 Task: Look for Airbnb properties in Pâyongsong, North Korea from 10th December, 2023 to 15th December, 2023 for 7 adults.4 bedrooms having 7 beds and 4 bathrooms. Property type can be house. Amenities needed are: wifi, TV, free parkinig on premises, gym, breakfast. Look for 5 properties as per requirement.
Action: Mouse moved to (549, 123)
Screenshot: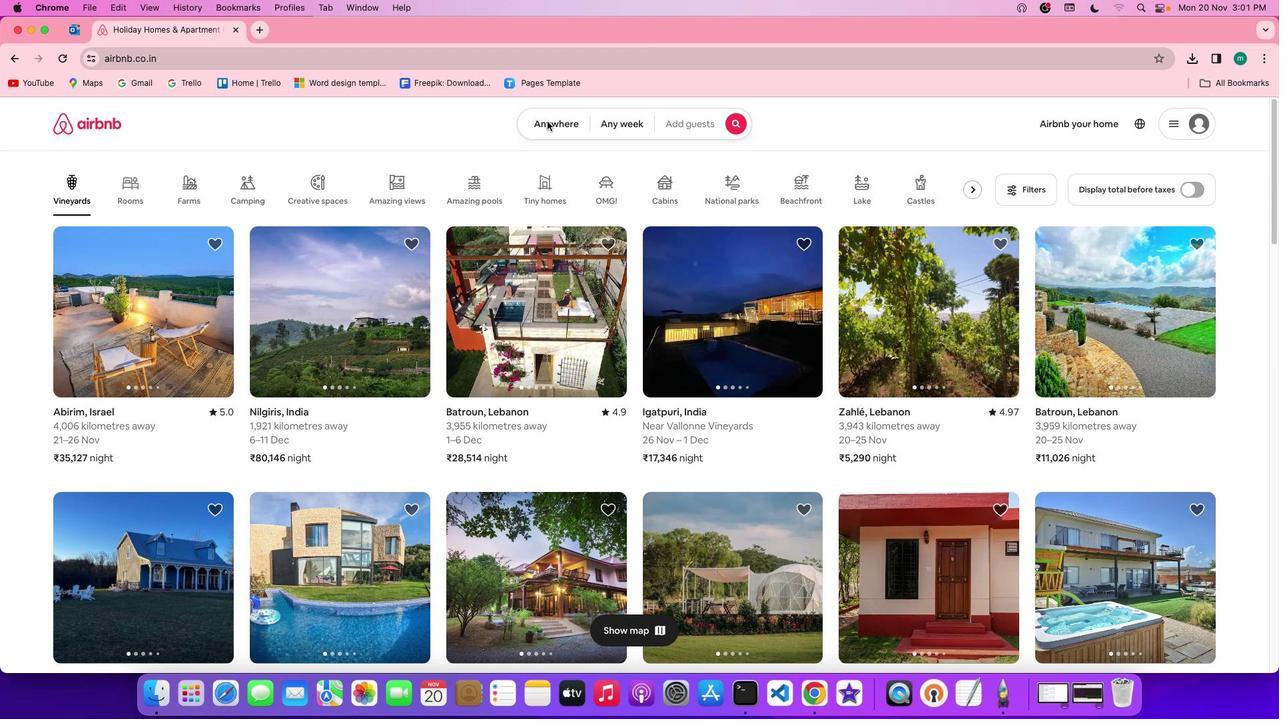 
Action: Mouse pressed left at (549, 123)
Screenshot: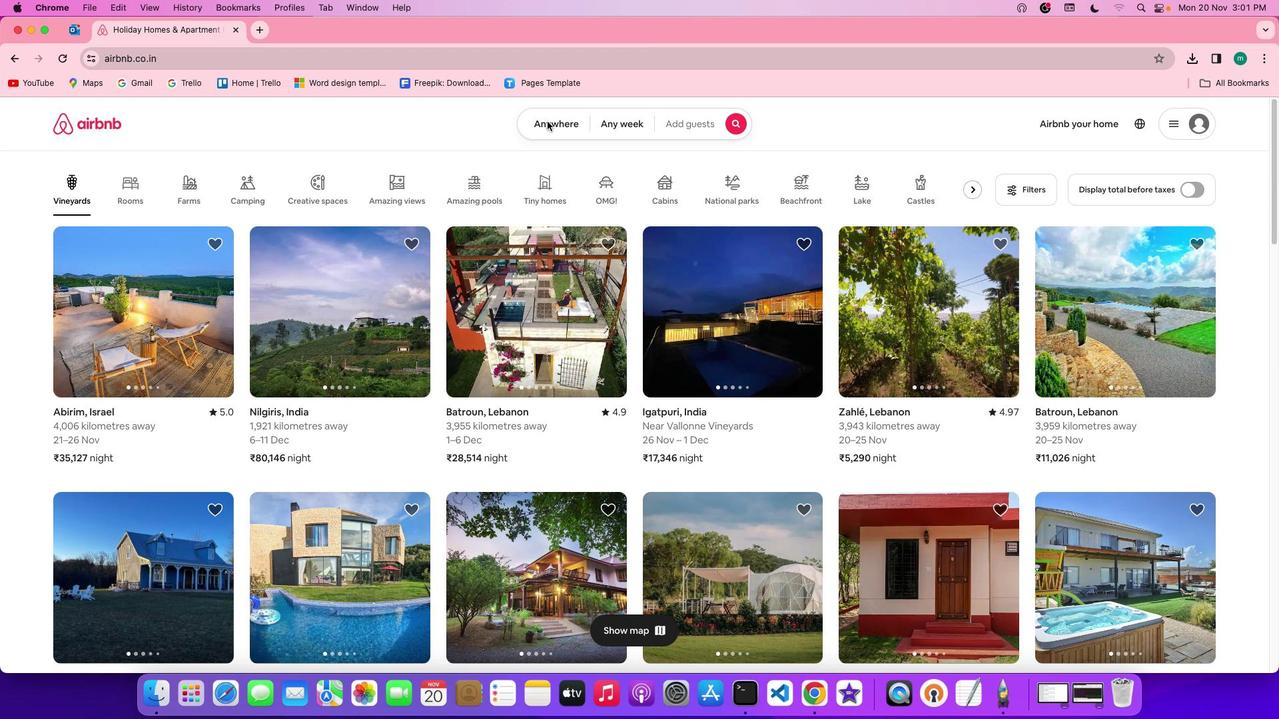 
Action: Mouse pressed left at (549, 123)
Screenshot: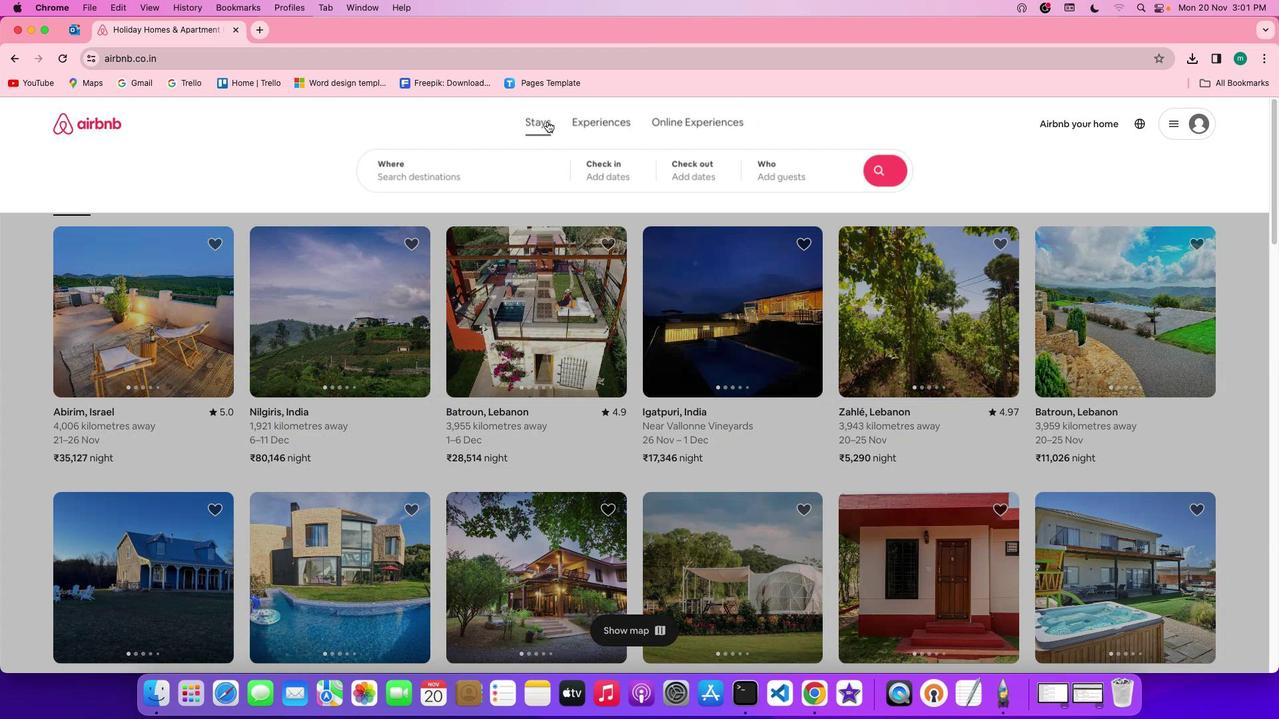 
Action: Mouse moved to (506, 173)
Screenshot: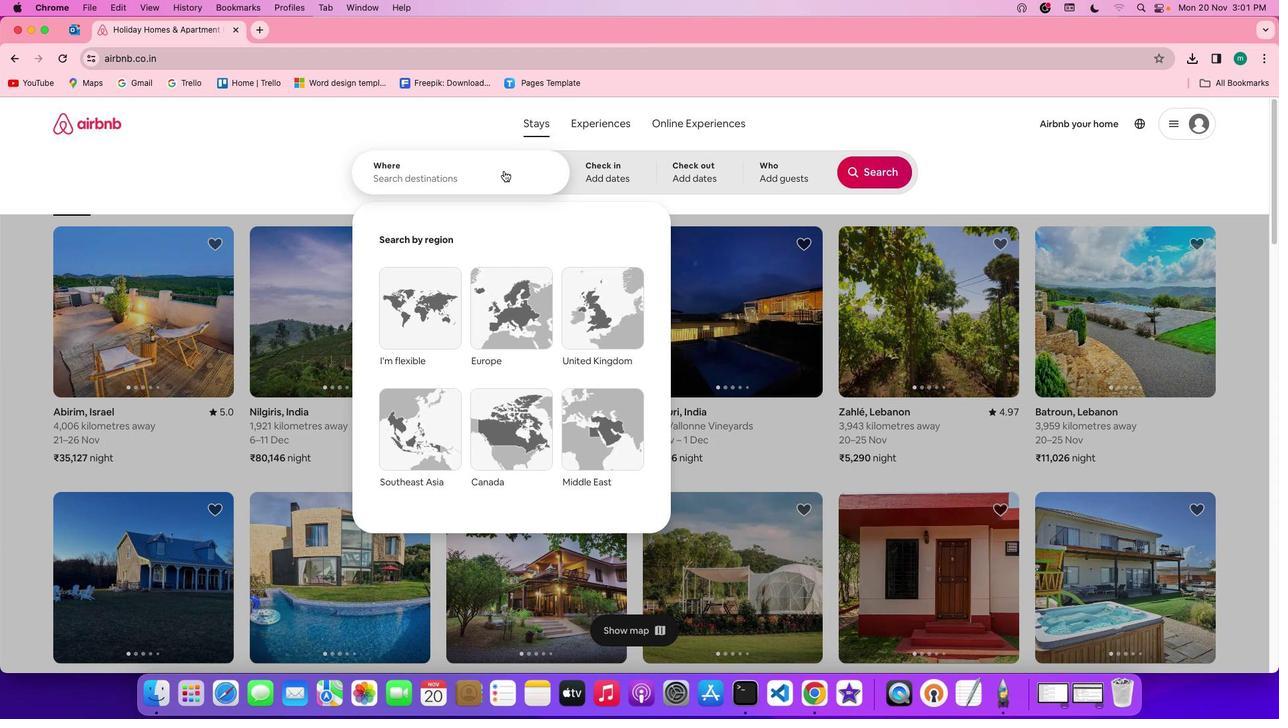 
Action: Mouse pressed left at (506, 173)
Screenshot: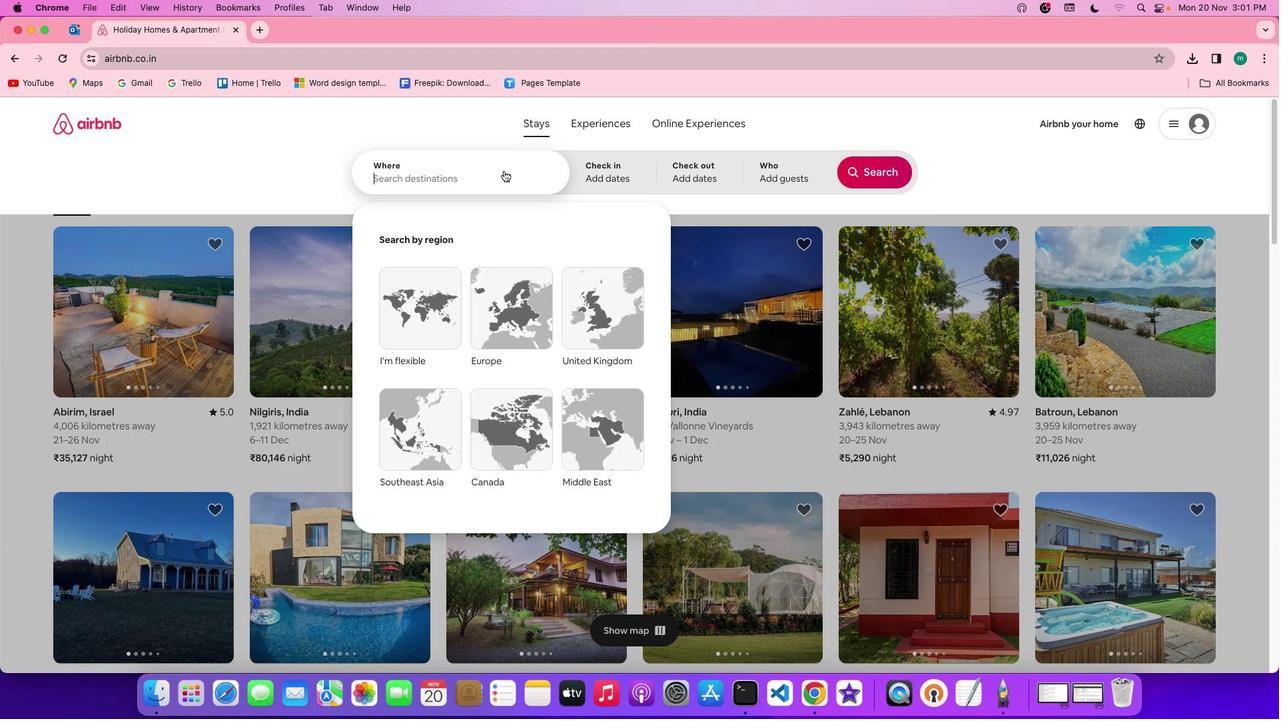 
Action: Key pressed Key.spaceKey.shift'p''y''o''n''g''s''o''n''g'','Key.spaceKey.shift'N''o''r''t''h'Key.spaceKey.shift'K''o''r''e''a'
Screenshot: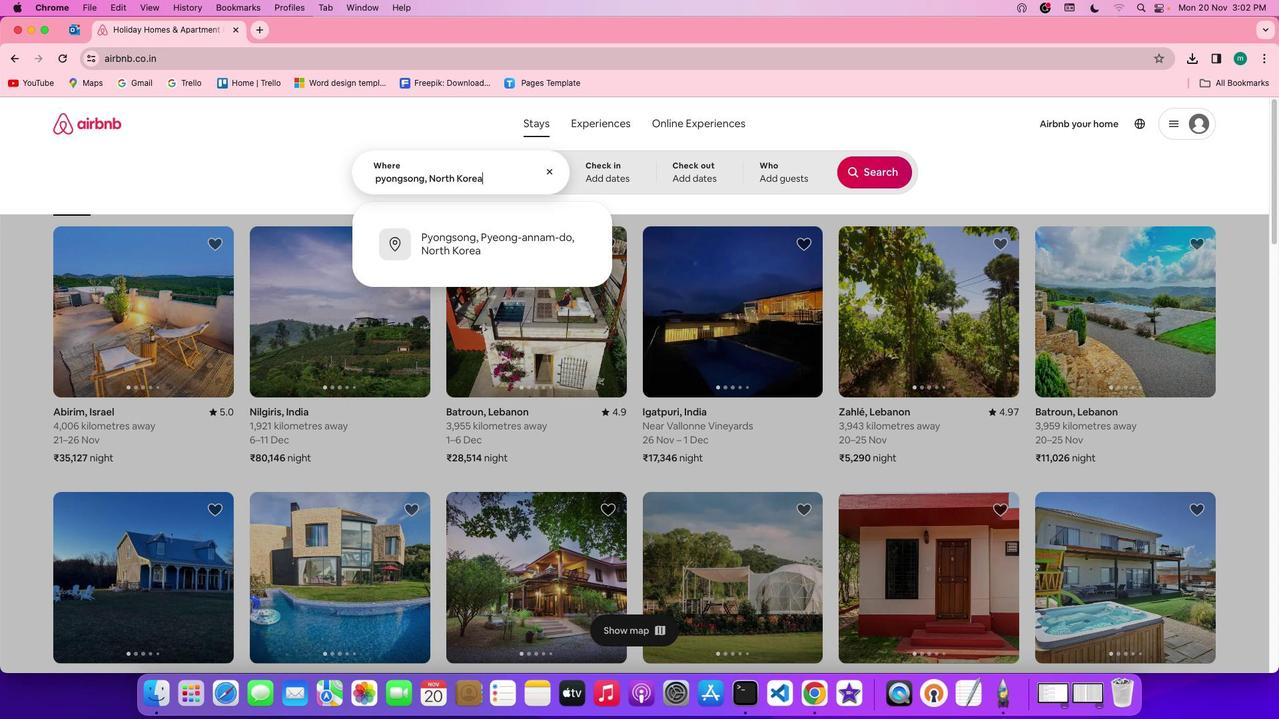 
Action: Mouse moved to (633, 189)
Screenshot: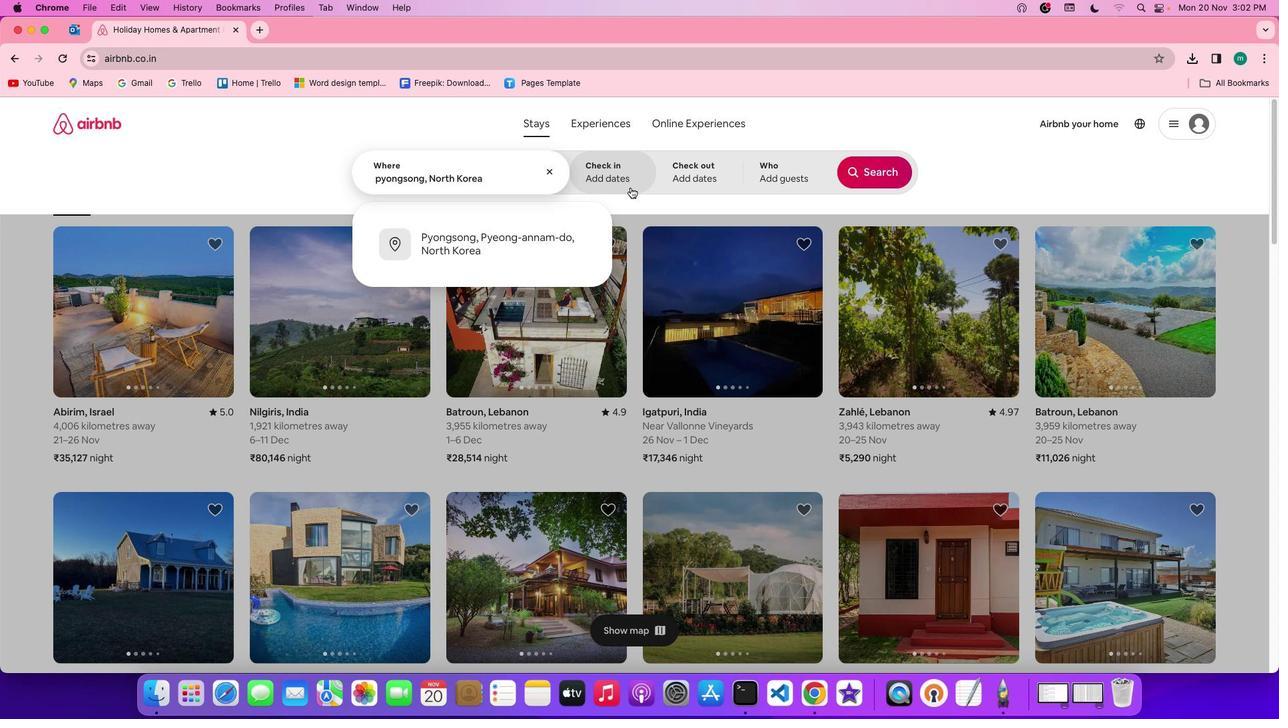 
Action: Mouse pressed left at (633, 189)
Screenshot: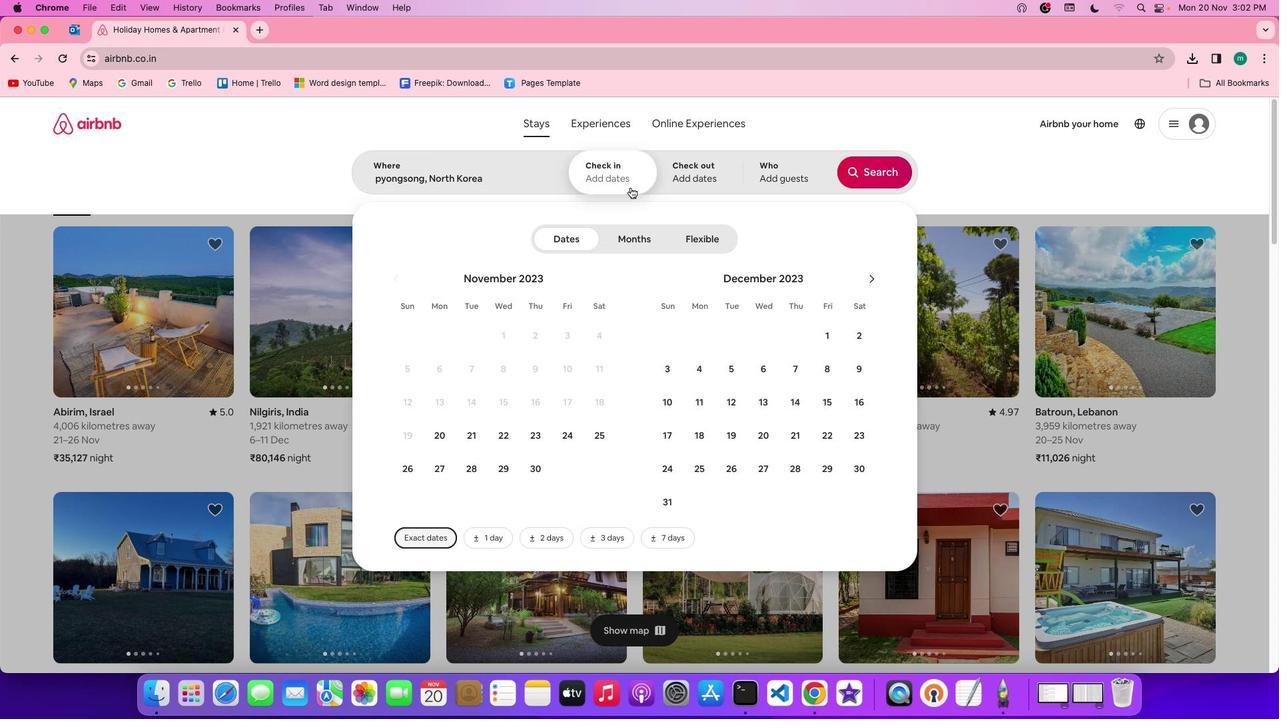 
Action: Mouse moved to (642, 356)
Screenshot: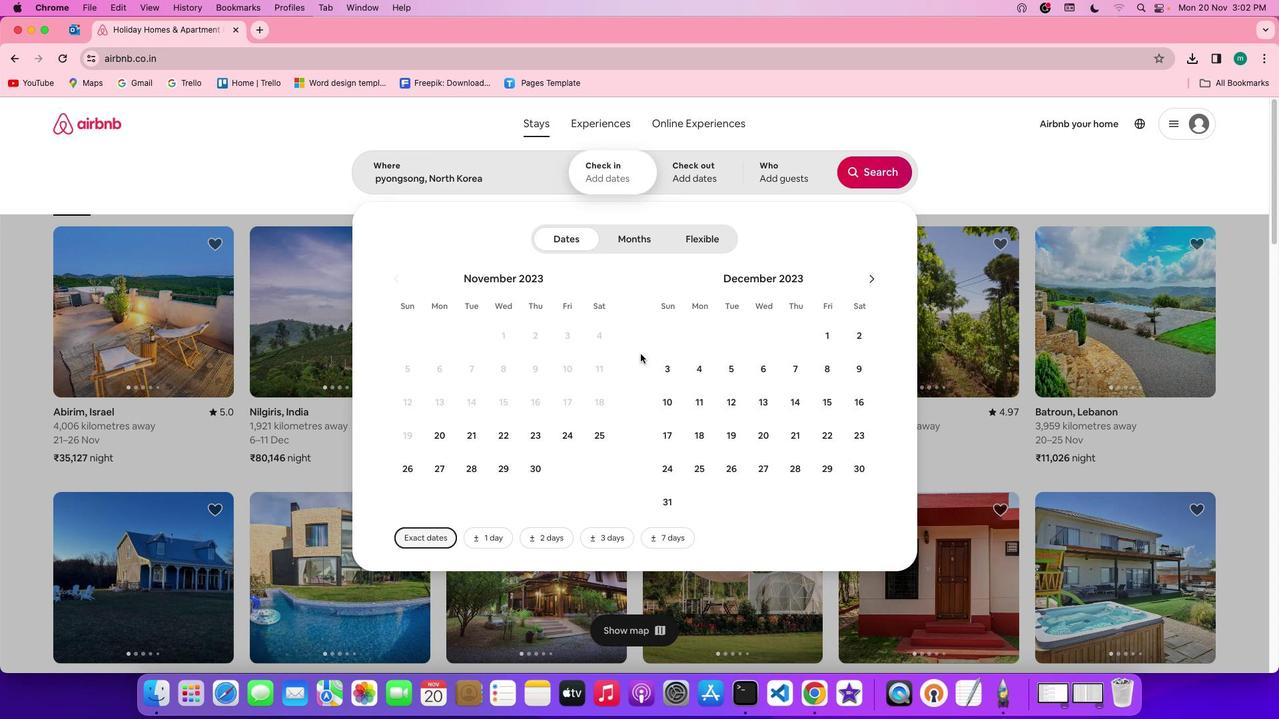 
Action: Mouse scrolled (642, 356) with delta (2, 1)
Screenshot: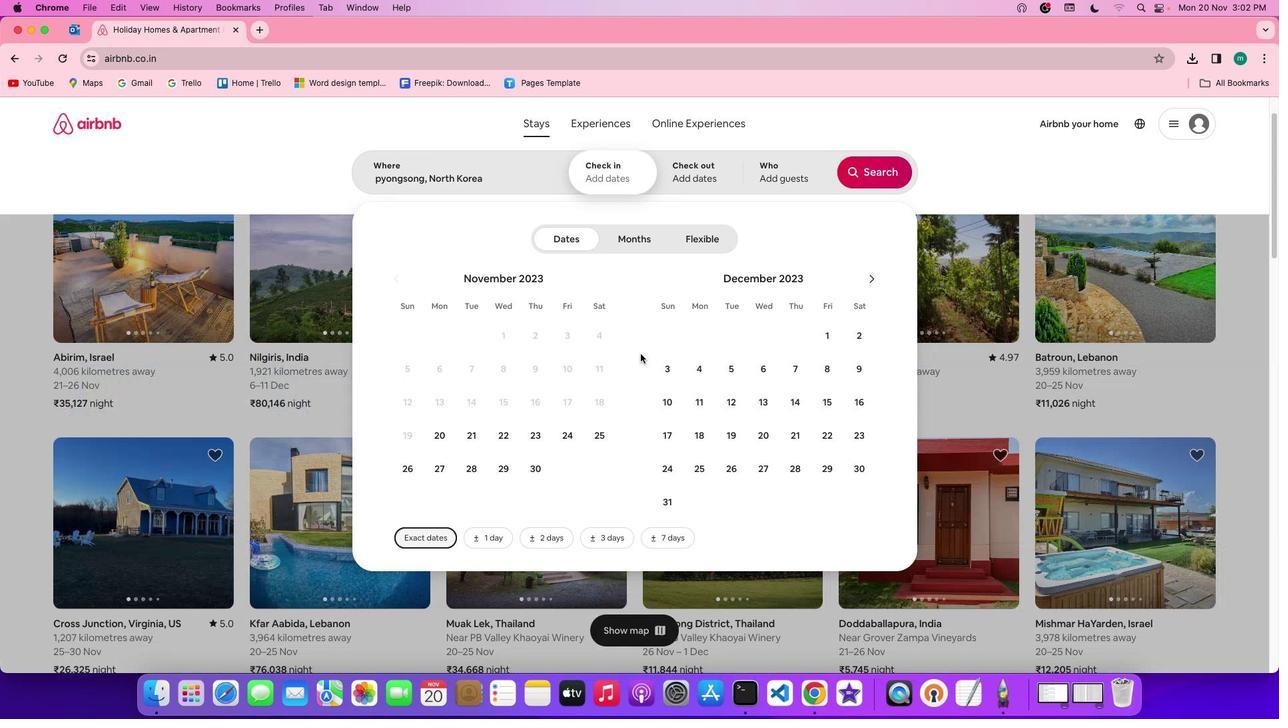 
Action: Mouse scrolled (642, 356) with delta (2, 1)
Screenshot: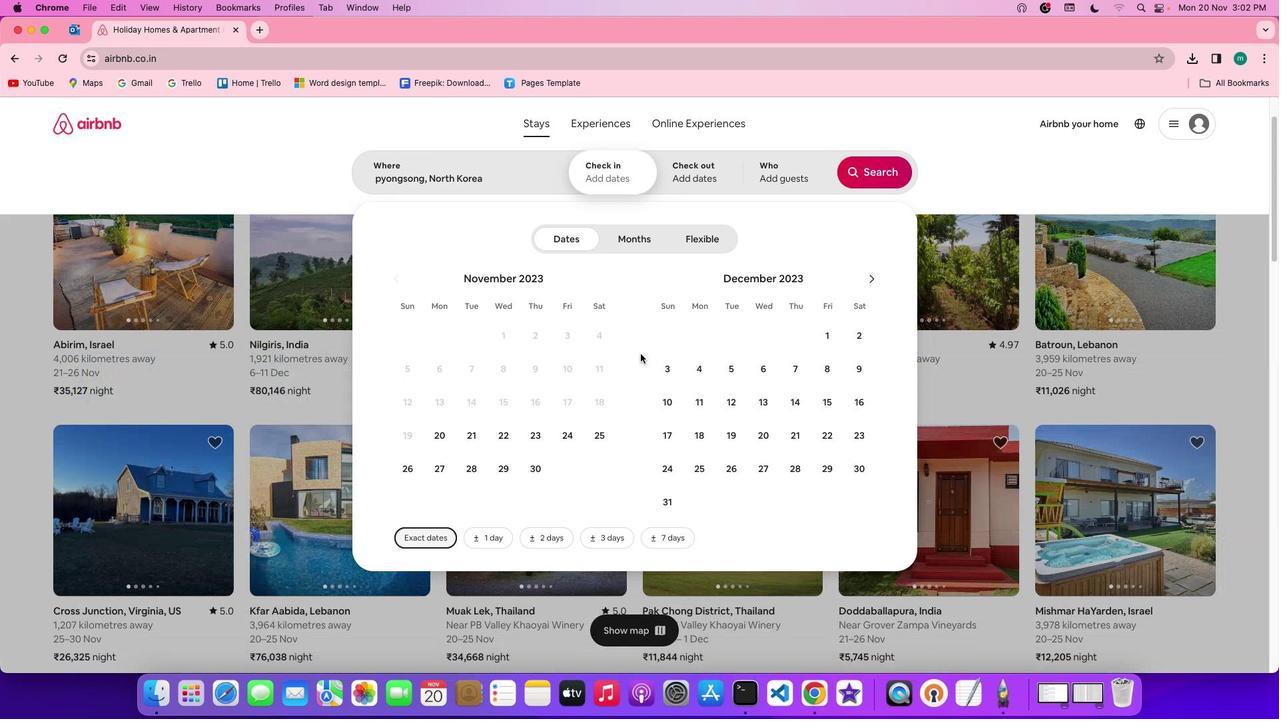 
Action: Mouse scrolled (642, 356) with delta (2, 1)
Screenshot: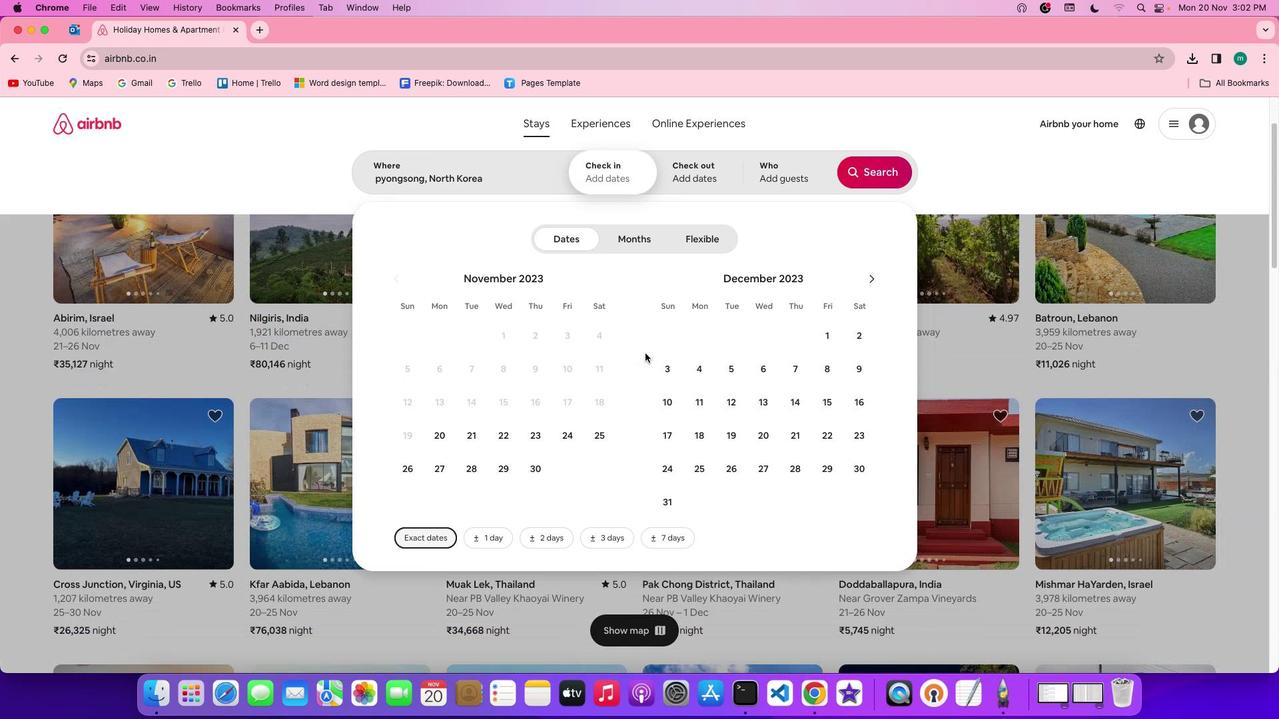 
Action: Mouse scrolled (642, 356) with delta (2, 1)
Screenshot: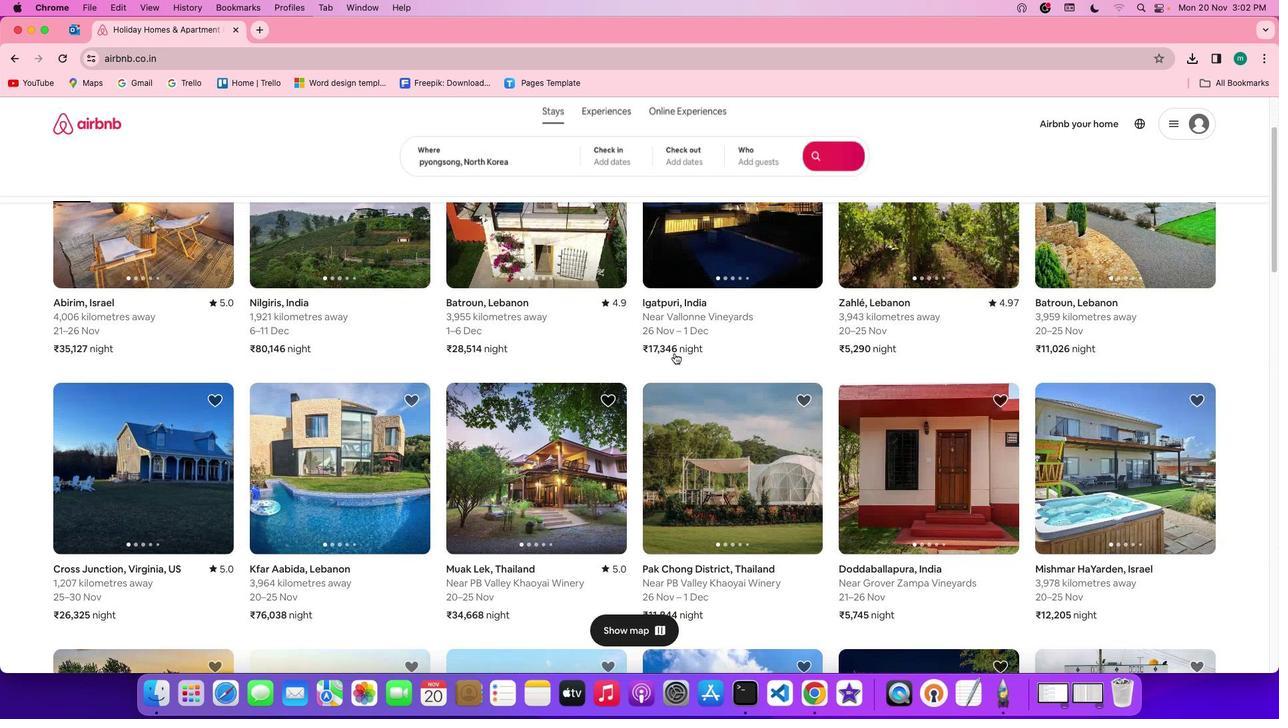 
Action: Mouse moved to (628, 132)
Screenshot: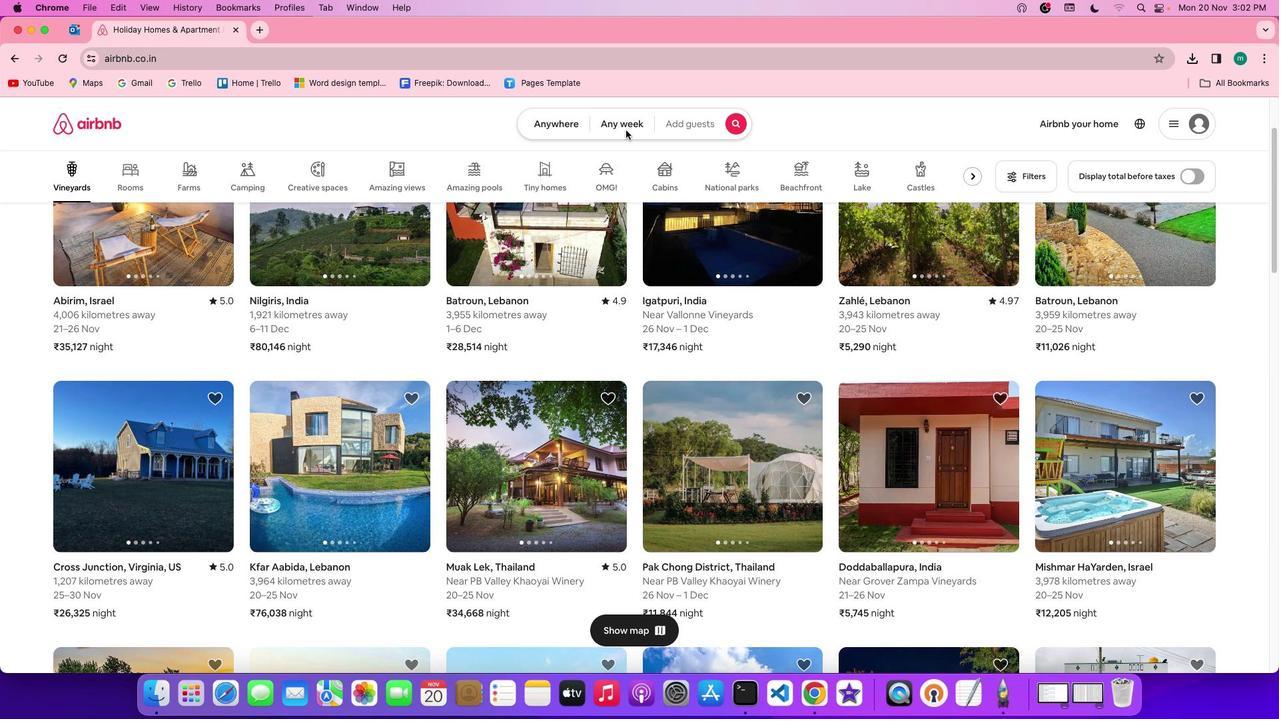
Action: Mouse pressed left at (628, 132)
Screenshot: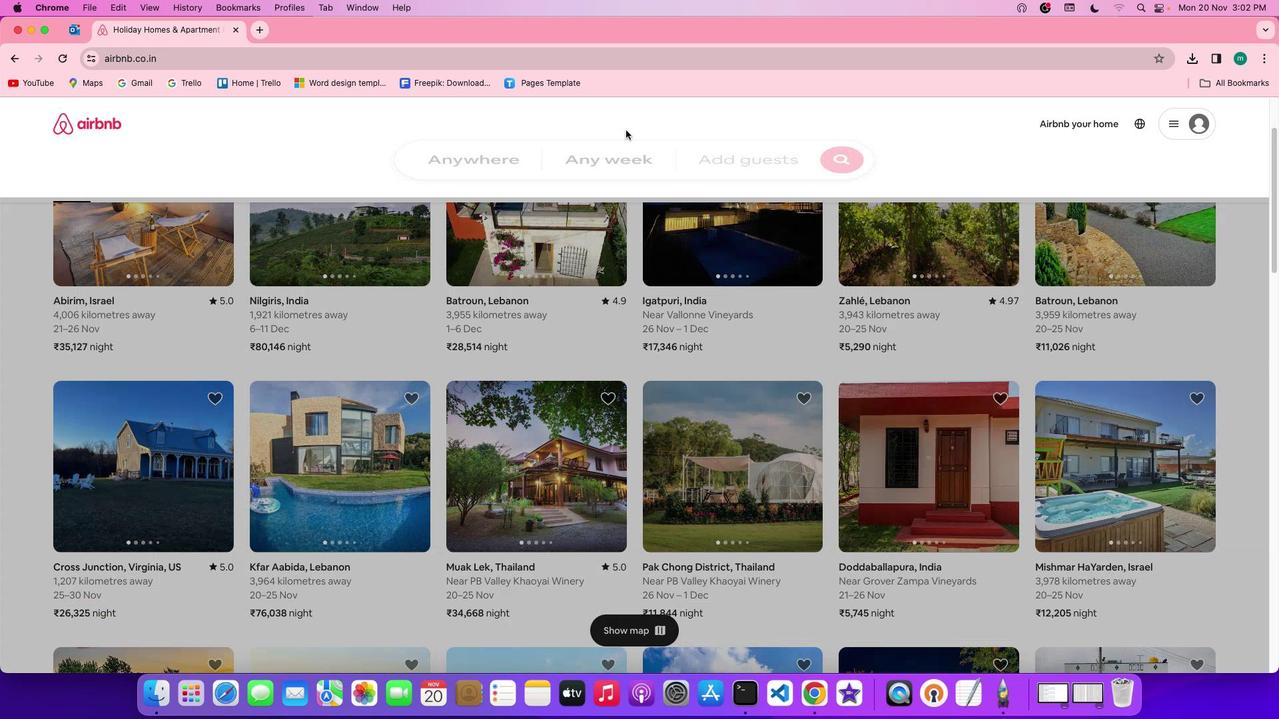 
Action: Mouse moved to (660, 402)
Screenshot: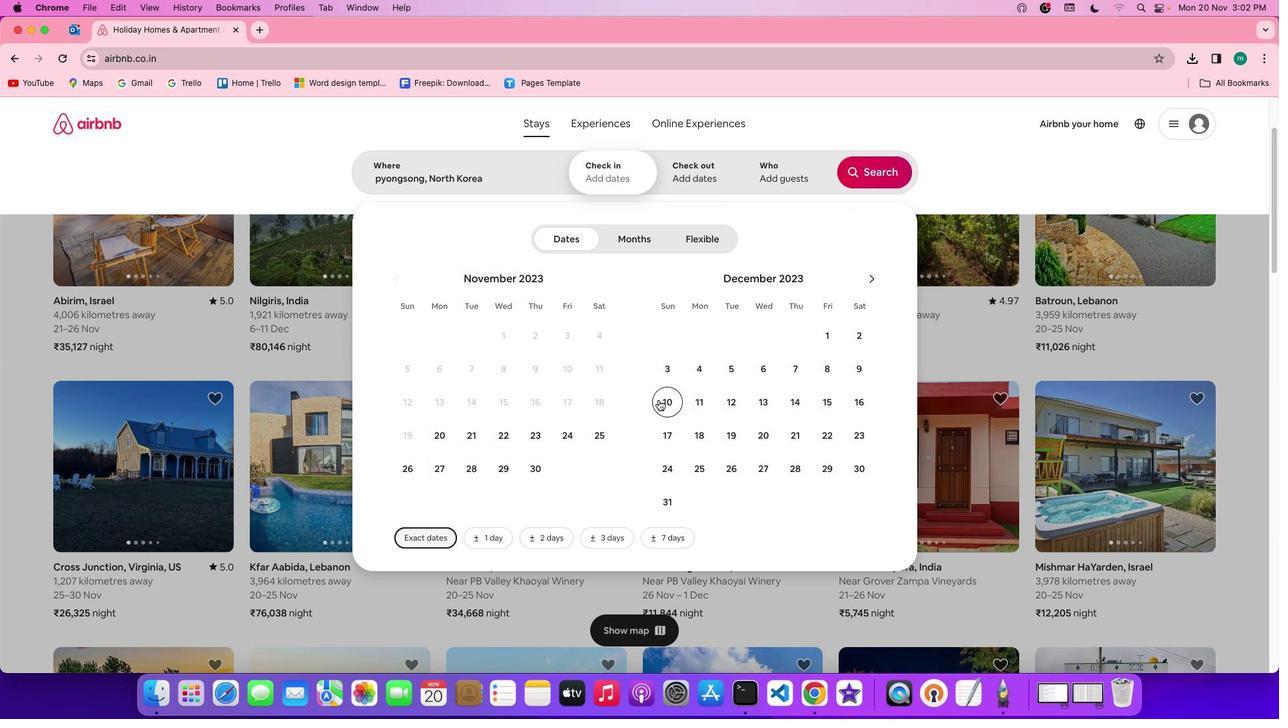 
Action: Mouse pressed left at (660, 402)
Screenshot: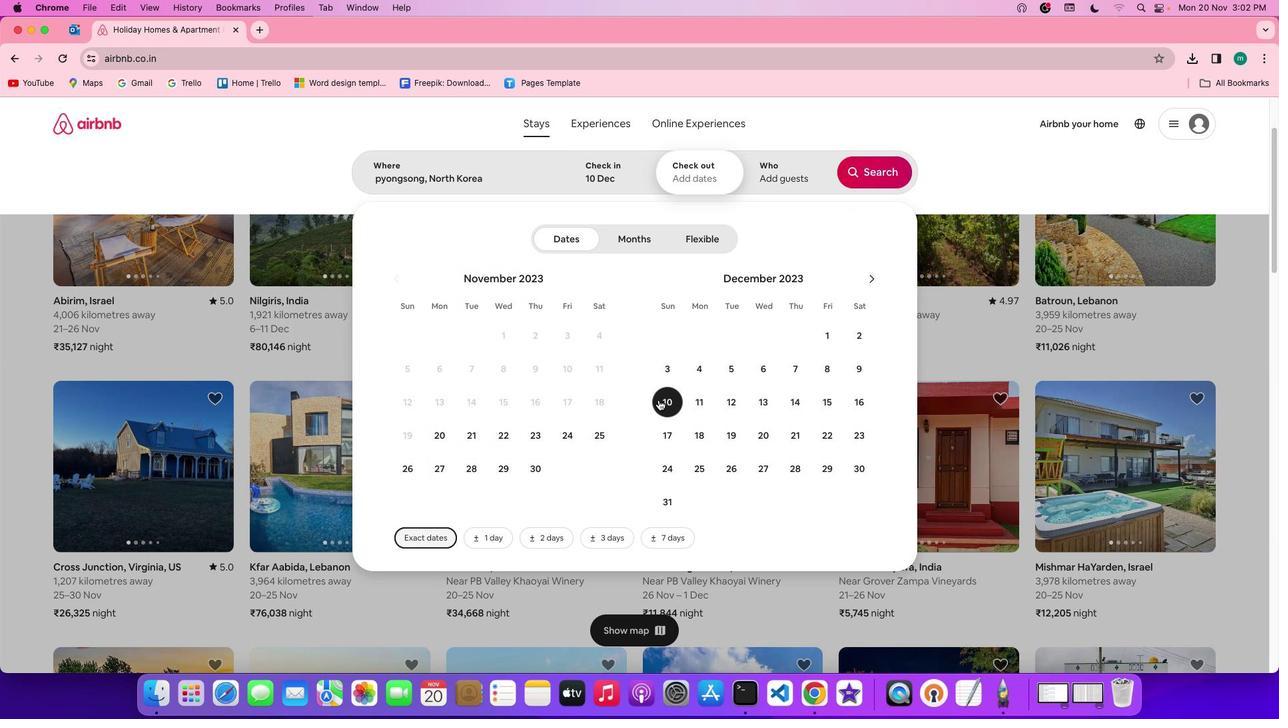 
Action: Mouse moved to (841, 407)
Screenshot: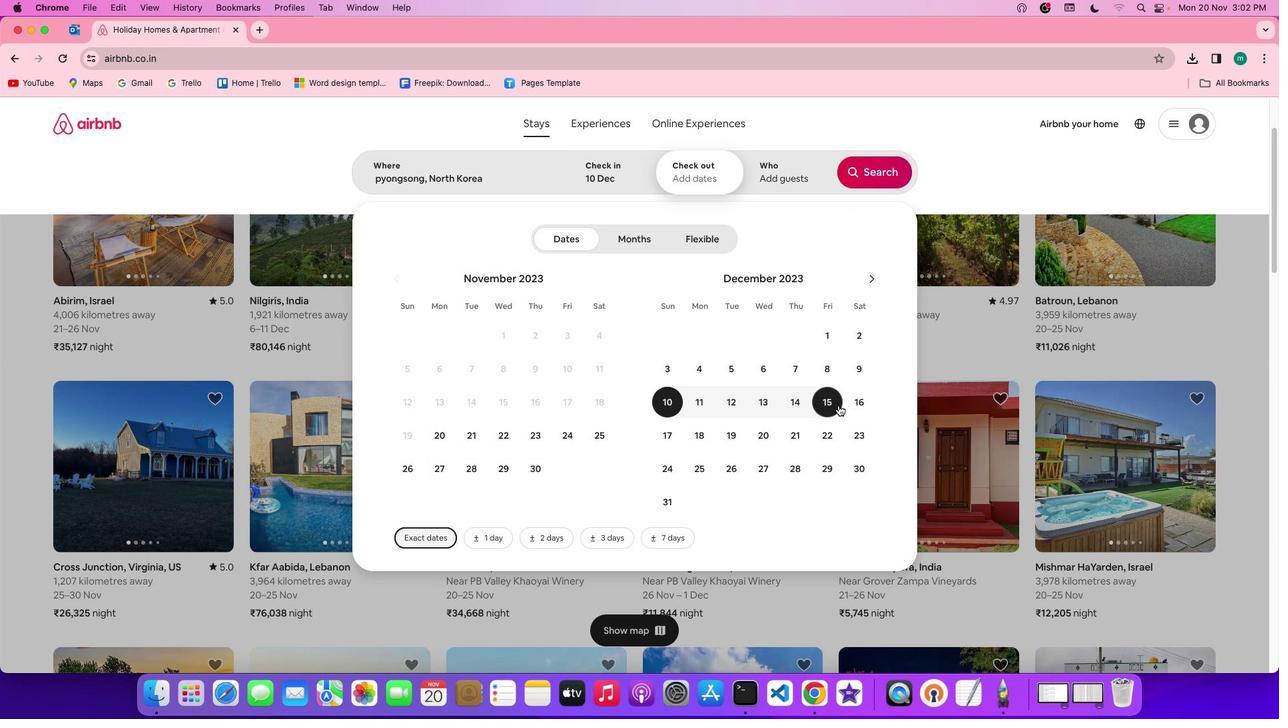 
Action: Mouse pressed left at (841, 407)
Screenshot: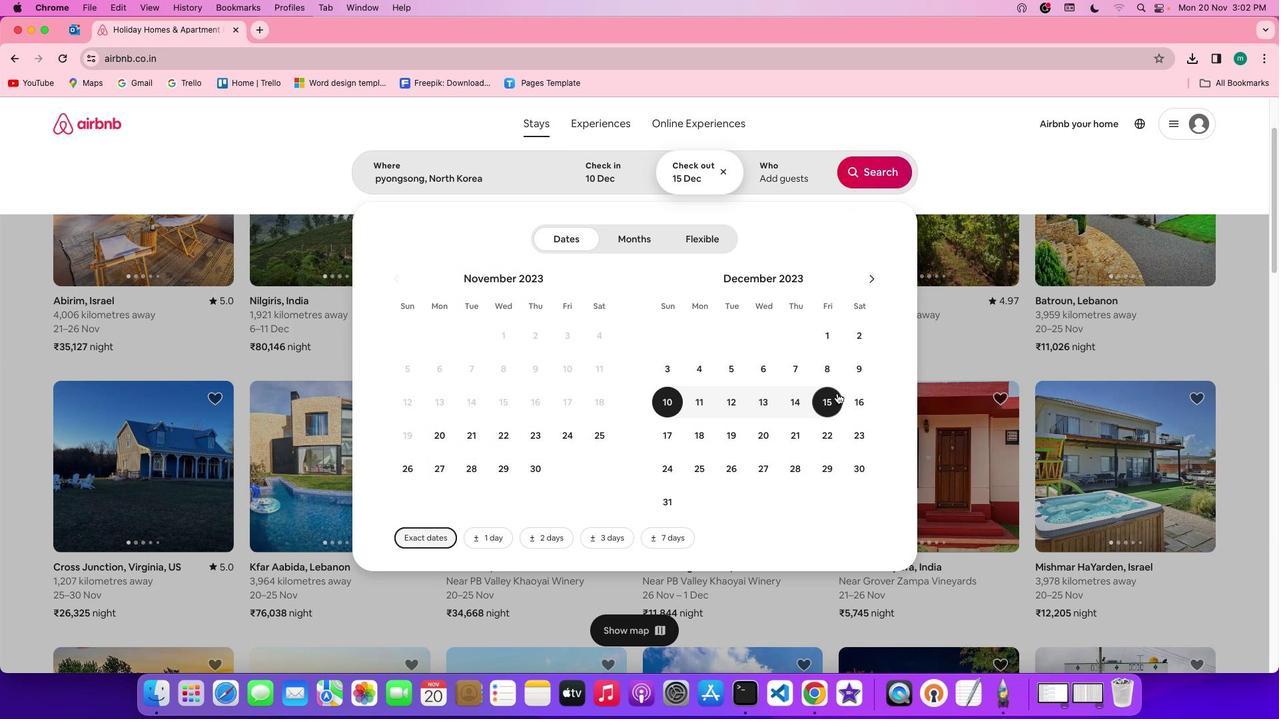 
Action: Mouse moved to (790, 185)
Screenshot: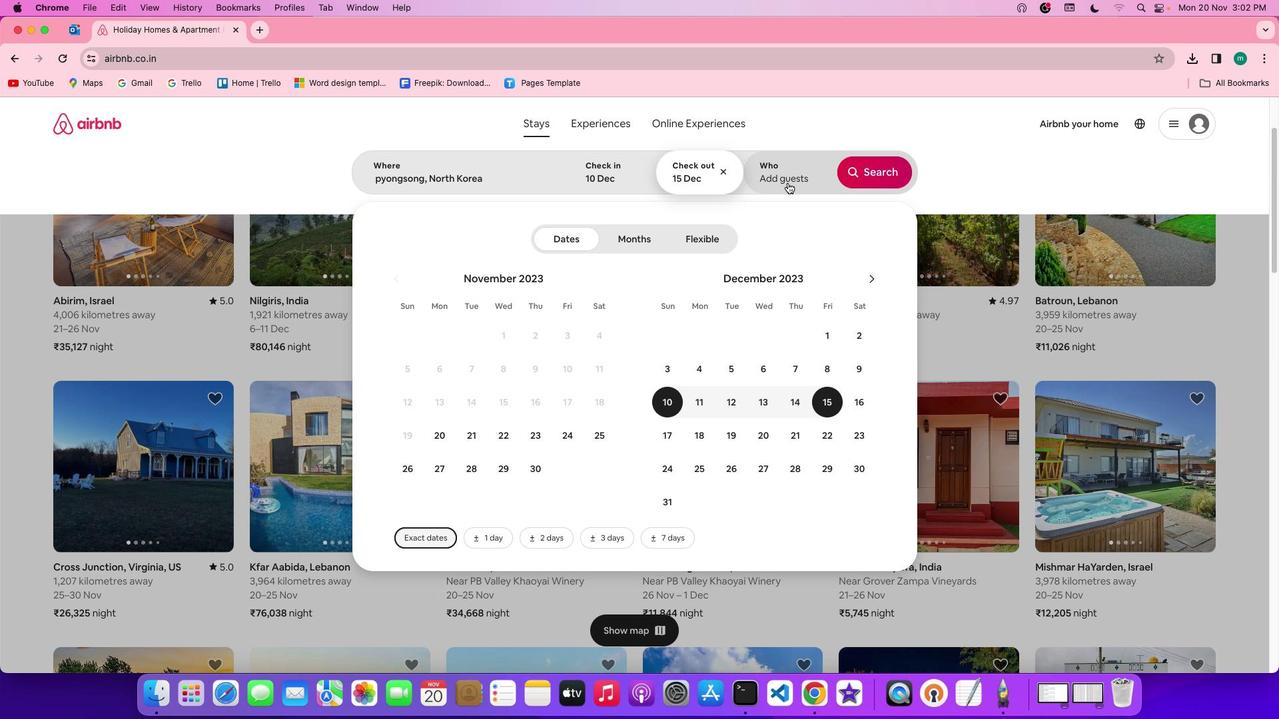 
Action: Mouse pressed left at (790, 185)
Screenshot: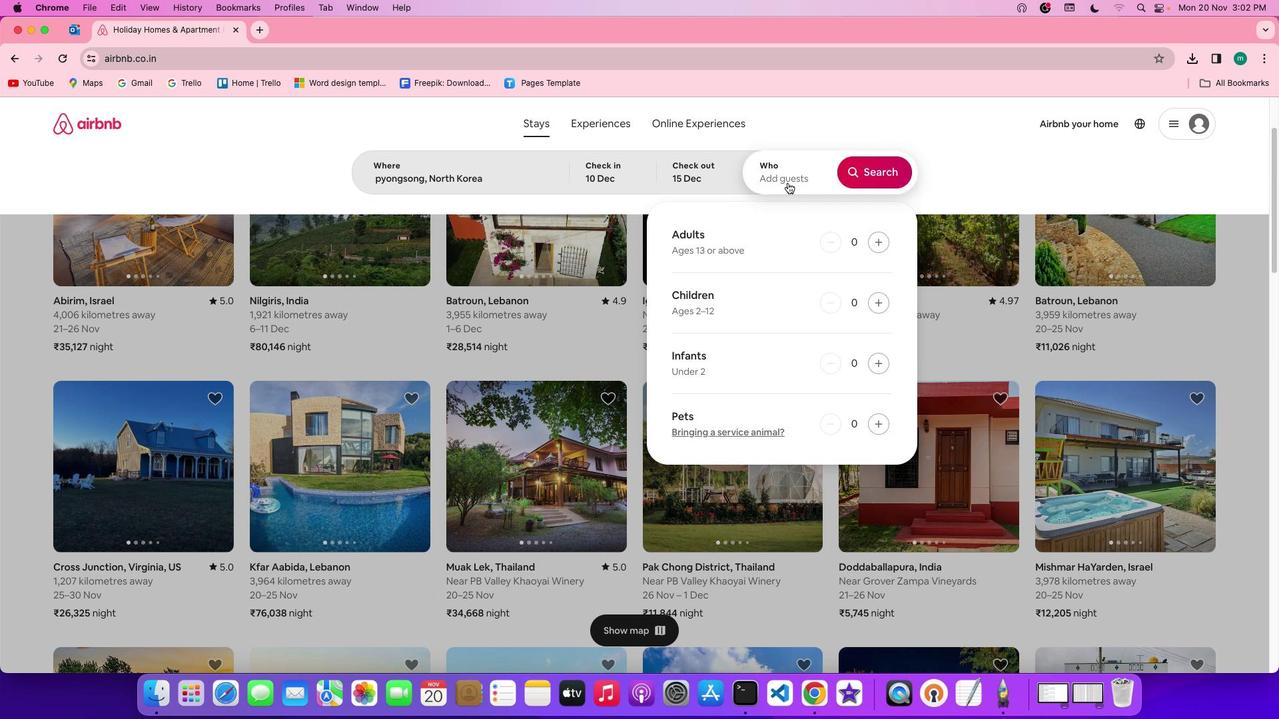 
Action: Mouse moved to (876, 242)
Screenshot: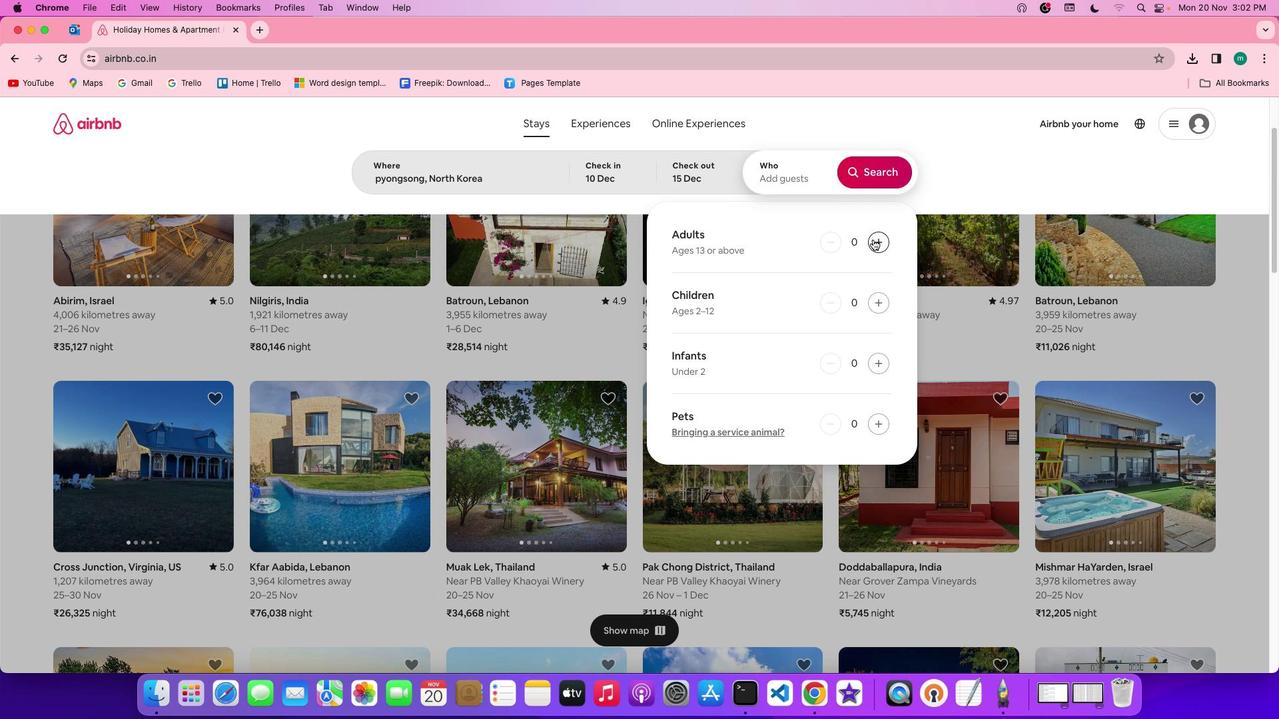
Action: Mouse pressed left at (876, 242)
Screenshot: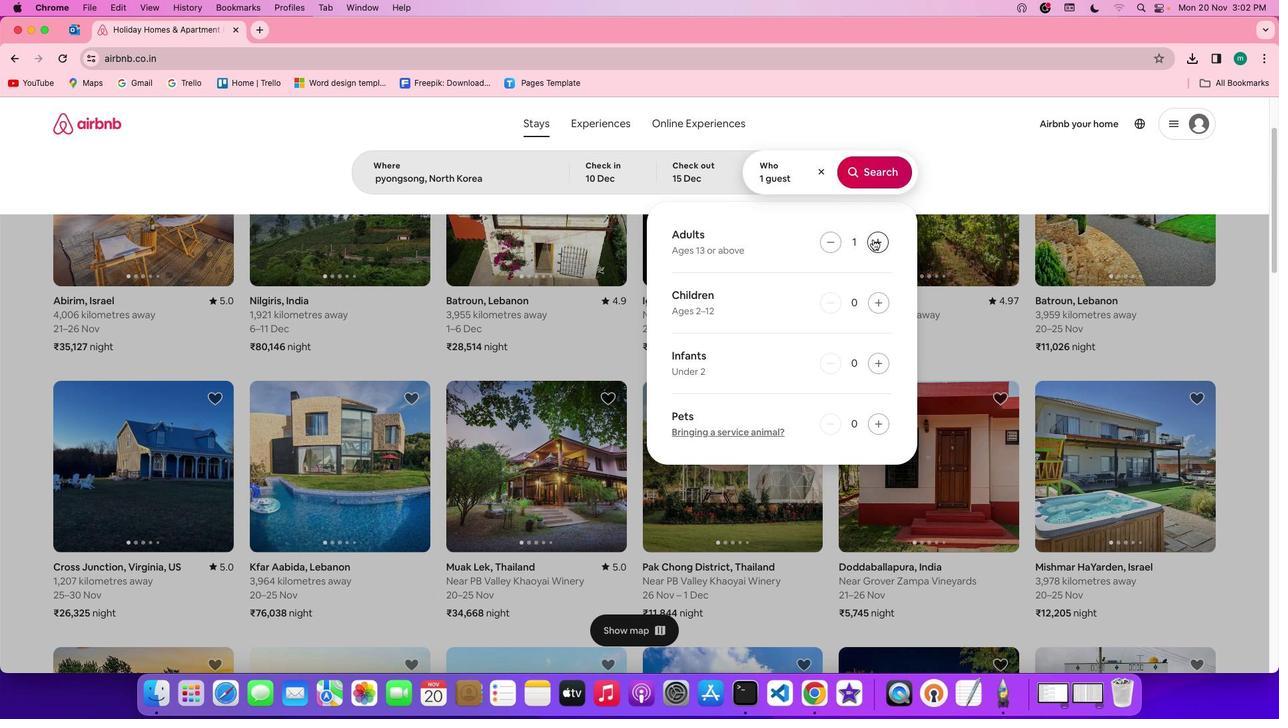 
Action: Mouse pressed left at (876, 242)
Screenshot: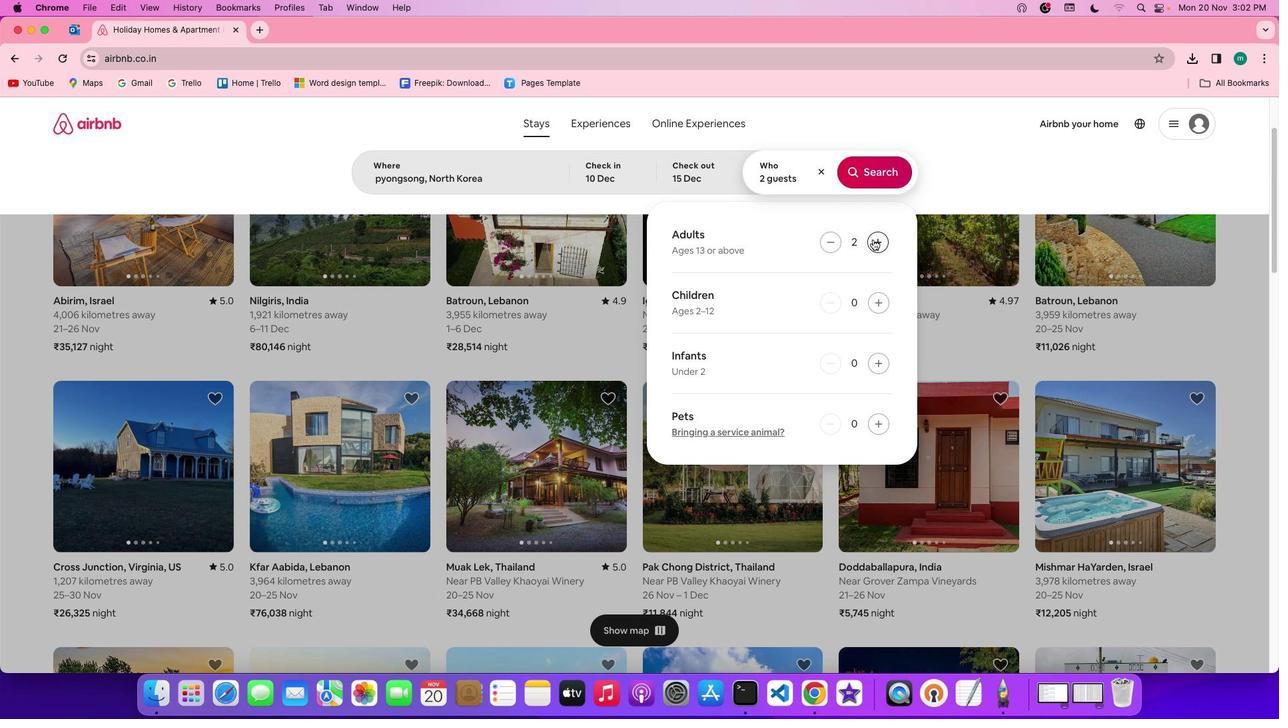 
Action: Mouse pressed left at (876, 242)
Screenshot: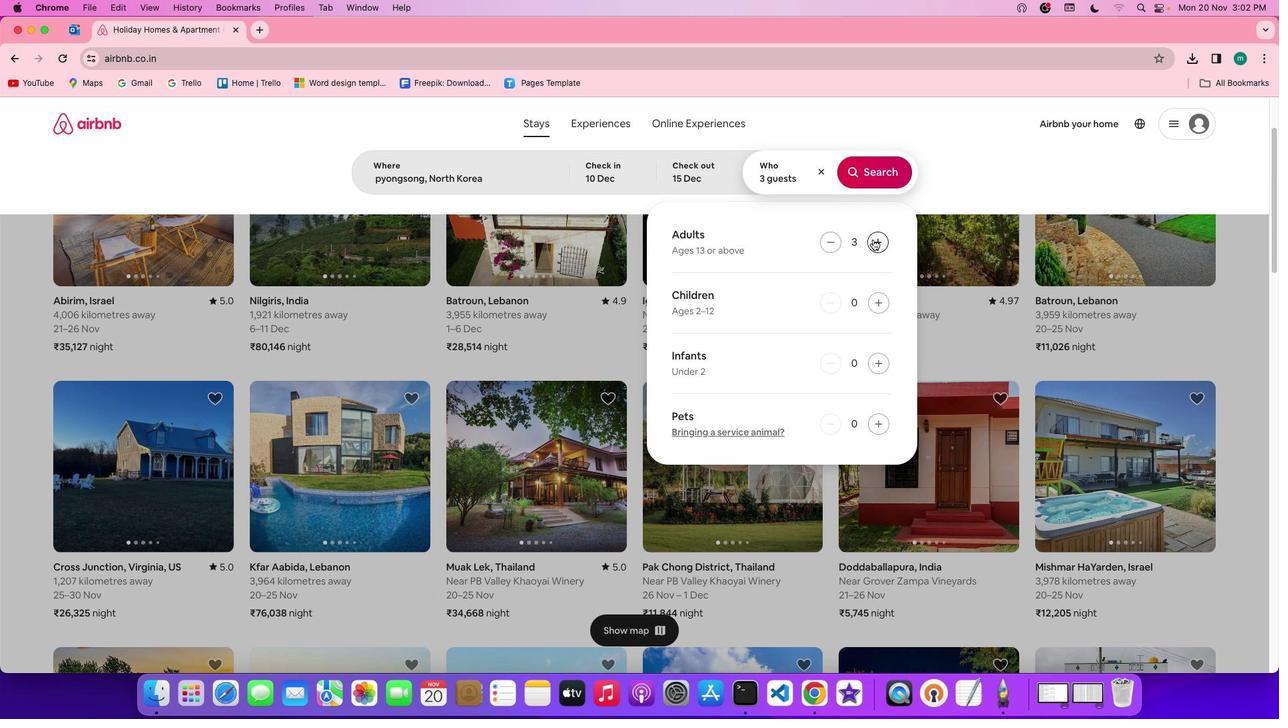 
Action: Mouse pressed left at (876, 242)
Screenshot: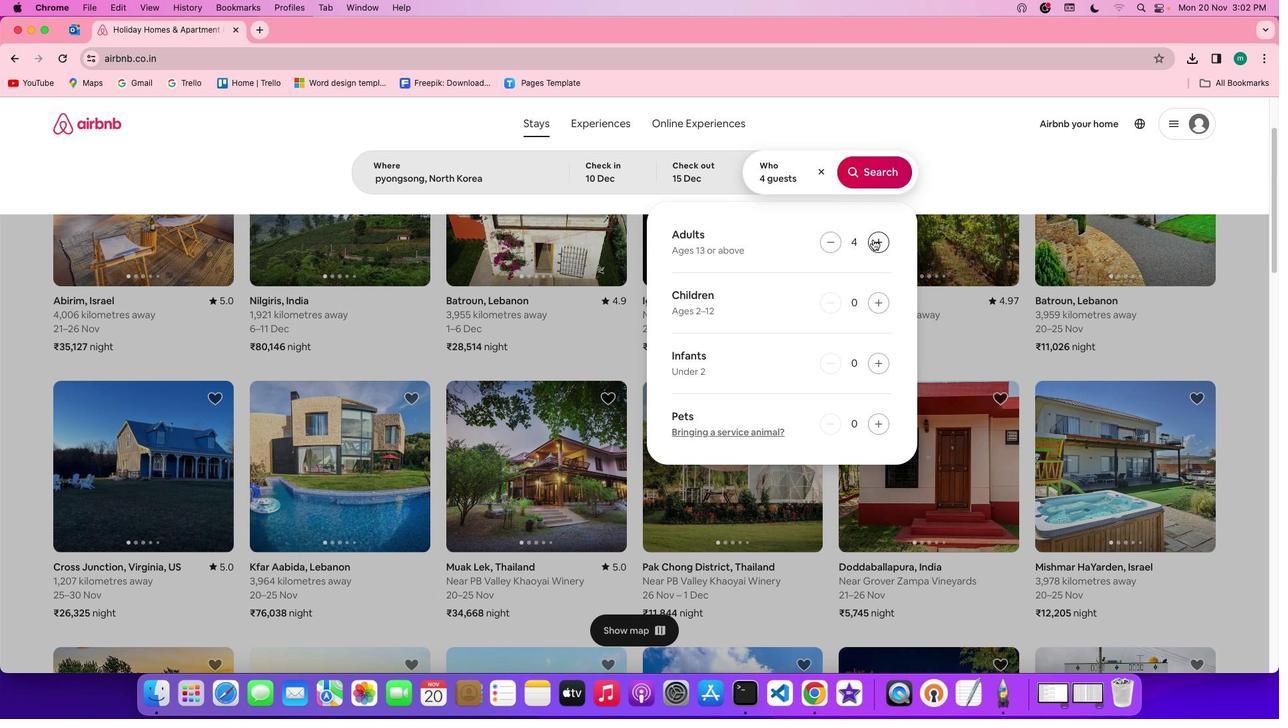
Action: Mouse pressed left at (876, 242)
Screenshot: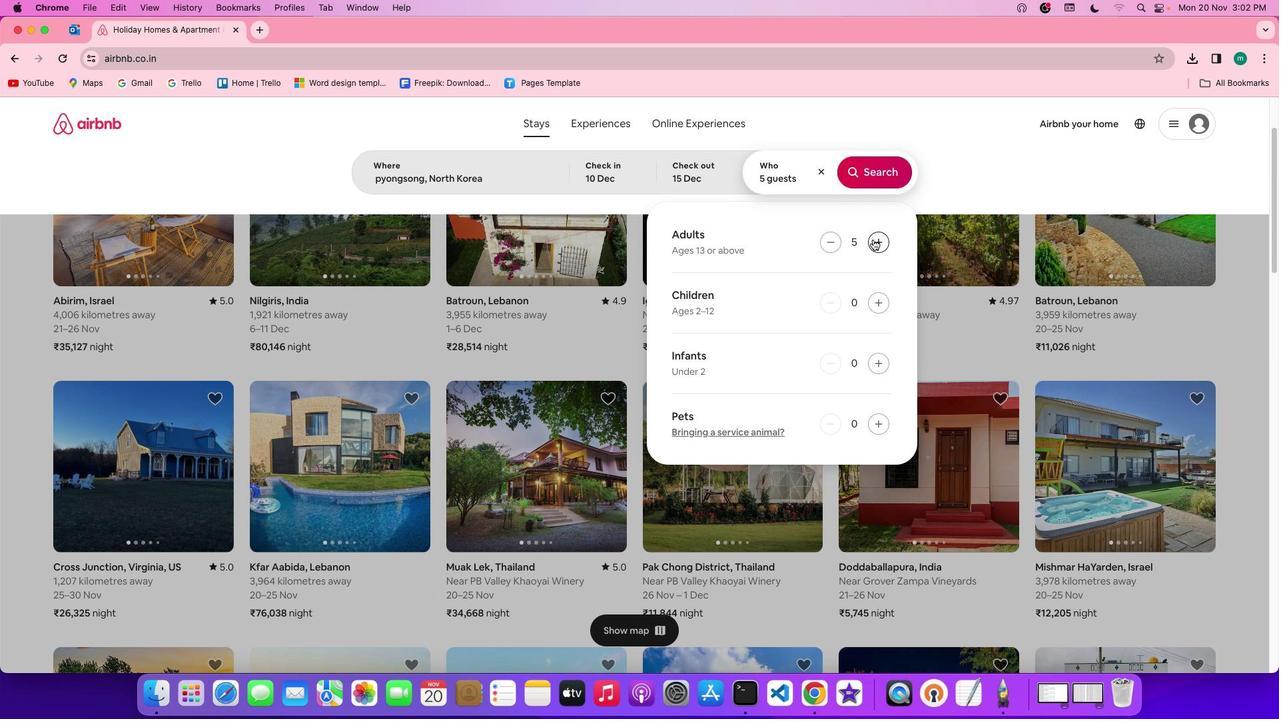 
Action: Mouse pressed left at (876, 242)
Screenshot: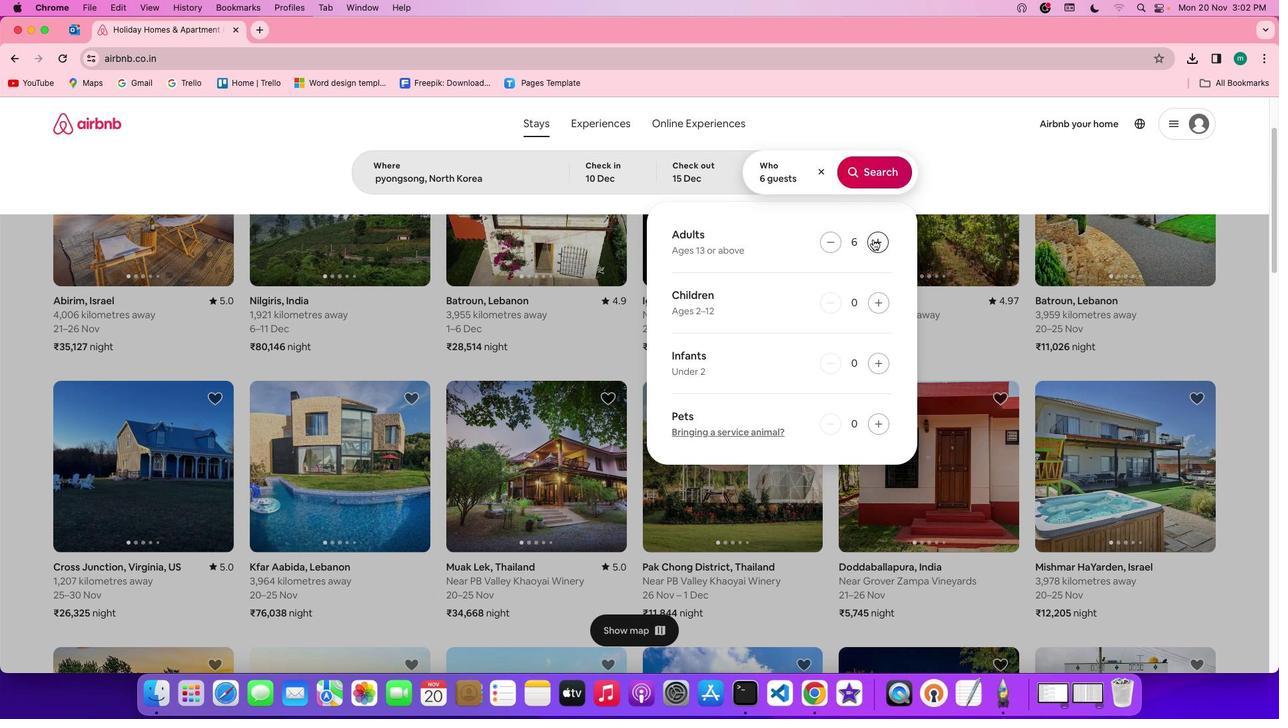 
Action: Mouse pressed left at (876, 242)
Screenshot: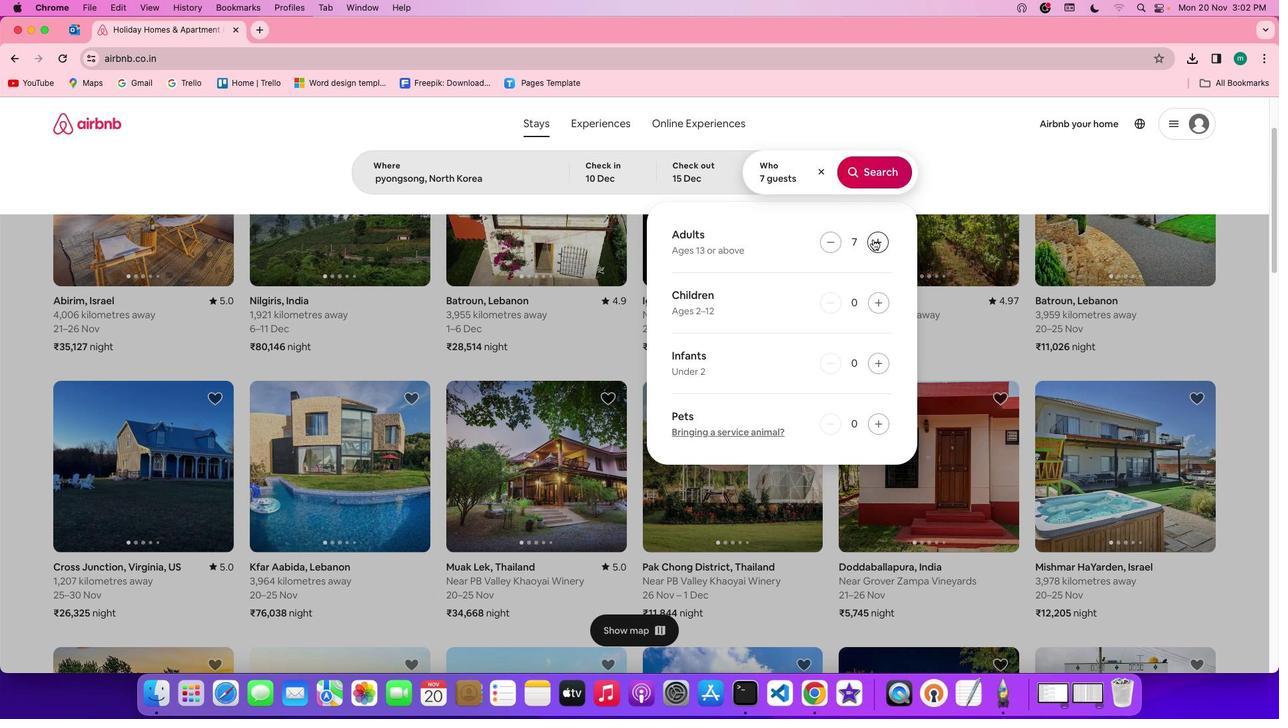 
Action: Mouse moved to (876, 178)
Screenshot: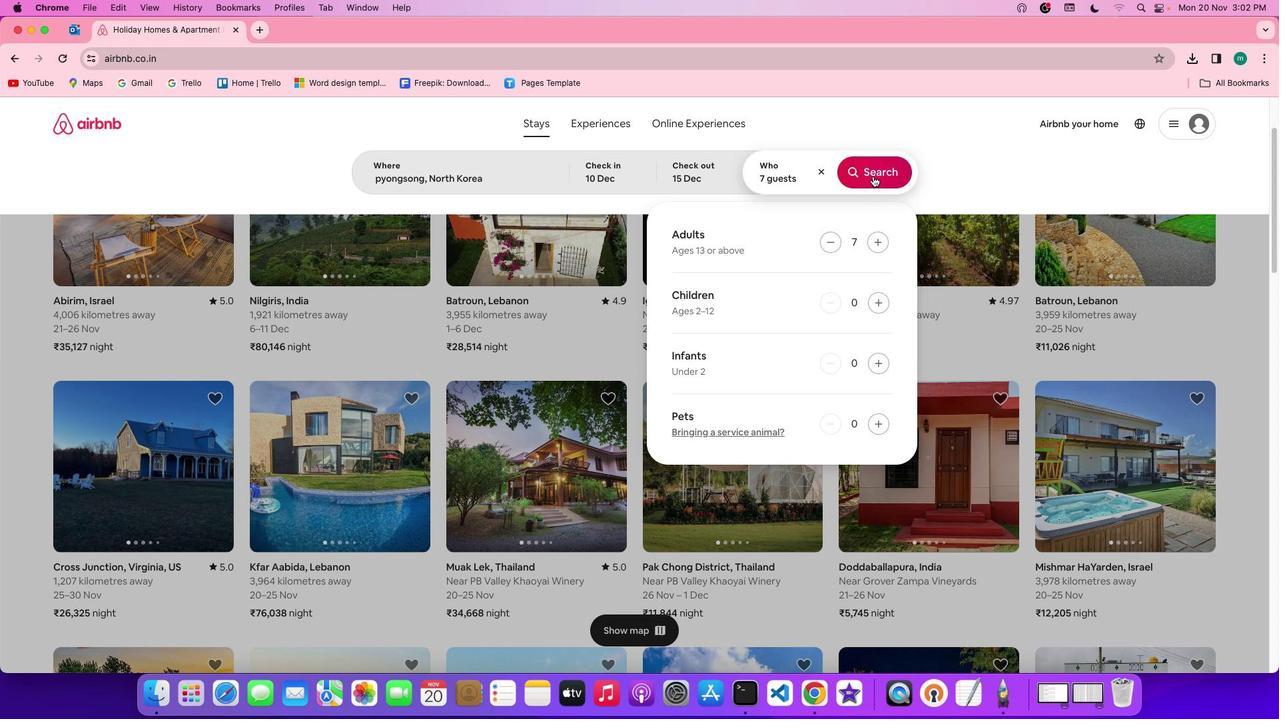 
Action: Mouse pressed left at (876, 178)
Screenshot: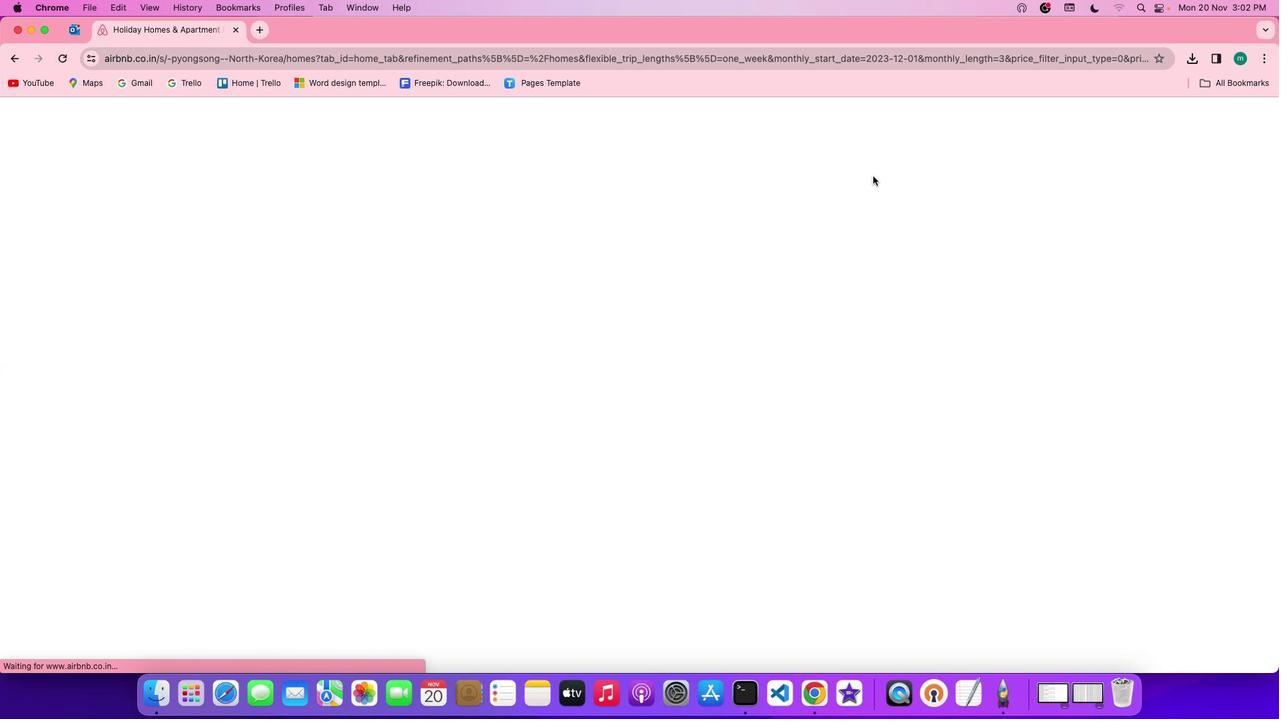 
Action: Mouse moved to (1086, 176)
Screenshot: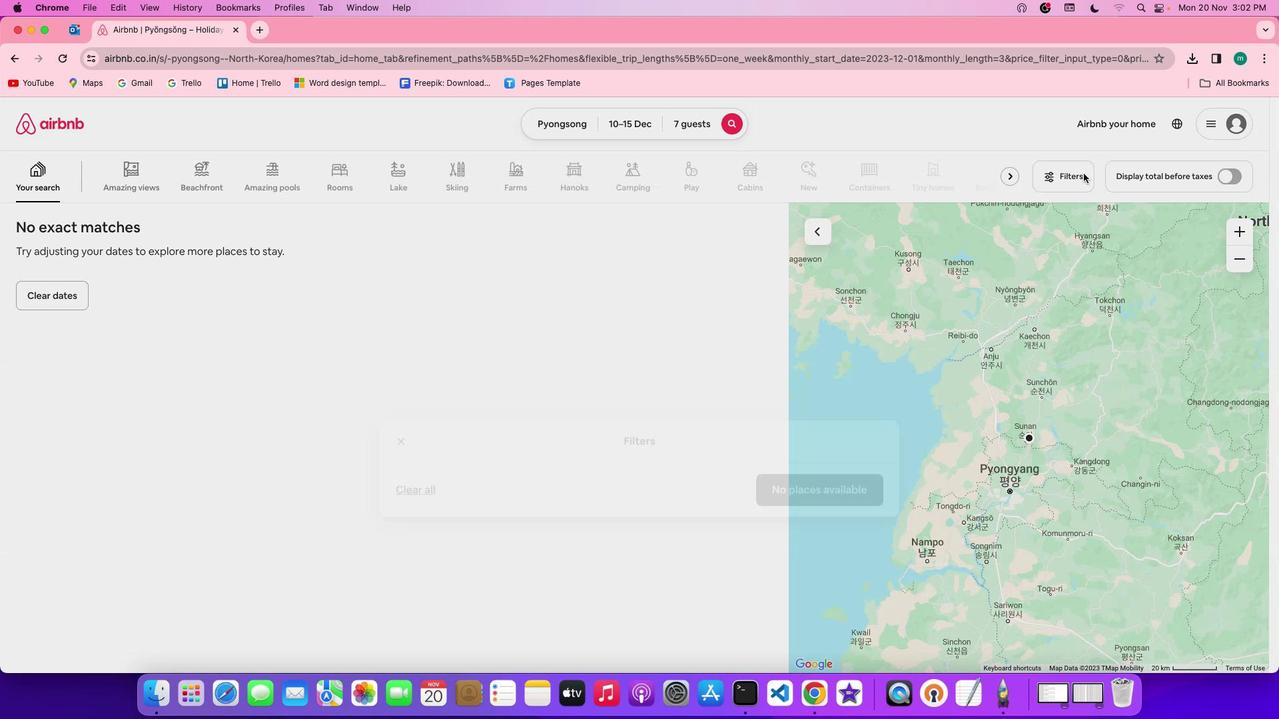 
Action: Mouse pressed left at (1086, 176)
Screenshot: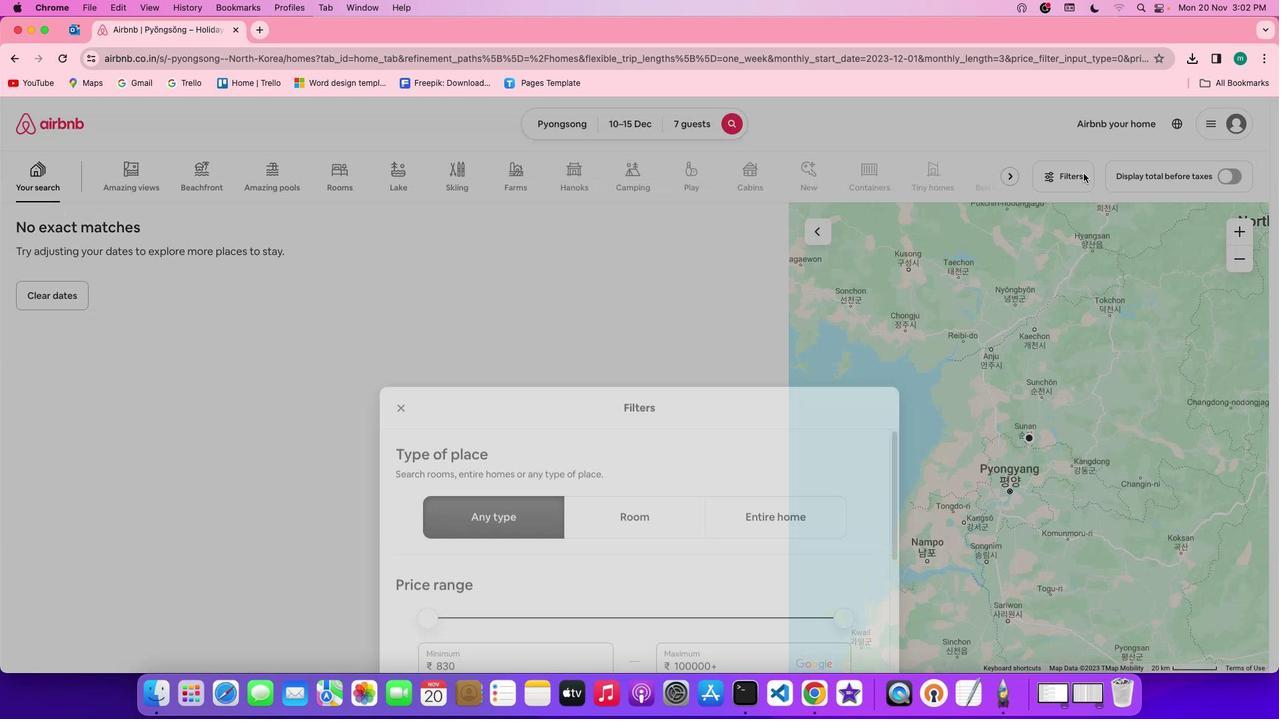 
Action: Mouse moved to (620, 473)
Screenshot: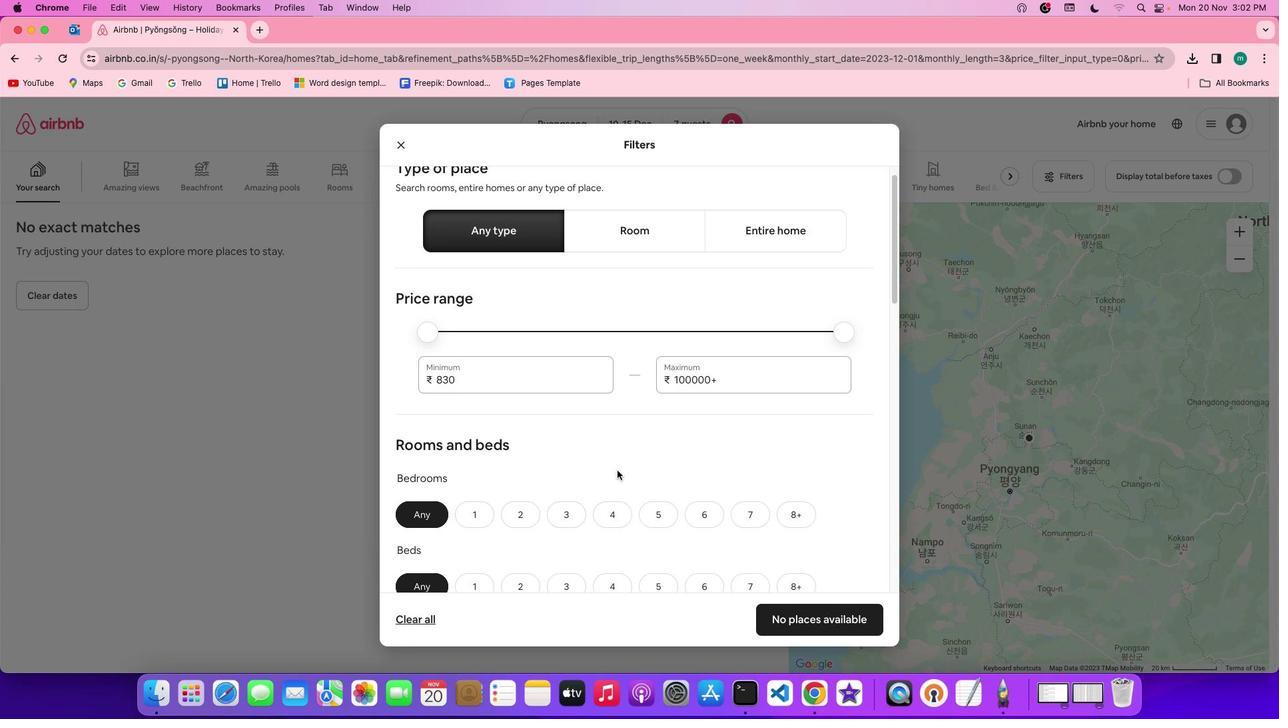
Action: Mouse scrolled (620, 473) with delta (2, 1)
Screenshot: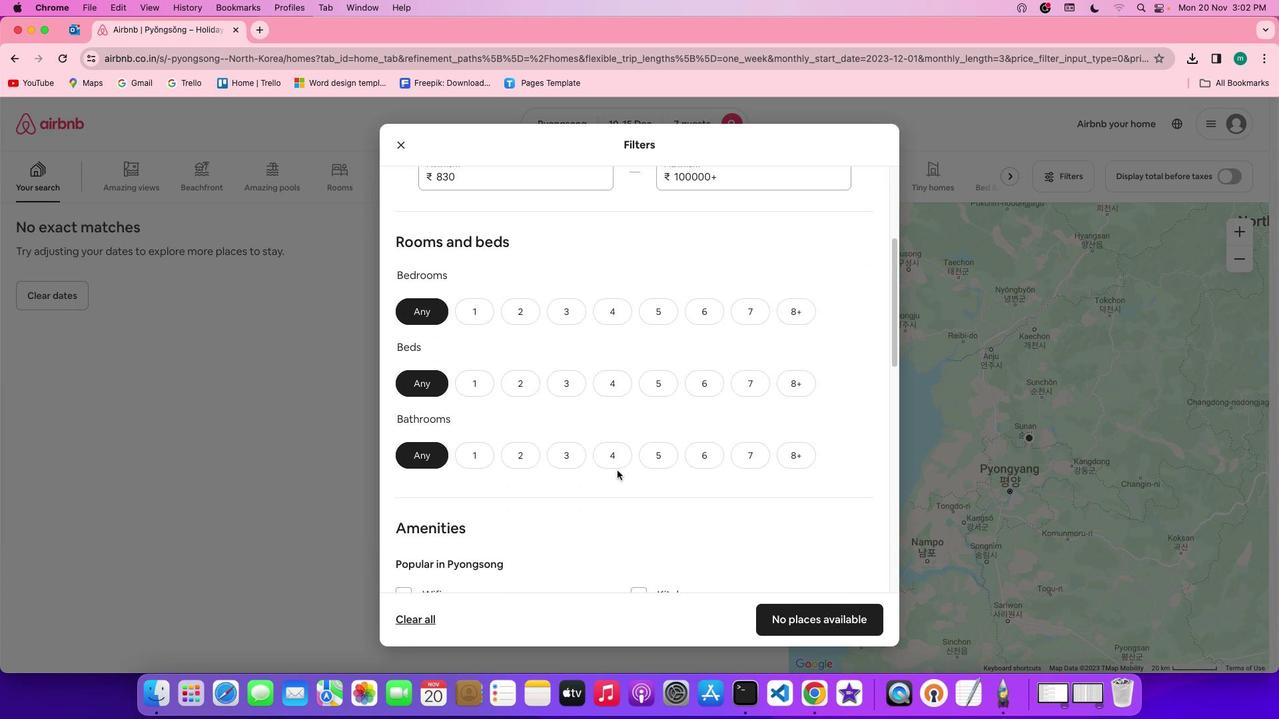 
Action: Mouse scrolled (620, 473) with delta (2, 1)
Screenshot: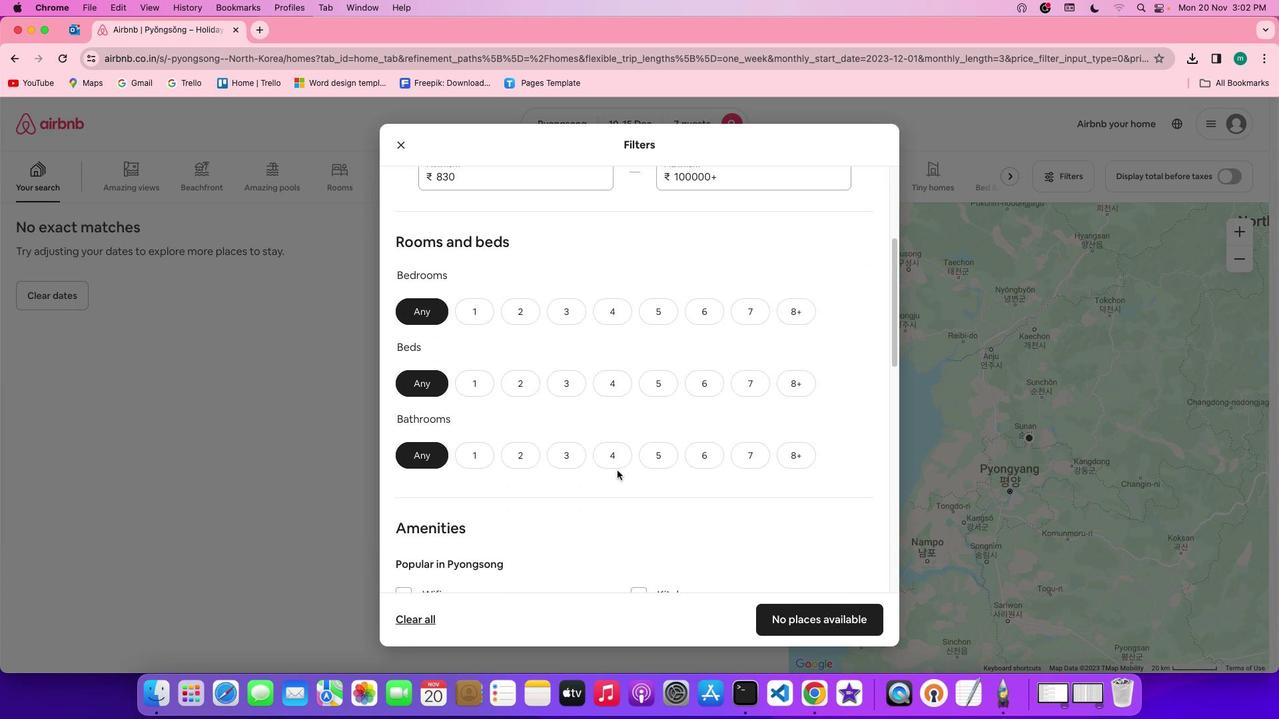 
Action: Mouse scrolled (620, 473) with delta (2, 0)
Screenshot: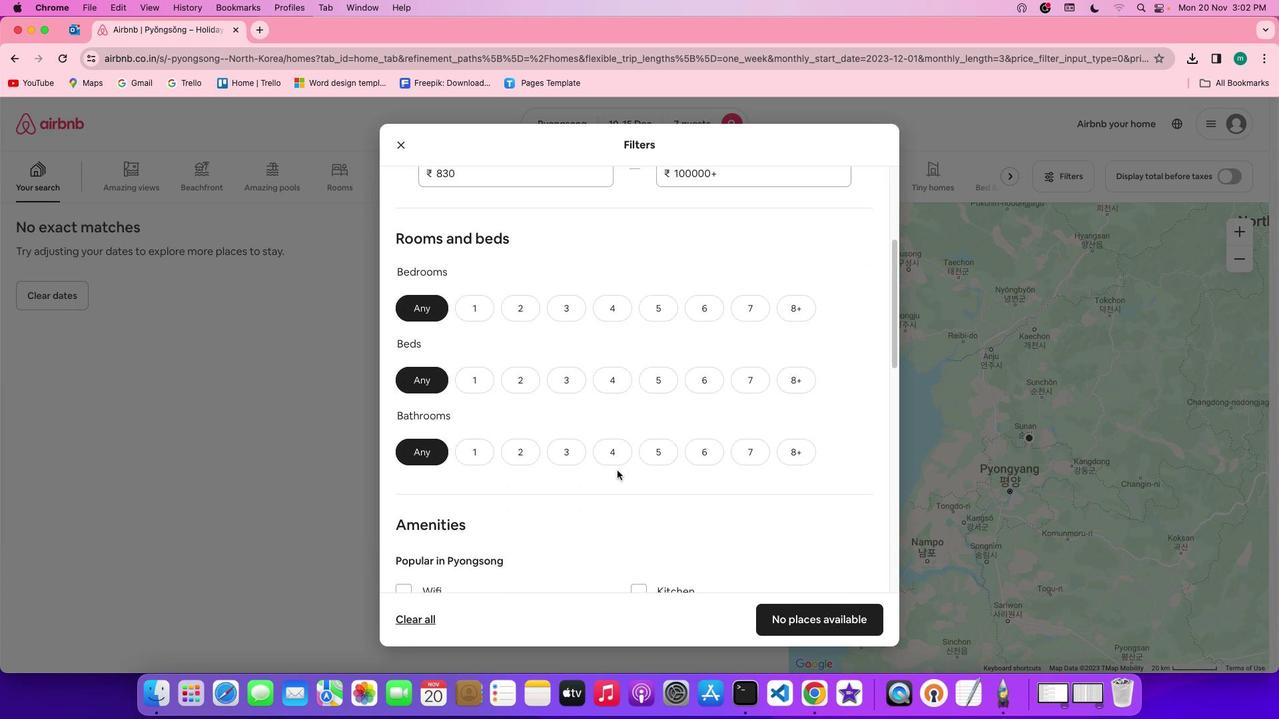 
Action: Mouse scrolled (620, 473) with delta (2, 0)
Screenshot: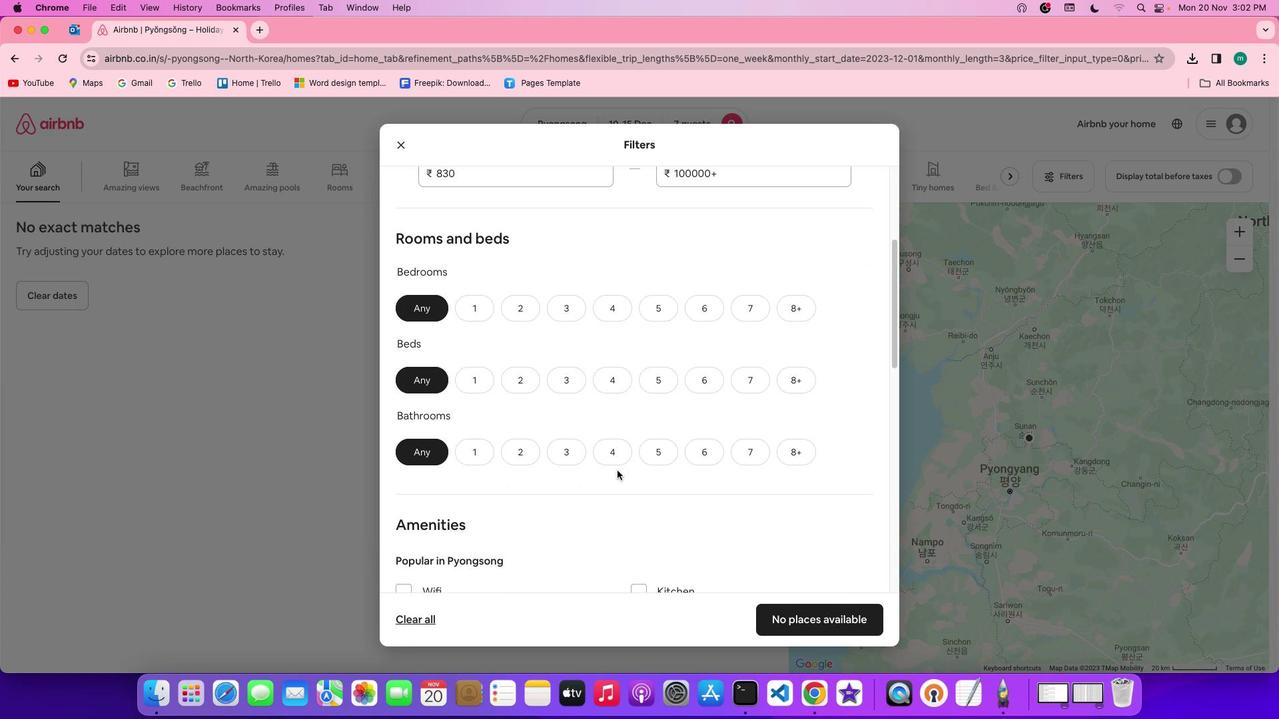
Action: Mouse scrolled (620, 473) with delta (2, 1)
Screenshot: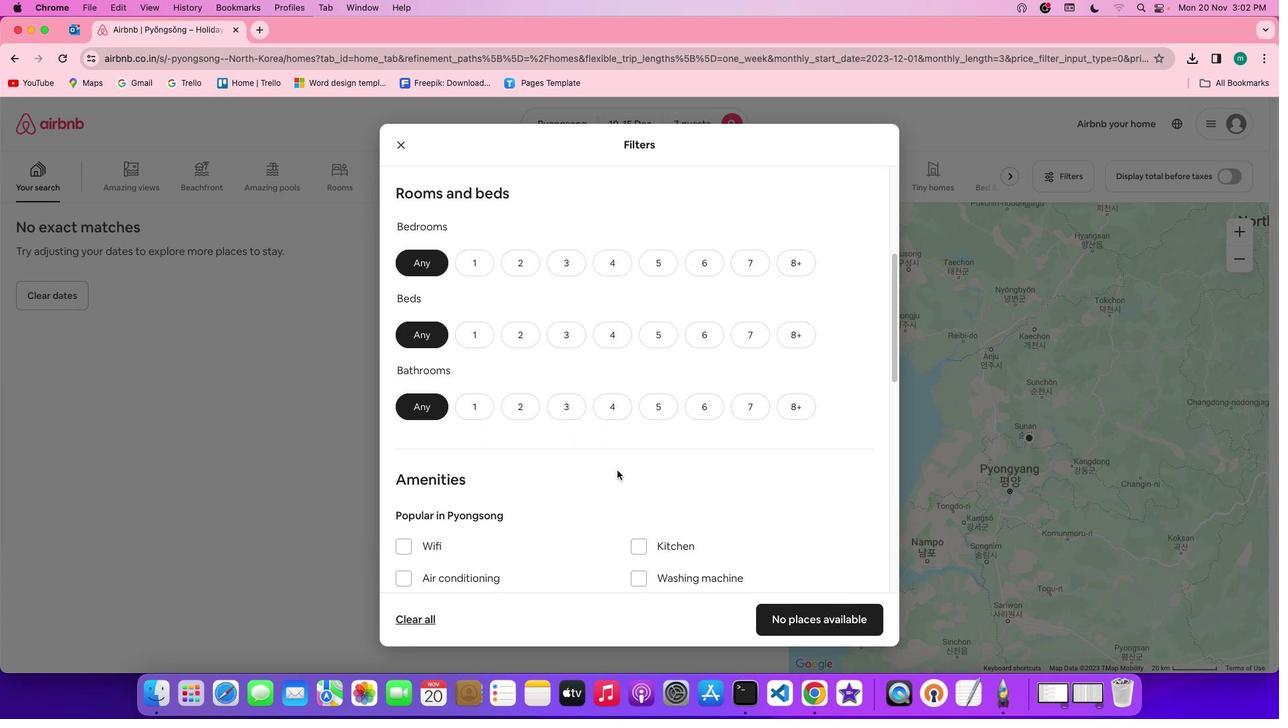 
Action: Mouse scrolled (620, 473) with delta (2, 1)
Screenshot: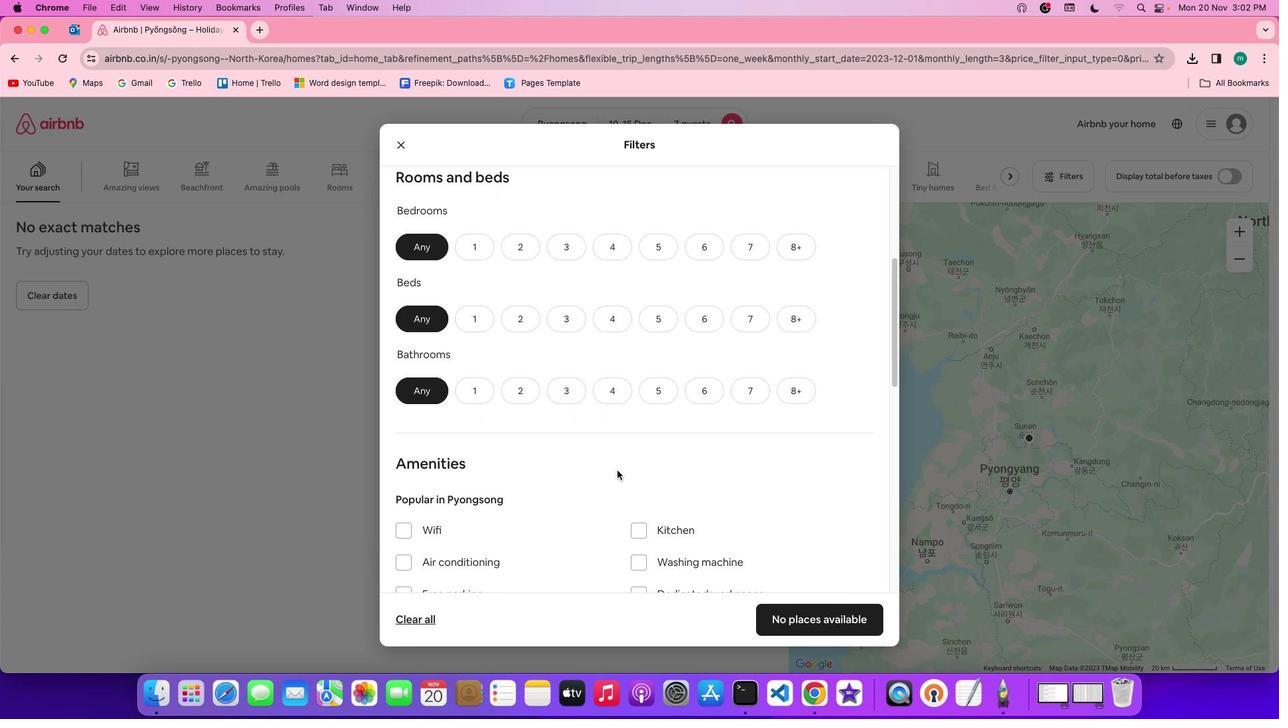 
Action: Mouse scrolled (620, 473) with delta (2, 1)
Screenshot: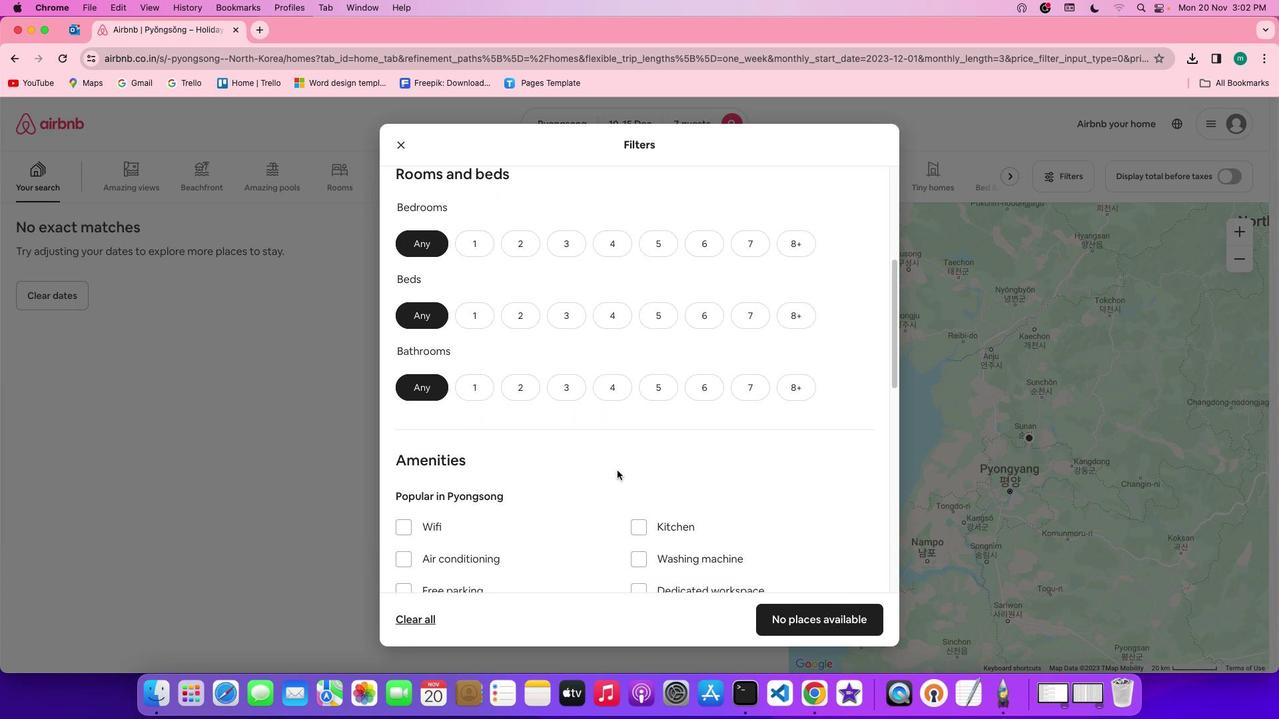 
Action: Mouse scrolled (620, 473) with delta (2, 1)
Screenshot: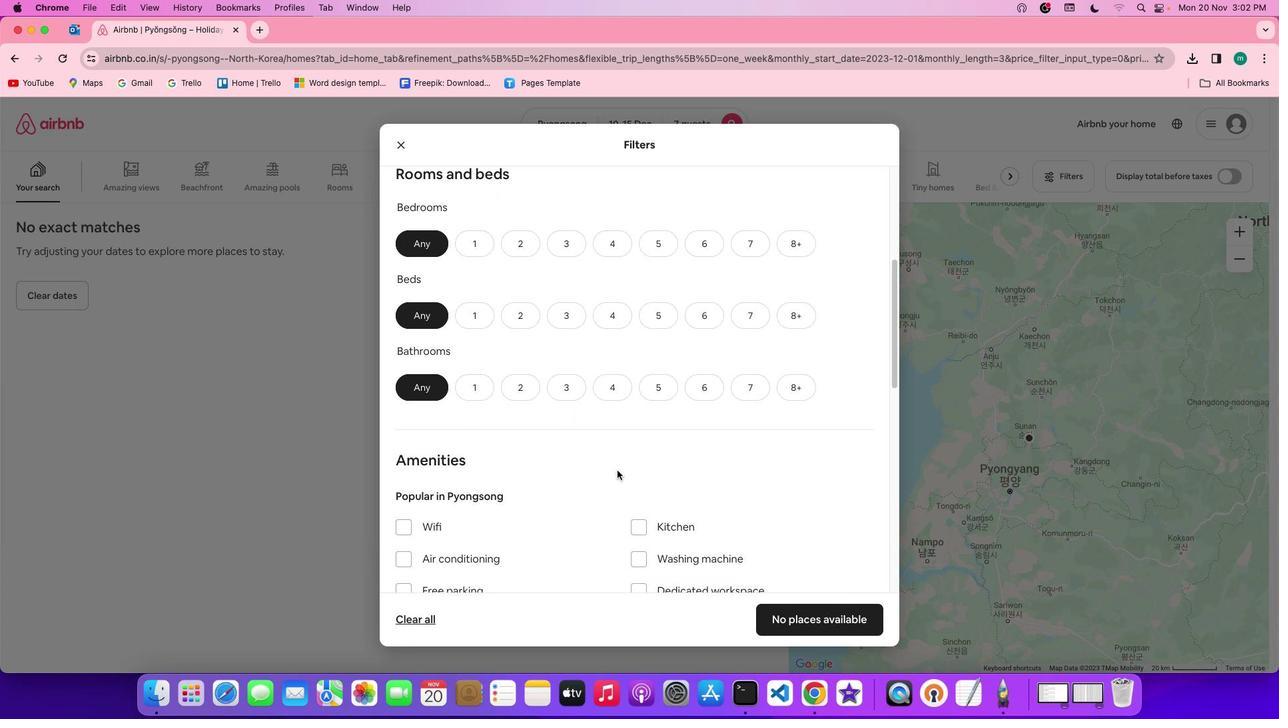 
Action: Mouse moved to (621, 235)
Screenshot: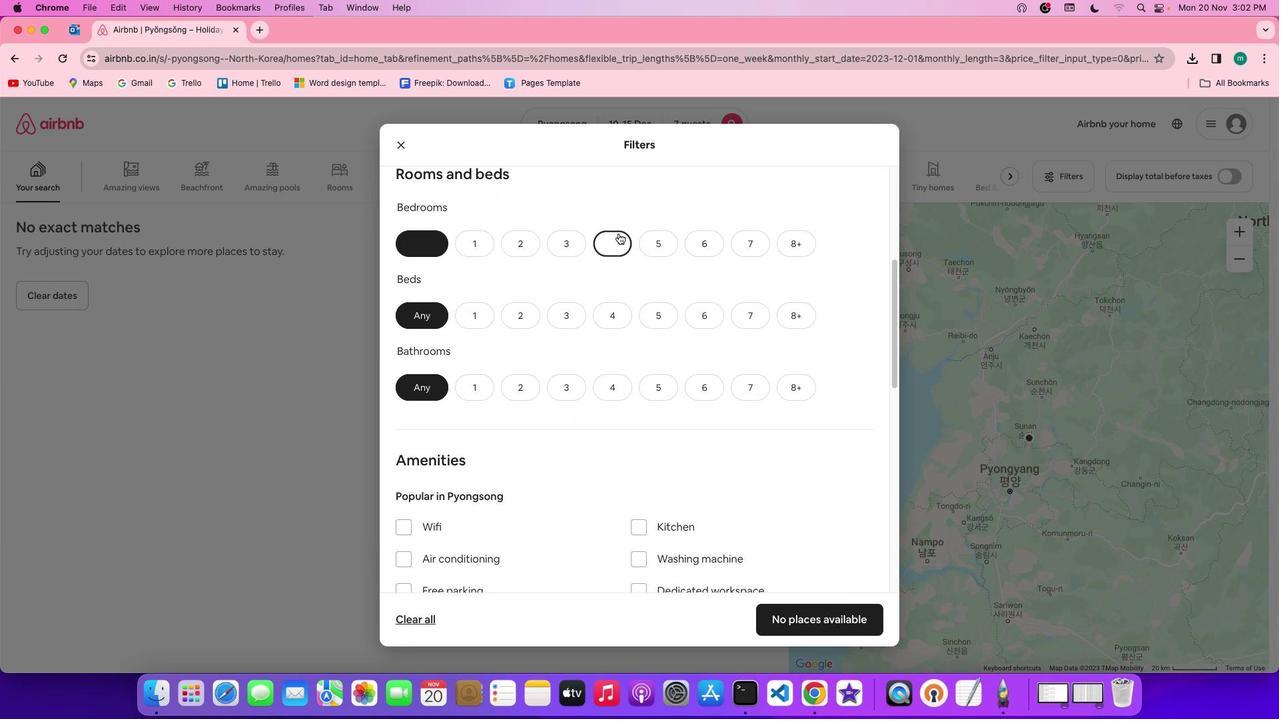 
Action: Mouse pressed left at (621, 235)
Screenshot: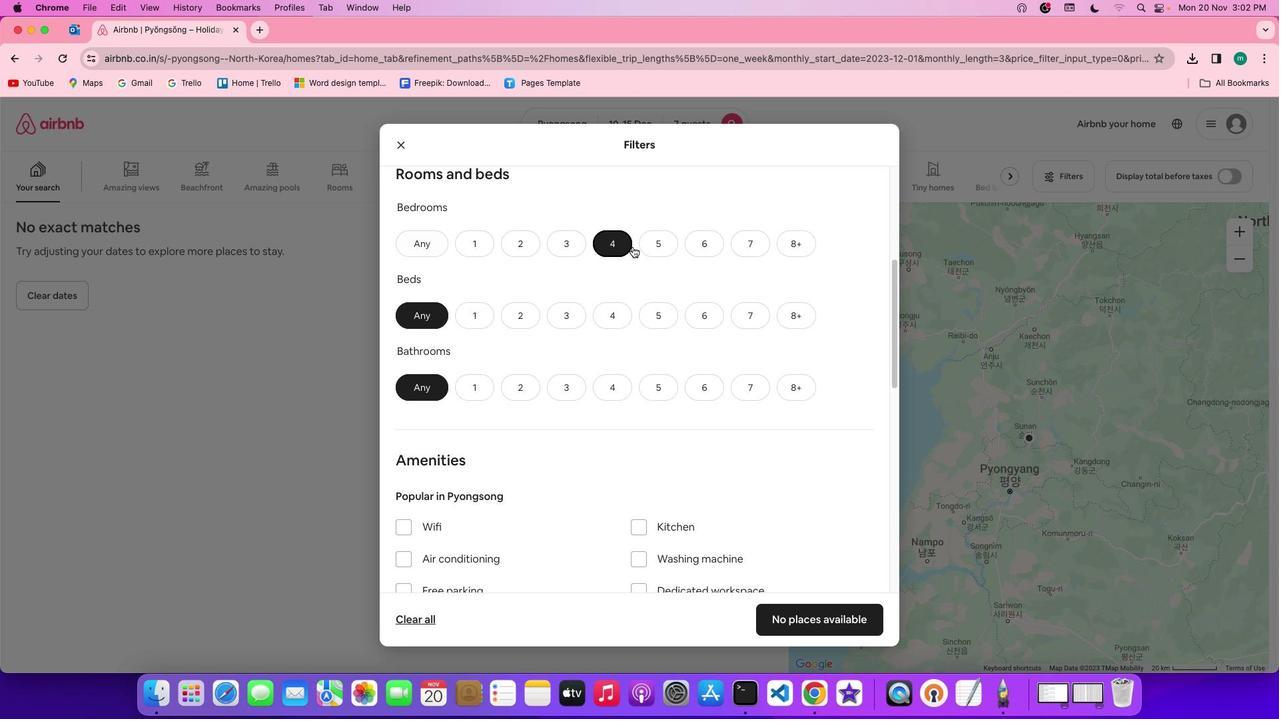 
Action: Mouse moved to (760, 315)
Screenshot: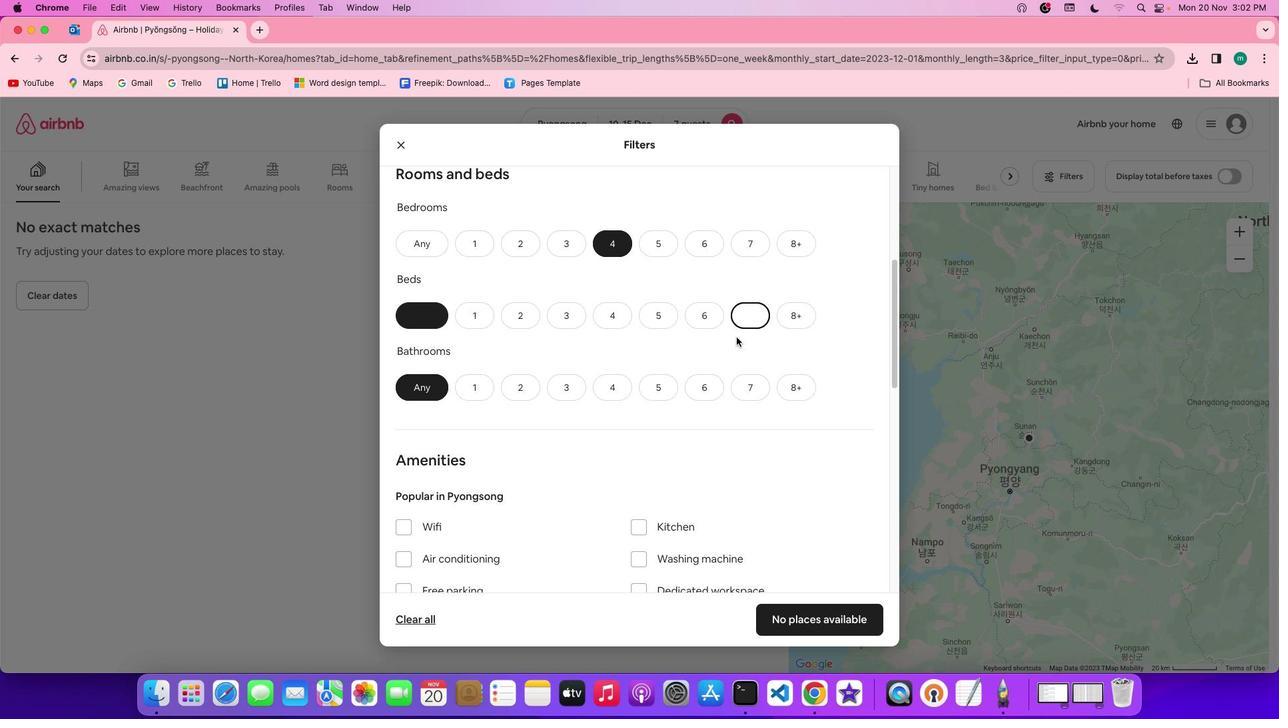 
Action: Mouse pressed left at (760, 315)
Screenshot: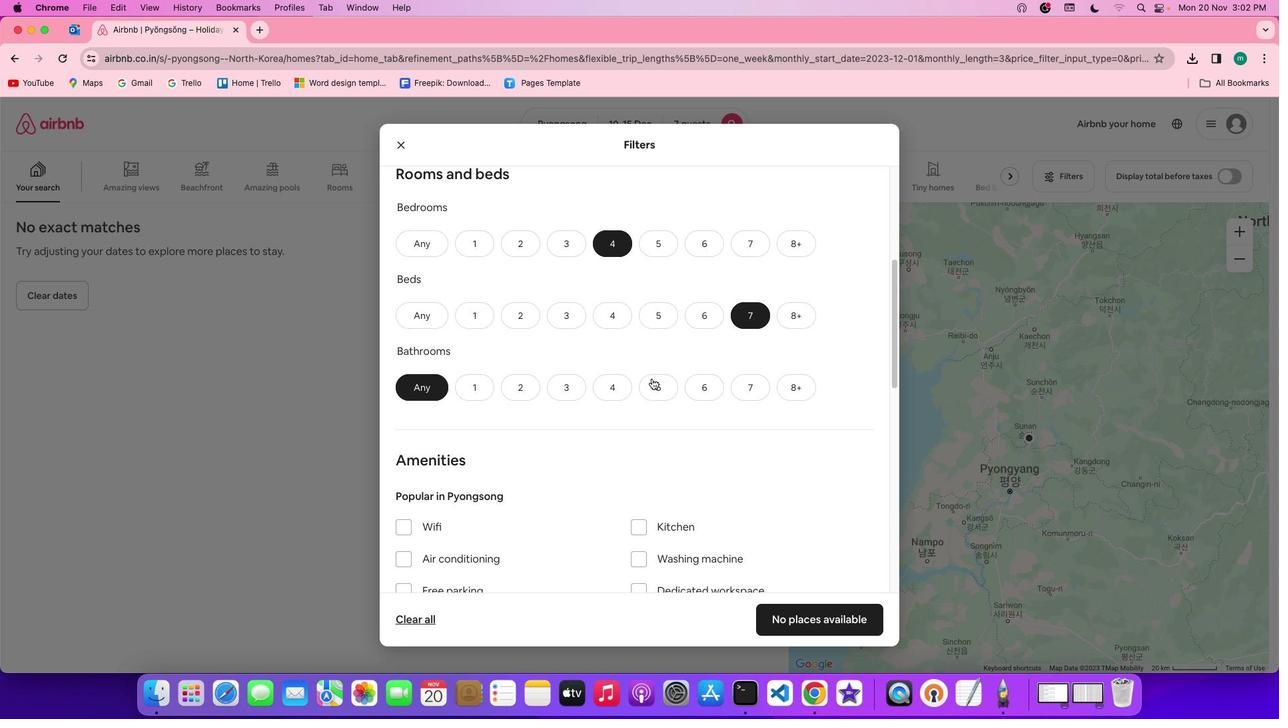 
Action: Mouse moved to (624, 393)
Screenshot: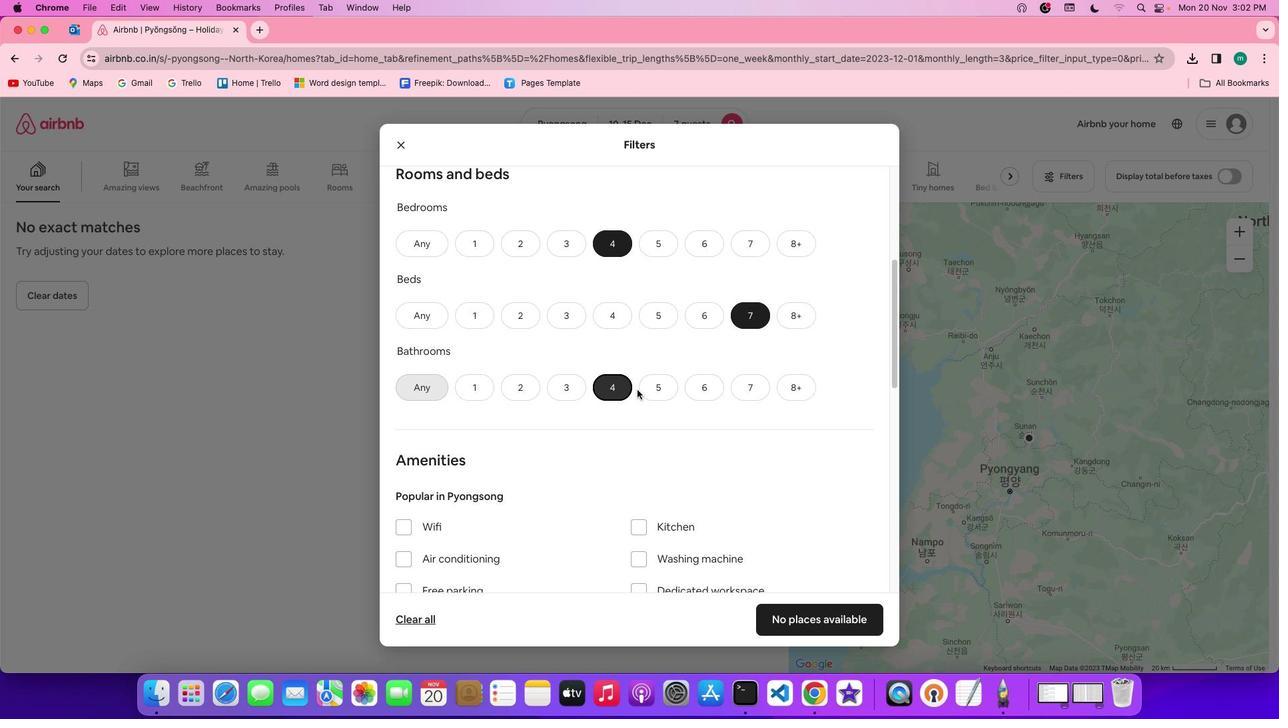 
Action: Mouse pressed left at (624, 393)
Screenshot: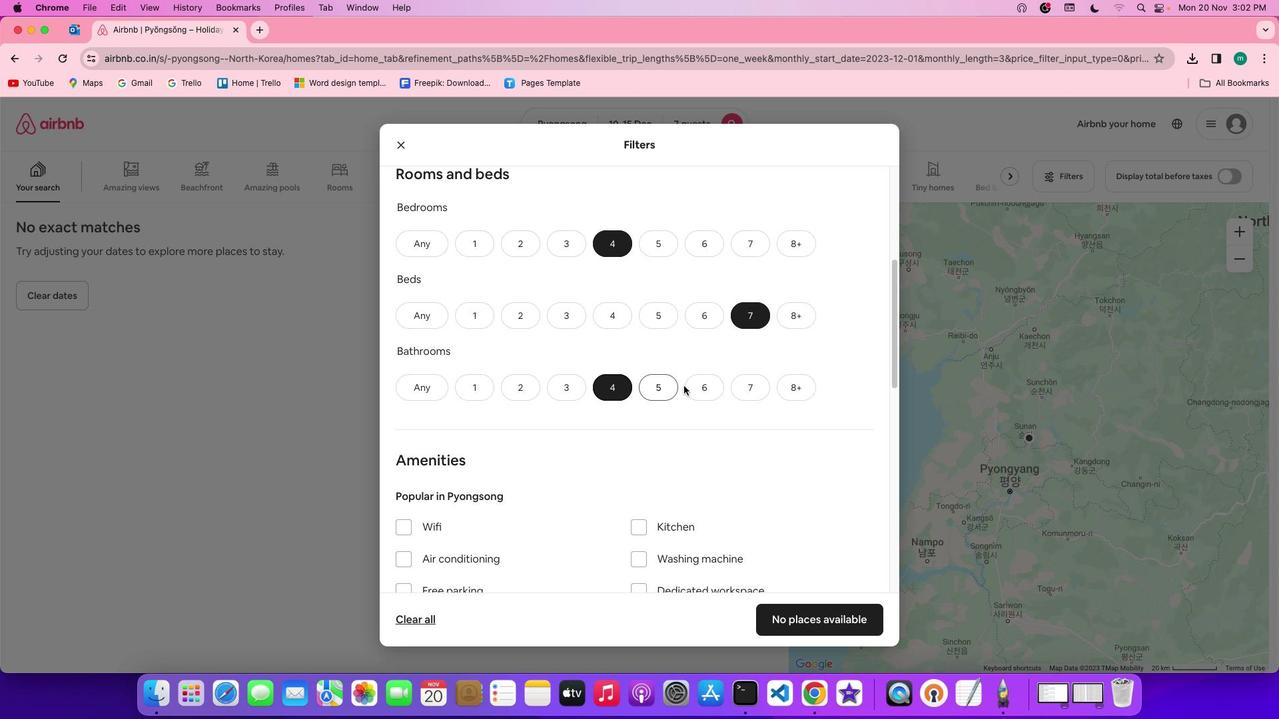 
Action: Mouse moved to (693, 389)
Screenshot: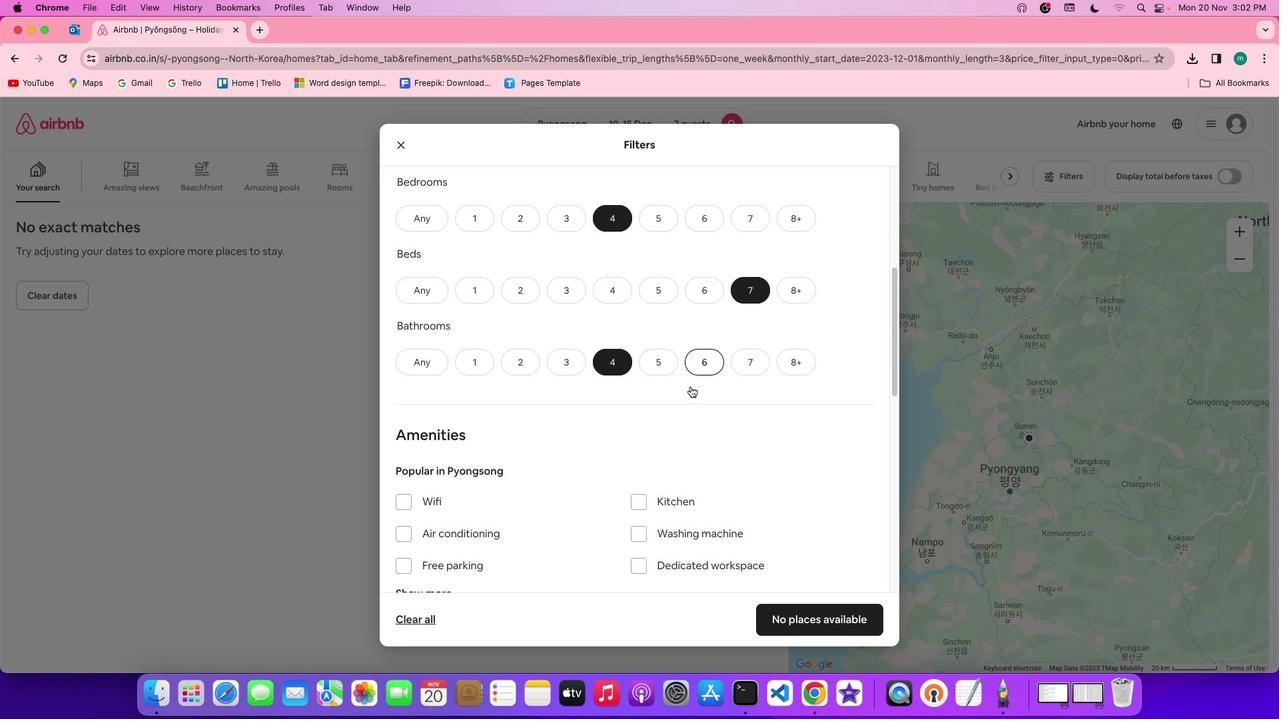 
Action: Mouse scrolled (693, 389) with delta (2, 1)
Screenshot: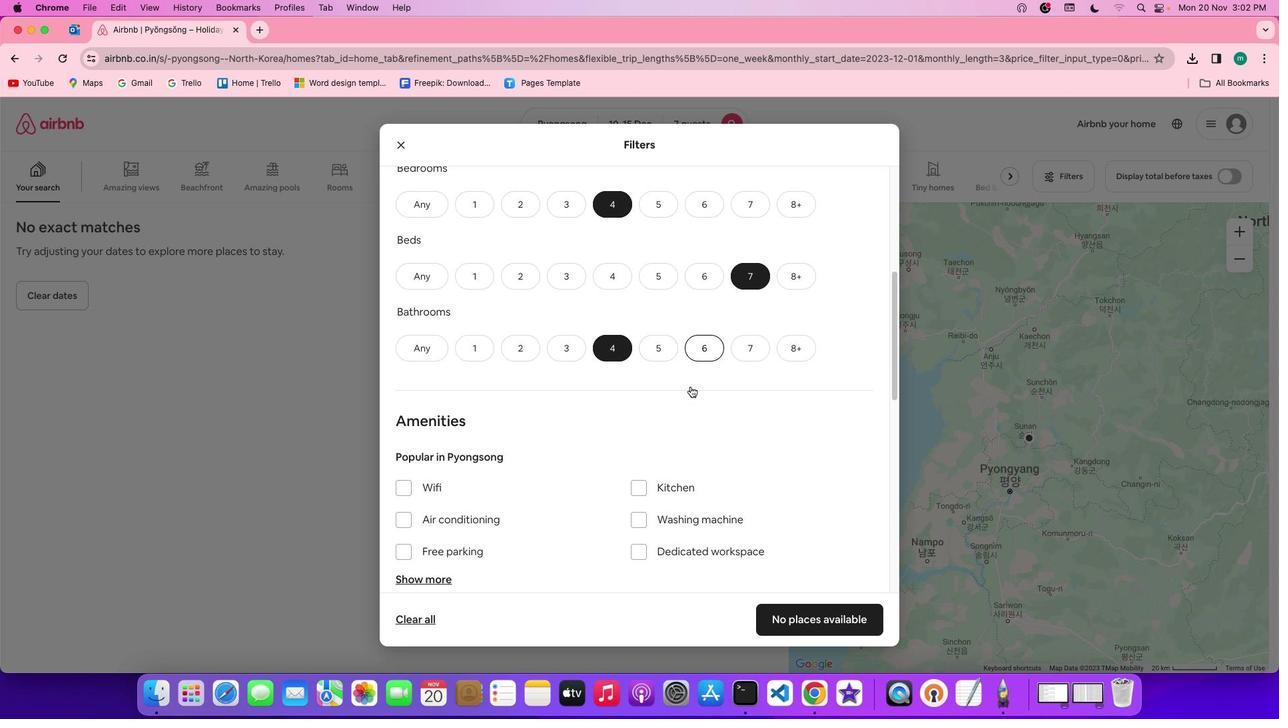 
Action: Mouse scrolled (693, 389) with delta (2, 1)
Screenshot: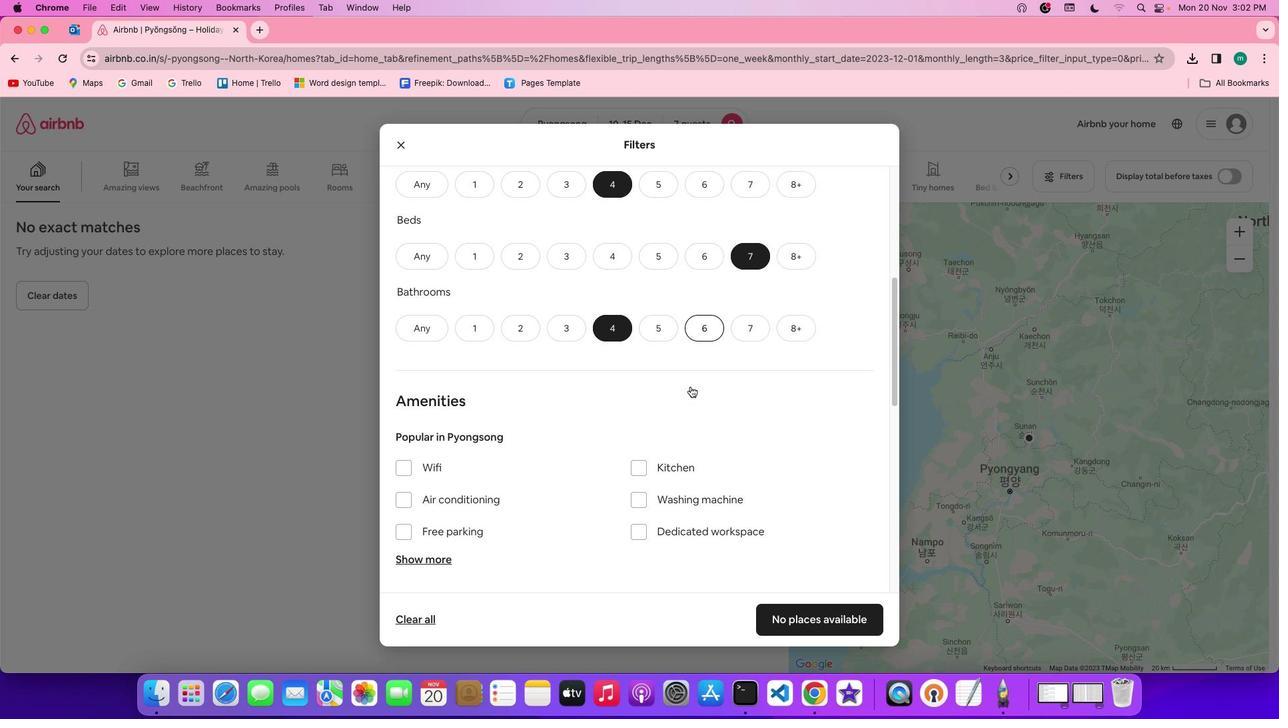 
Action: Mouse scrolled (693, 389) with delta (2, 1)
Screenshot: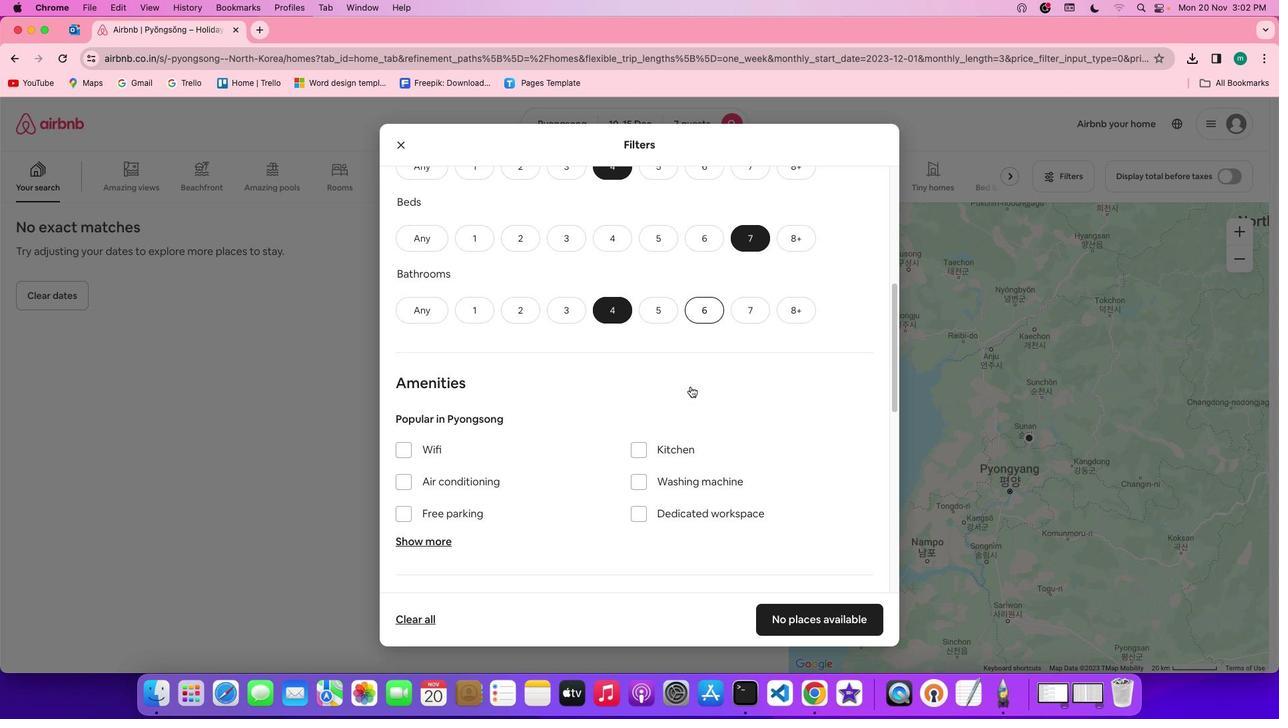 
Action: Mouse scrolled (693, 389) with delta (2, 1)
Screenshot: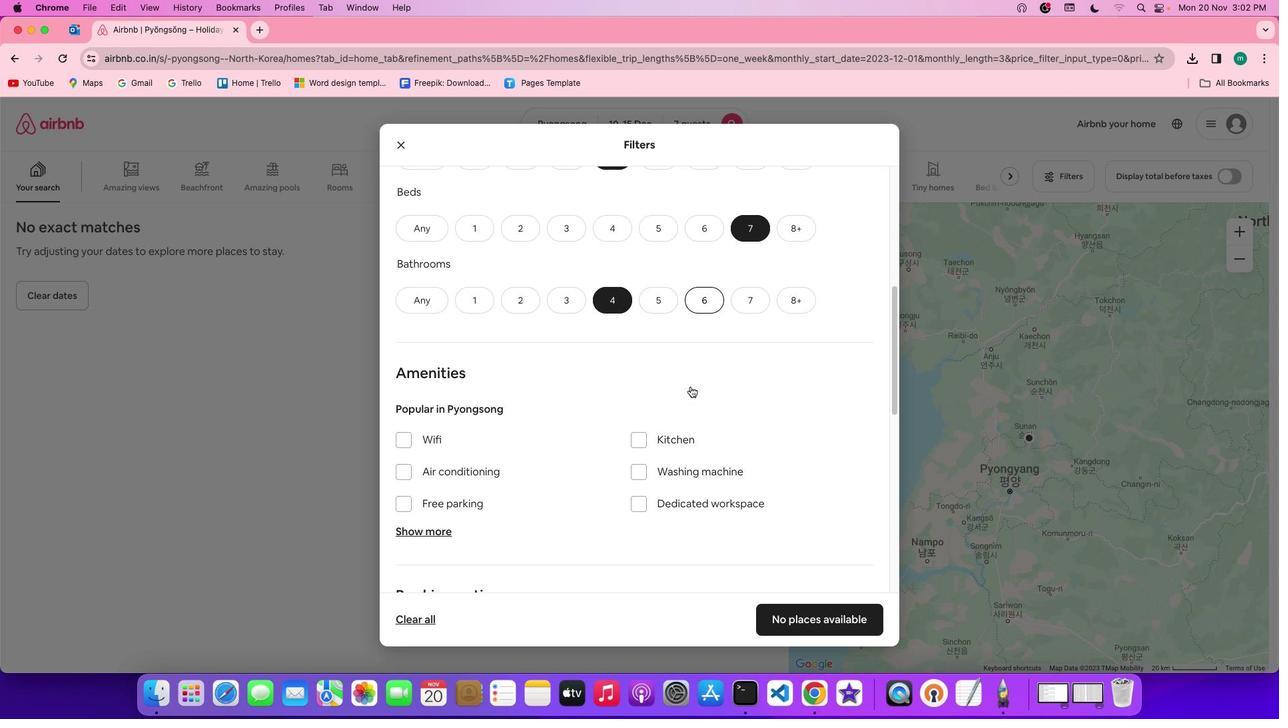 
Action: Mouse scrolled (693, 389) with delta (2, 1)
Screenshot: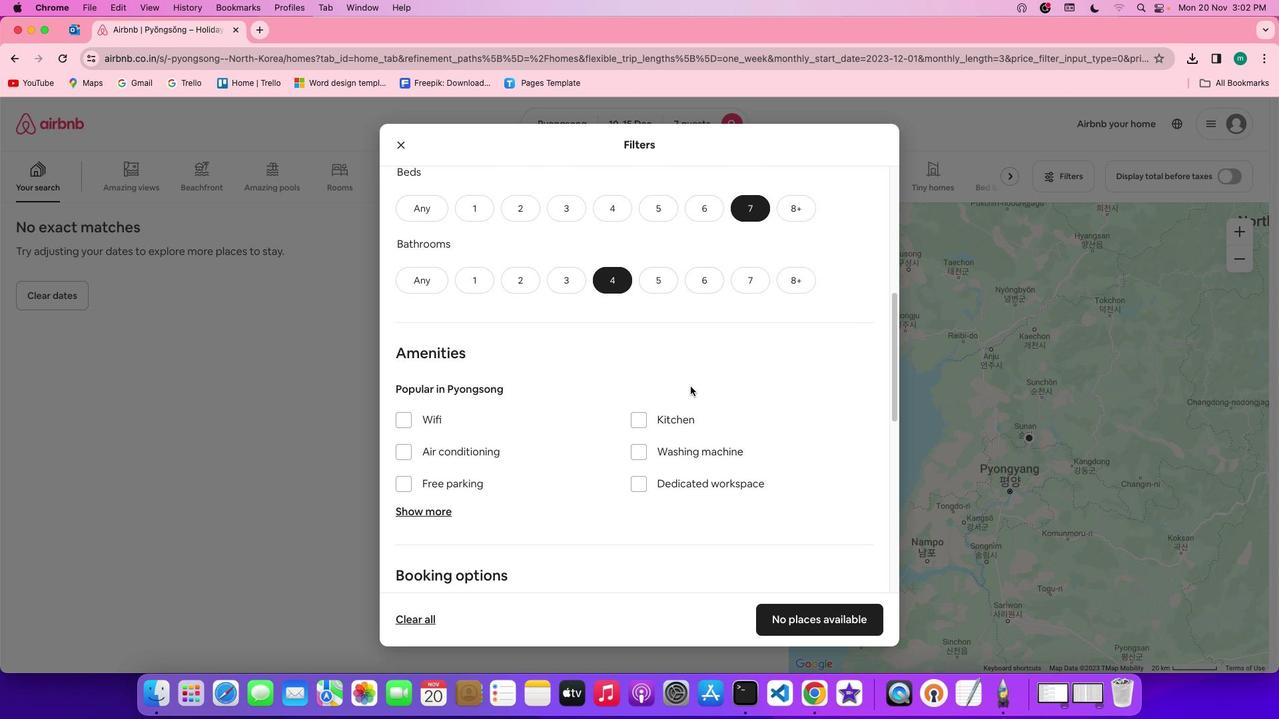 
Action: Mouse scrolled (693, 389) with delta (2, 1)
Screenshot: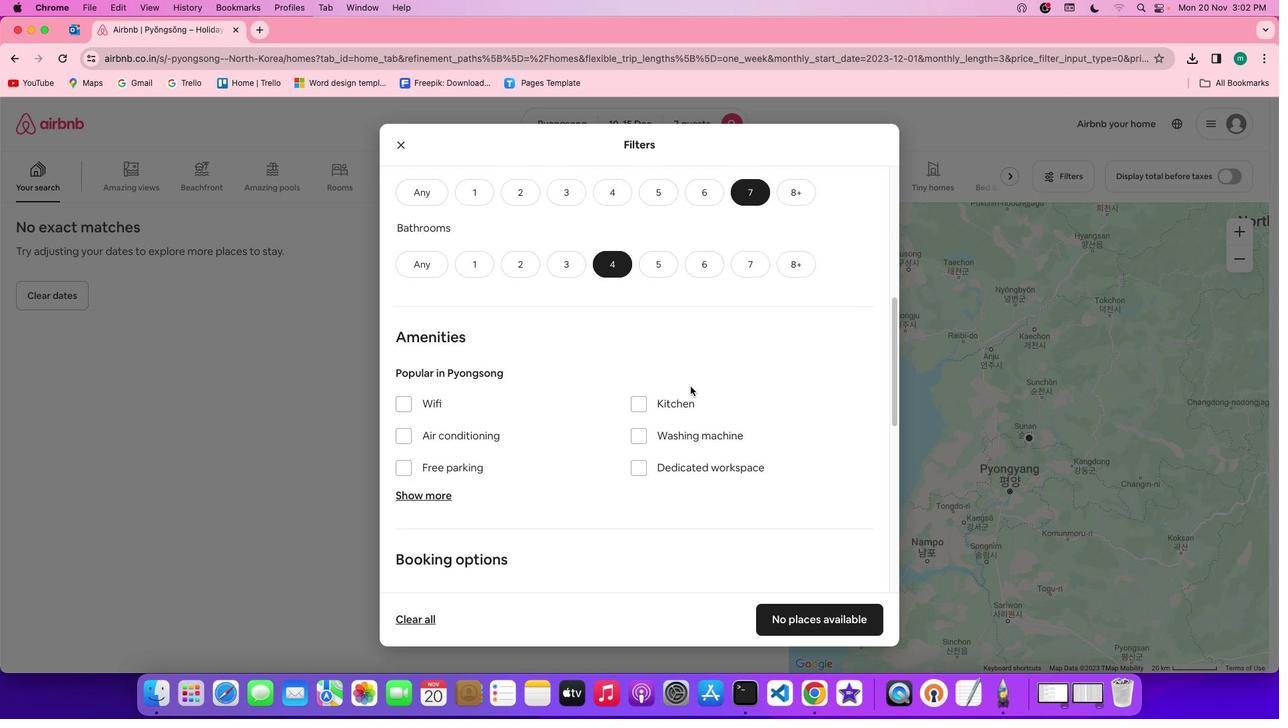 
Action: Mouse scrolled (693, 389) with delta (2, 1)
Screenshot: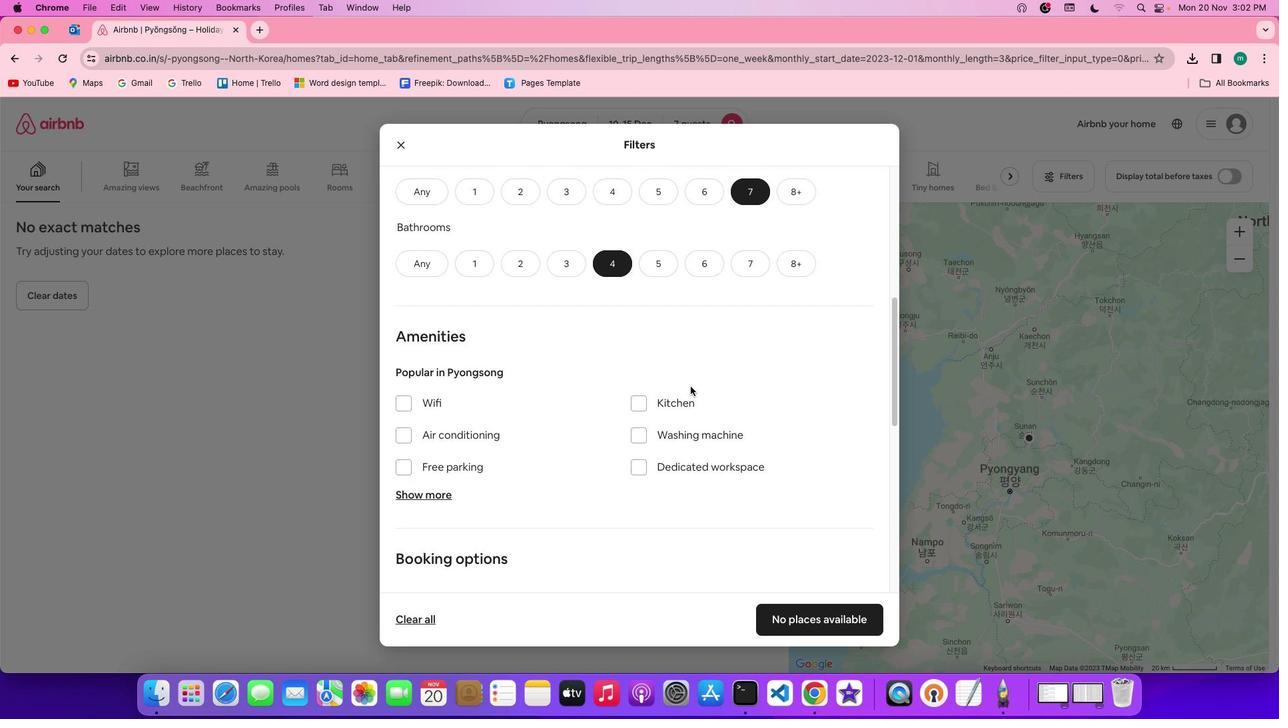 
Action: Mouse scrolled (693, 389) with delta (2, 1)
Screenshot: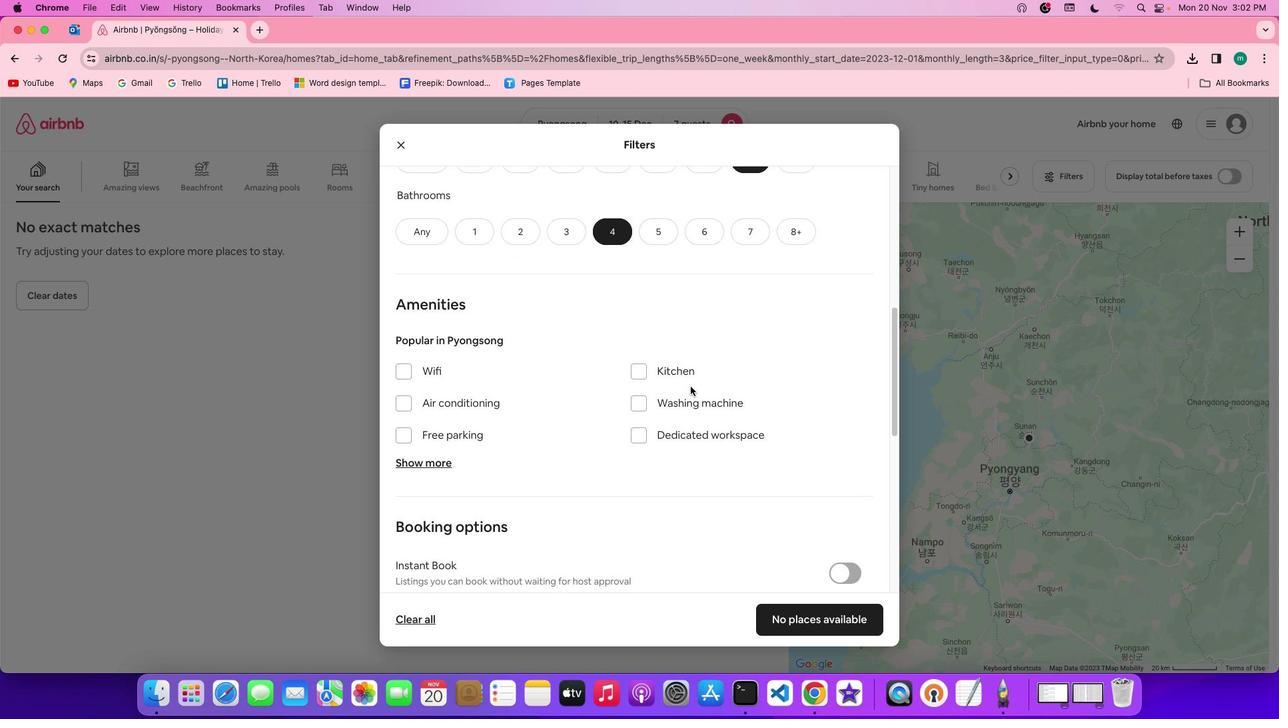 
Action: Mouse scrolled (693, 389) with delta (2, 1)
Screenshot: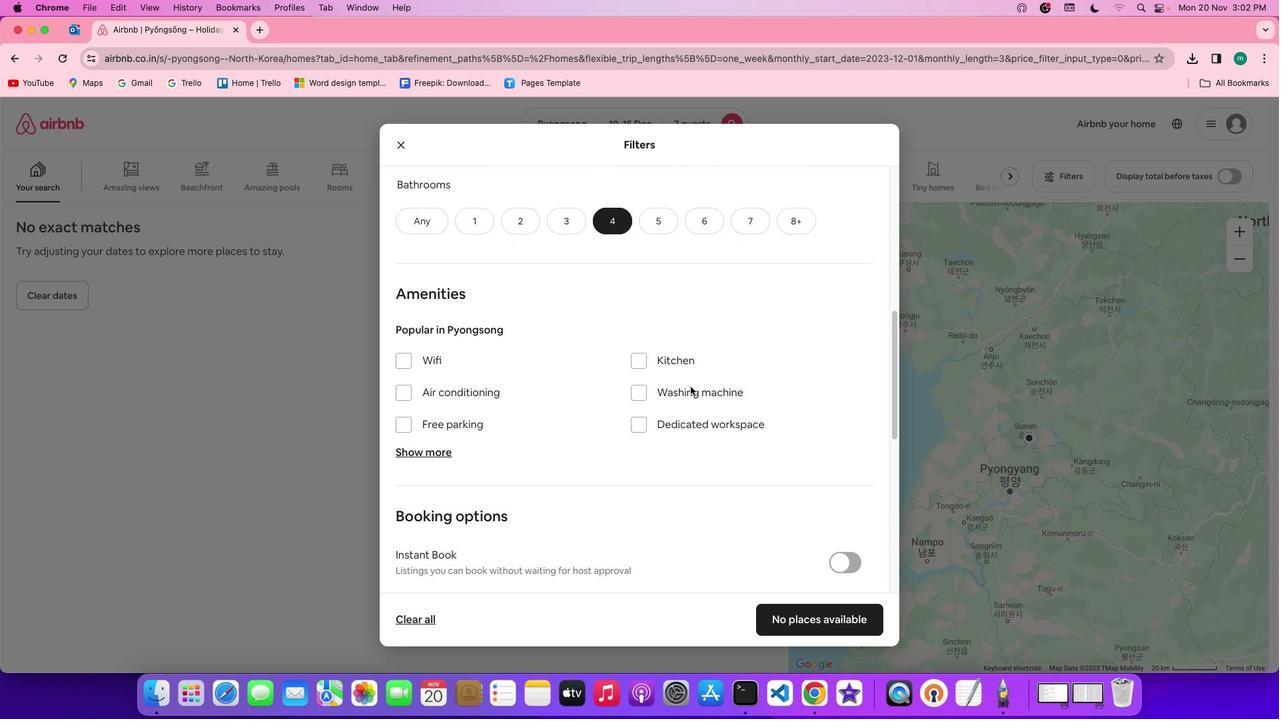 
Action: Mouse scrolled (693, 389) with delta (2, 1)
Screenshot: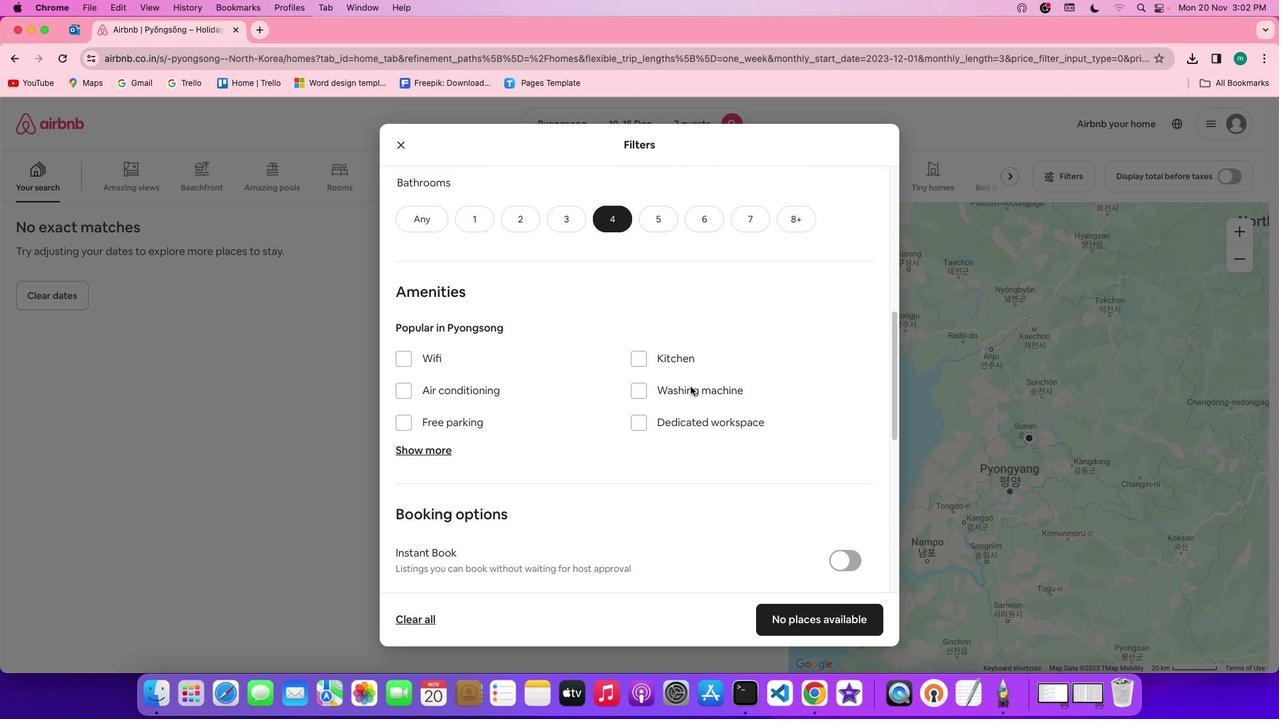 
Action: Mouse scrolled (693, 389) with delta (2, 1)
Screenshot: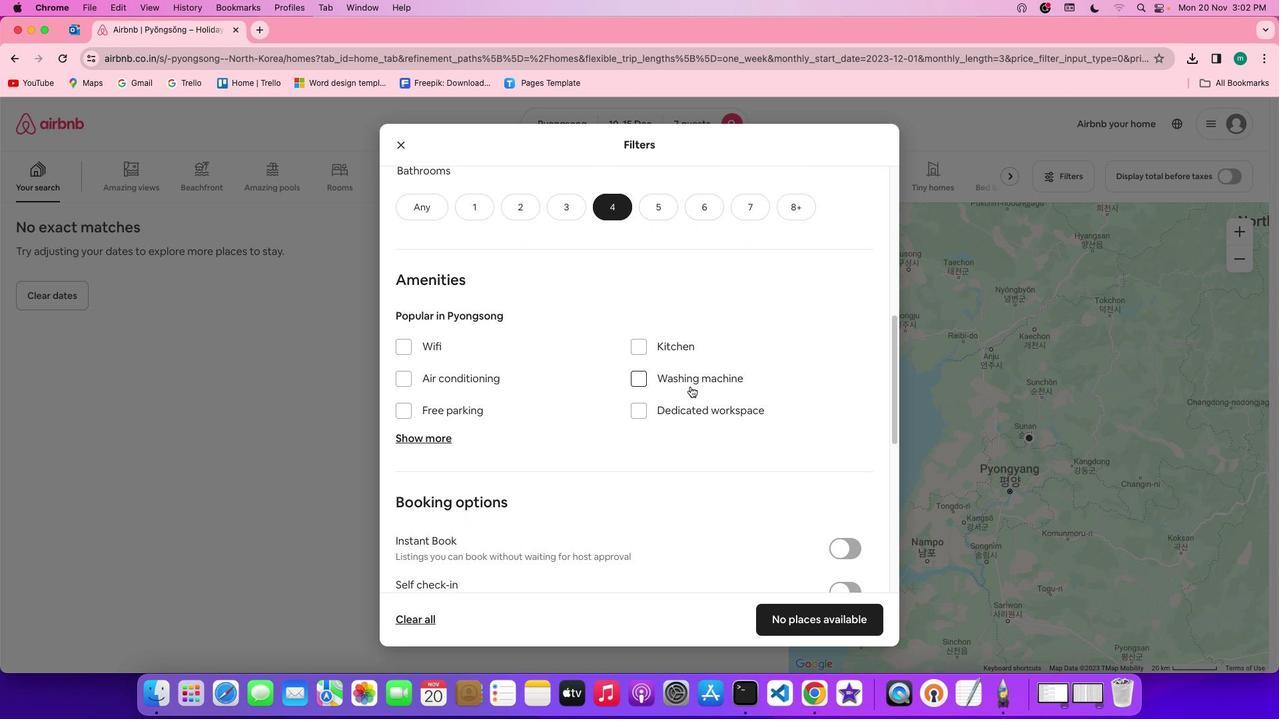 
Action: Mouse scrolled (693, 389) with delta (2, 1)
Screenshot: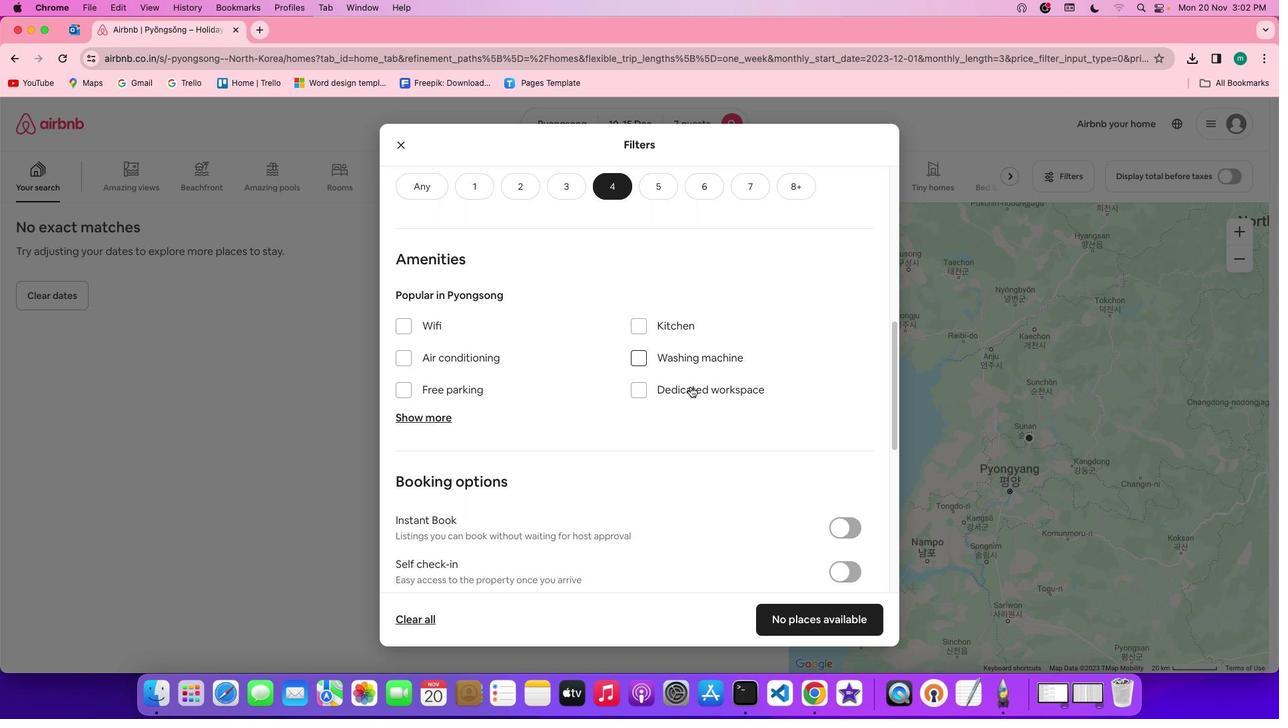 
Action: Mouse scrolled (693, 389) with delta (2, 1)
Screenshot: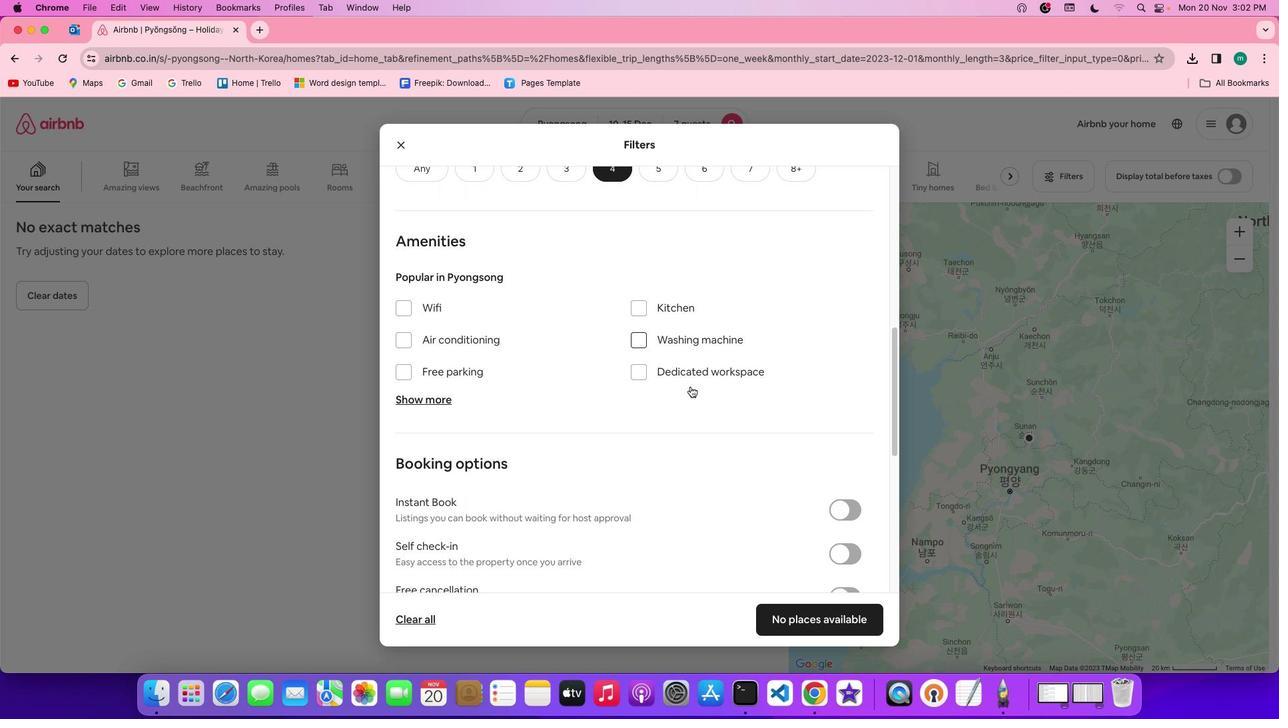 
Action: Mouse scrolled (693, 389) with delta (2, 1)
Screenshot: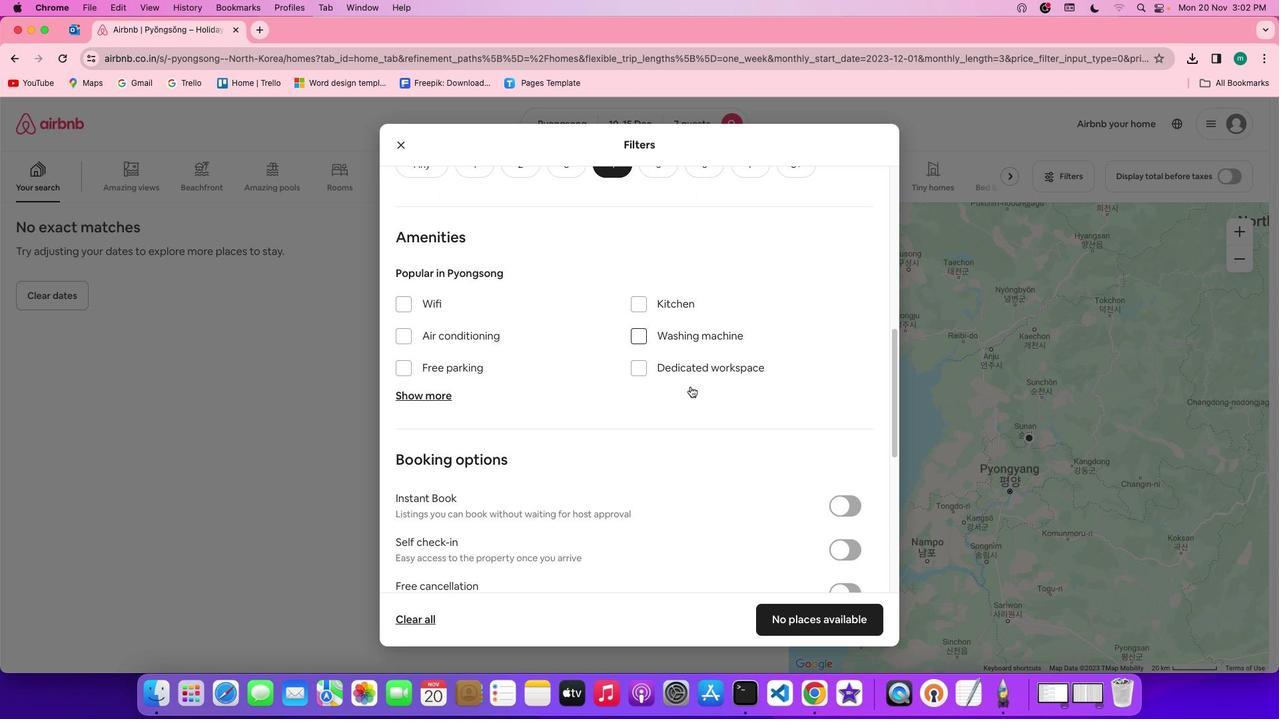 
Action: Mouse scrolled (693, 389) with delta (2, 1)
Screenshot: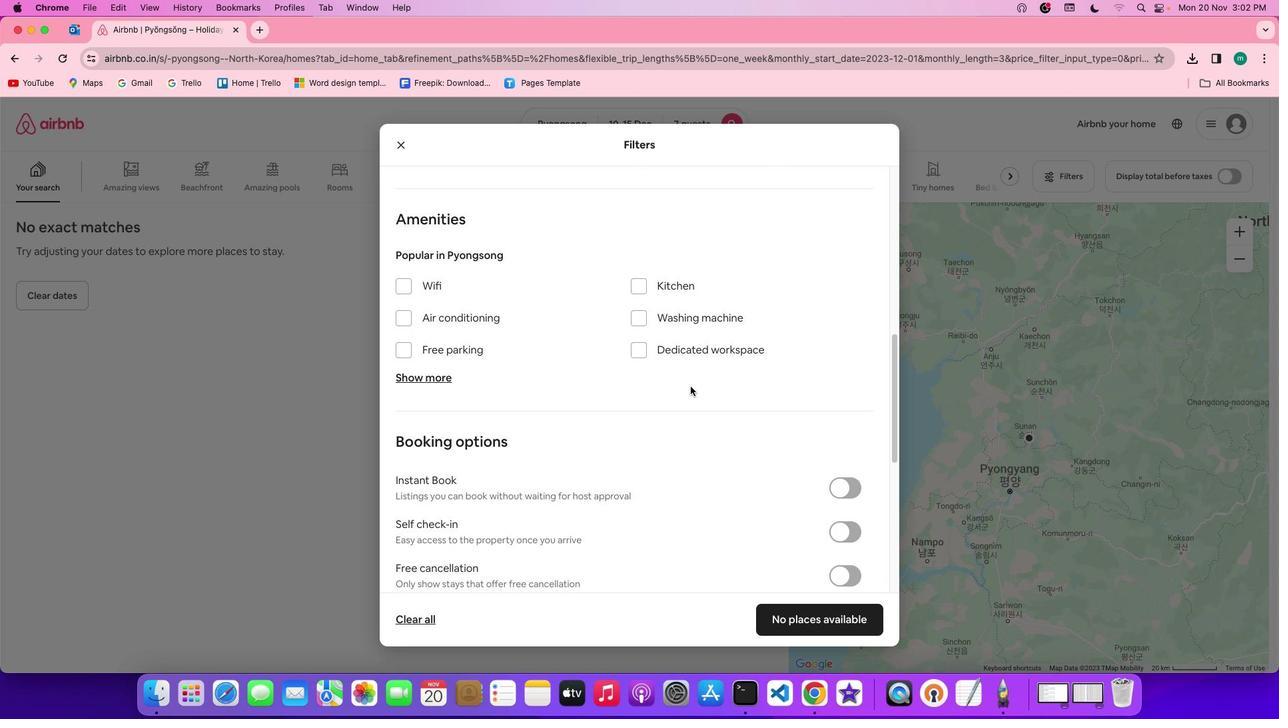 
Action: Mouse scrolled (693, 389) with delta (2, 1)
Screenshot: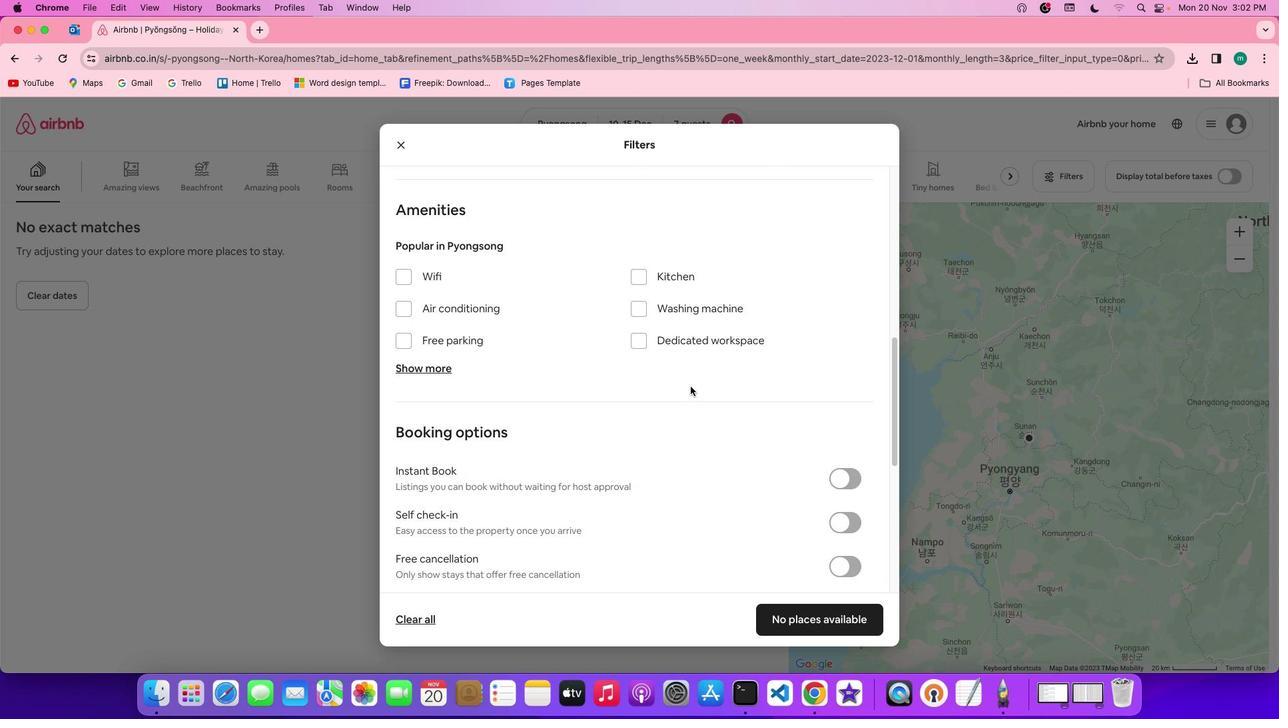 
Action: Mouse scrolled (693, 389) with delta (2, 1)
Screenshot: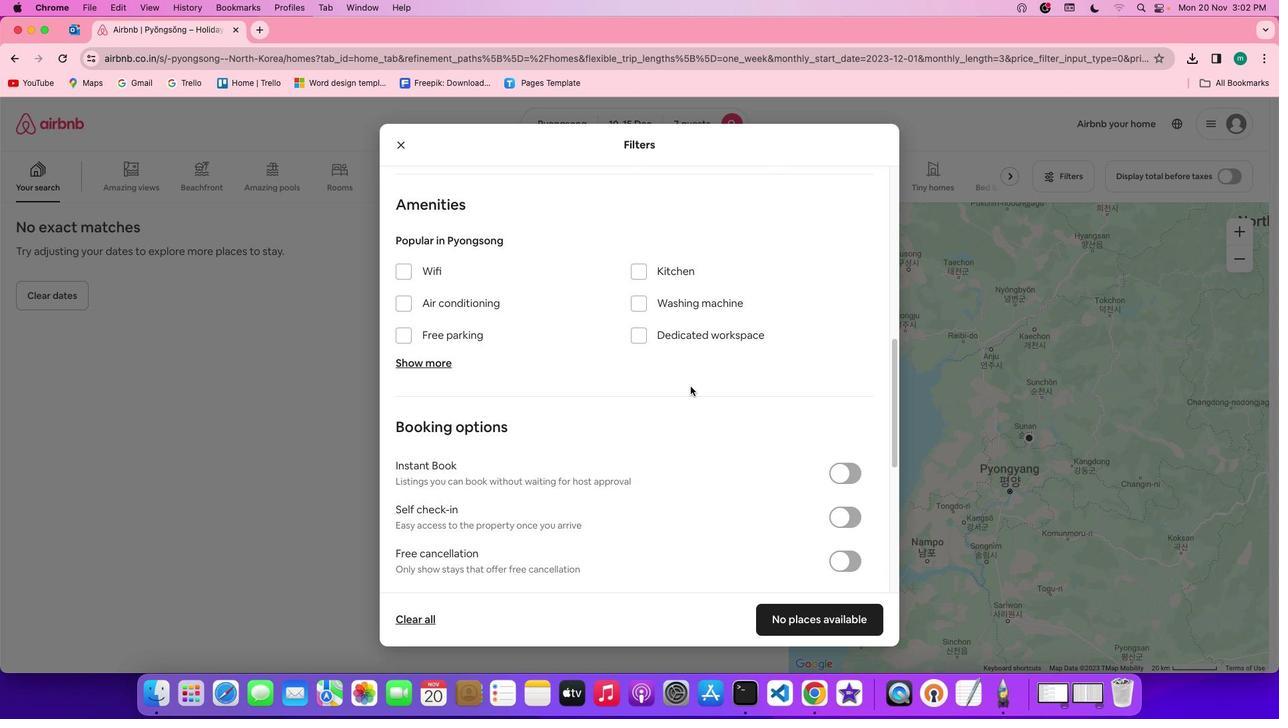 
Action: Mouse moved to (413, 363)
Screenshot: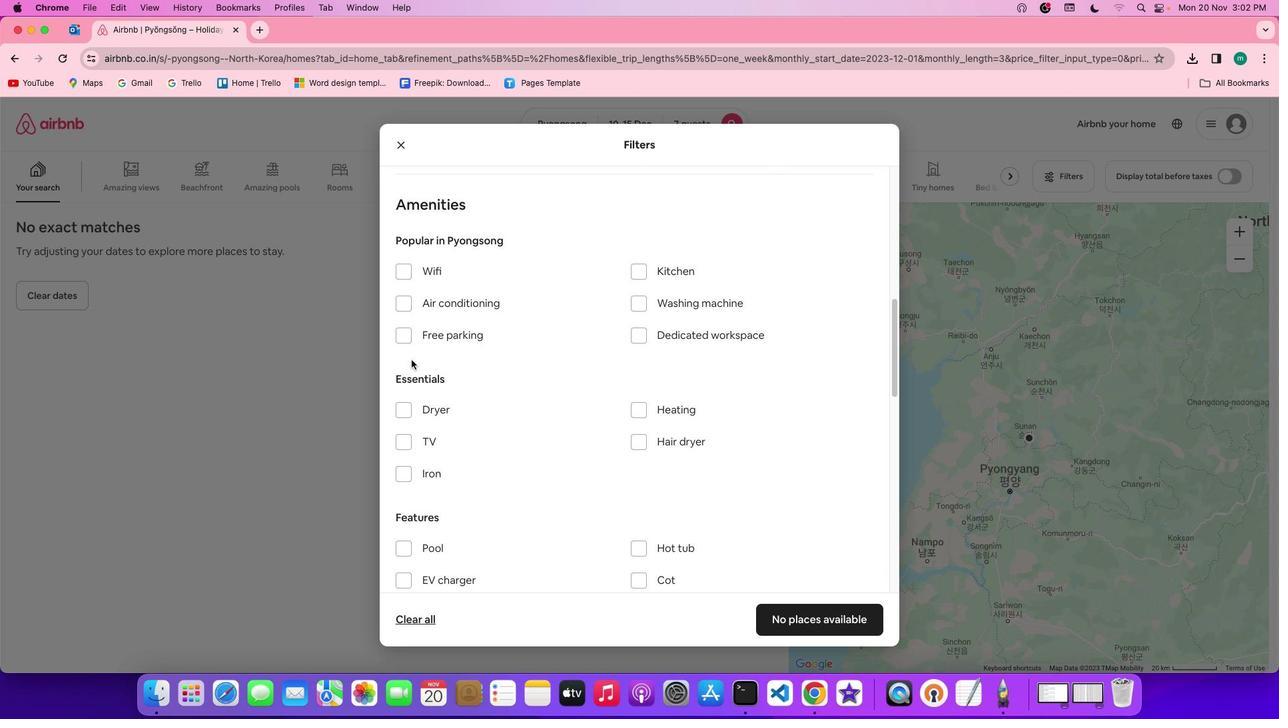 
Action: Mouse pressed left at (413, 363)
Screenshot: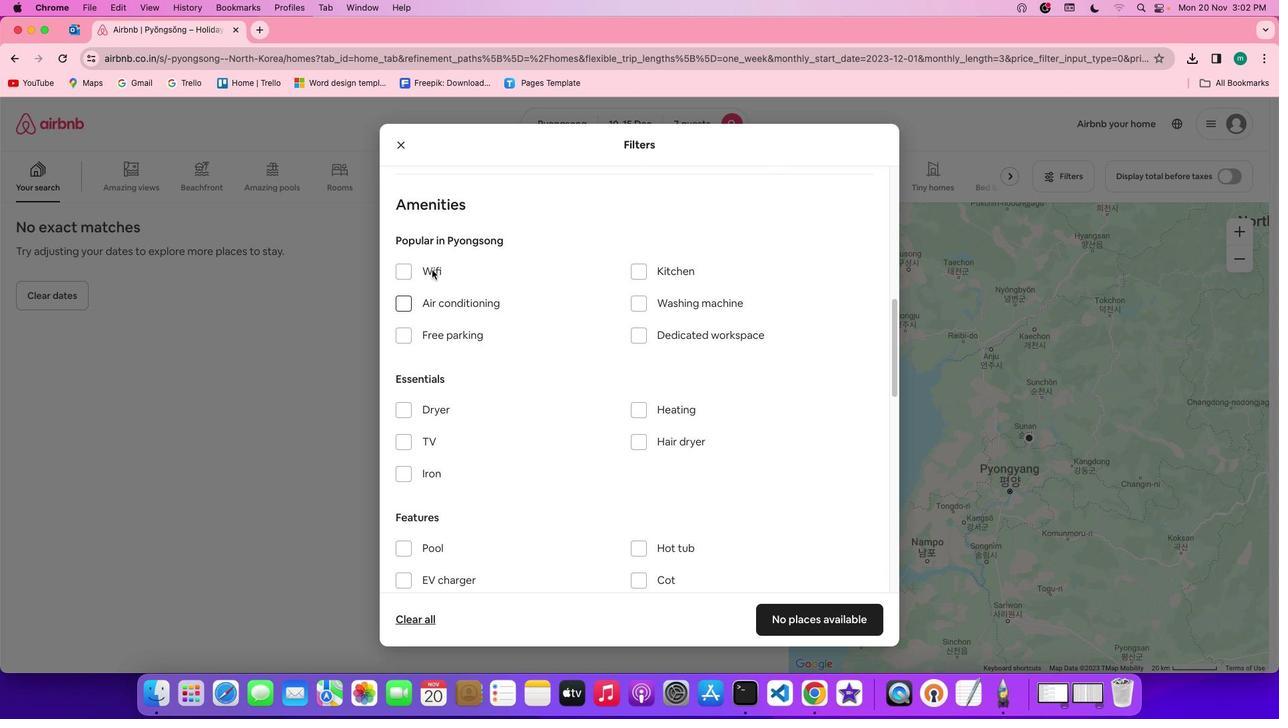 
Action: Mouse moved to (433, 267)
Screenshot: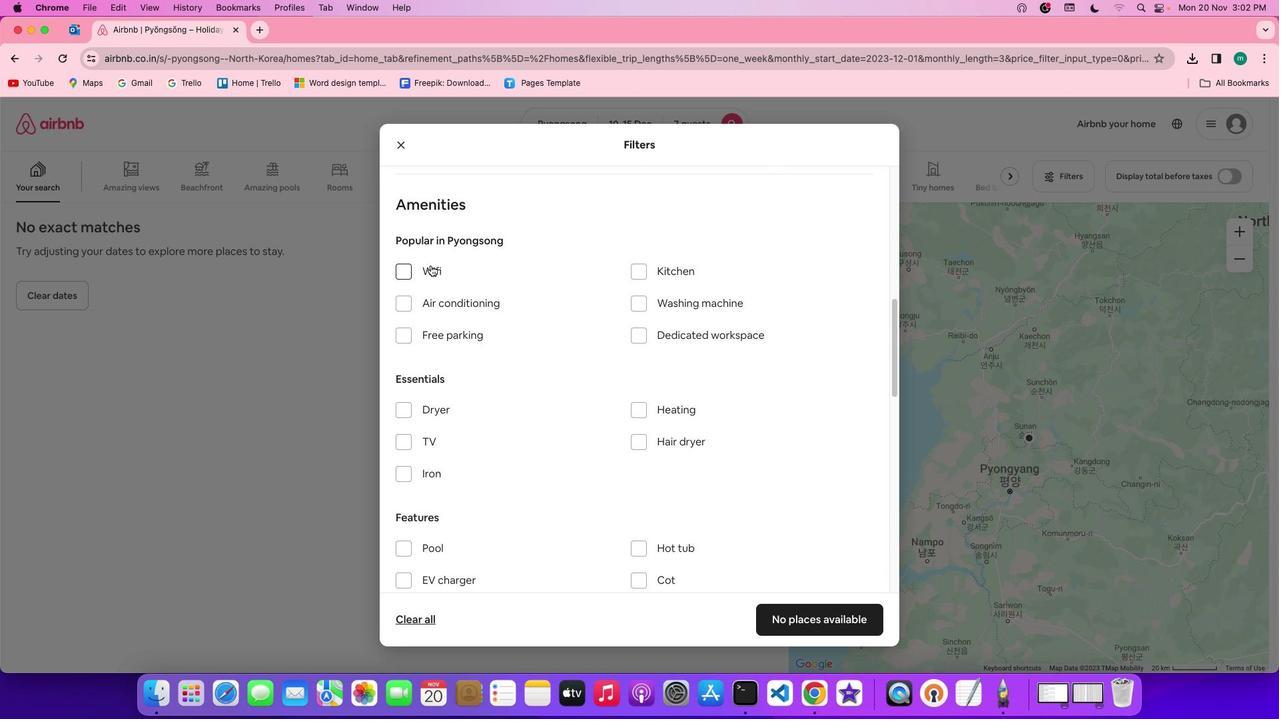 
Action: Mouse pressed left at (433, 267)
Screenshot: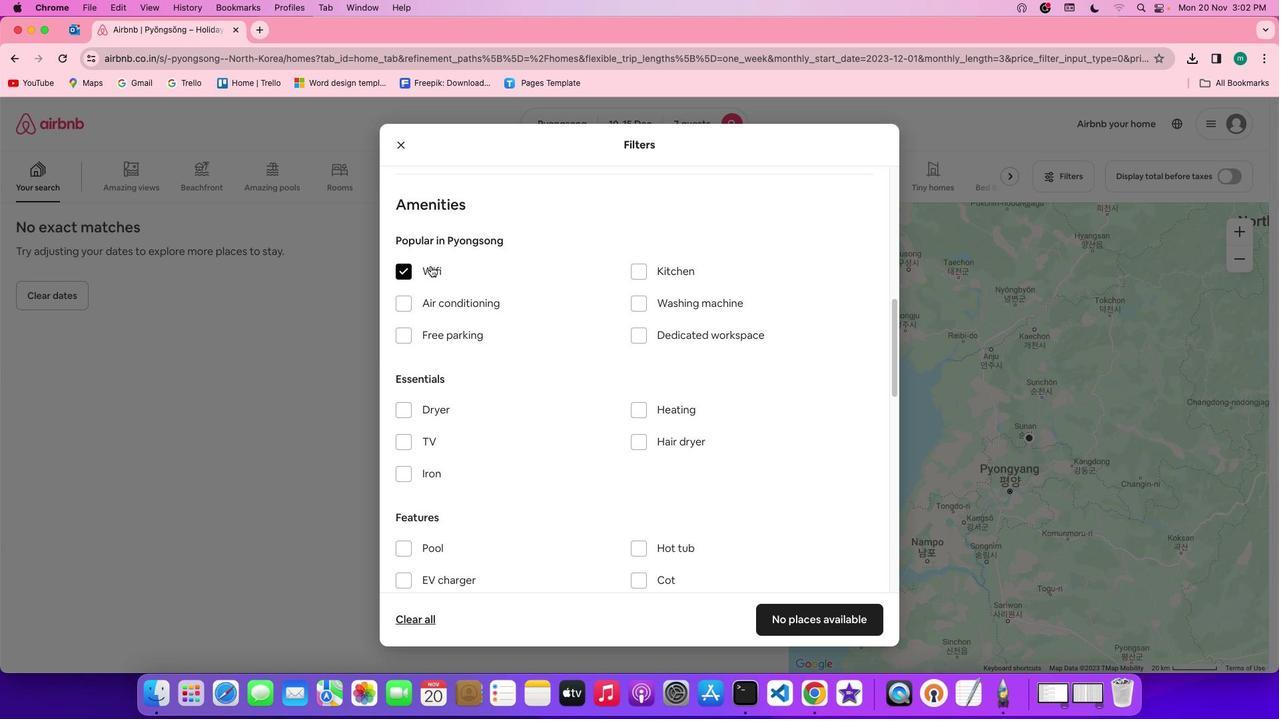 
Action: Mouse moved to (576, 381)
Screenshot: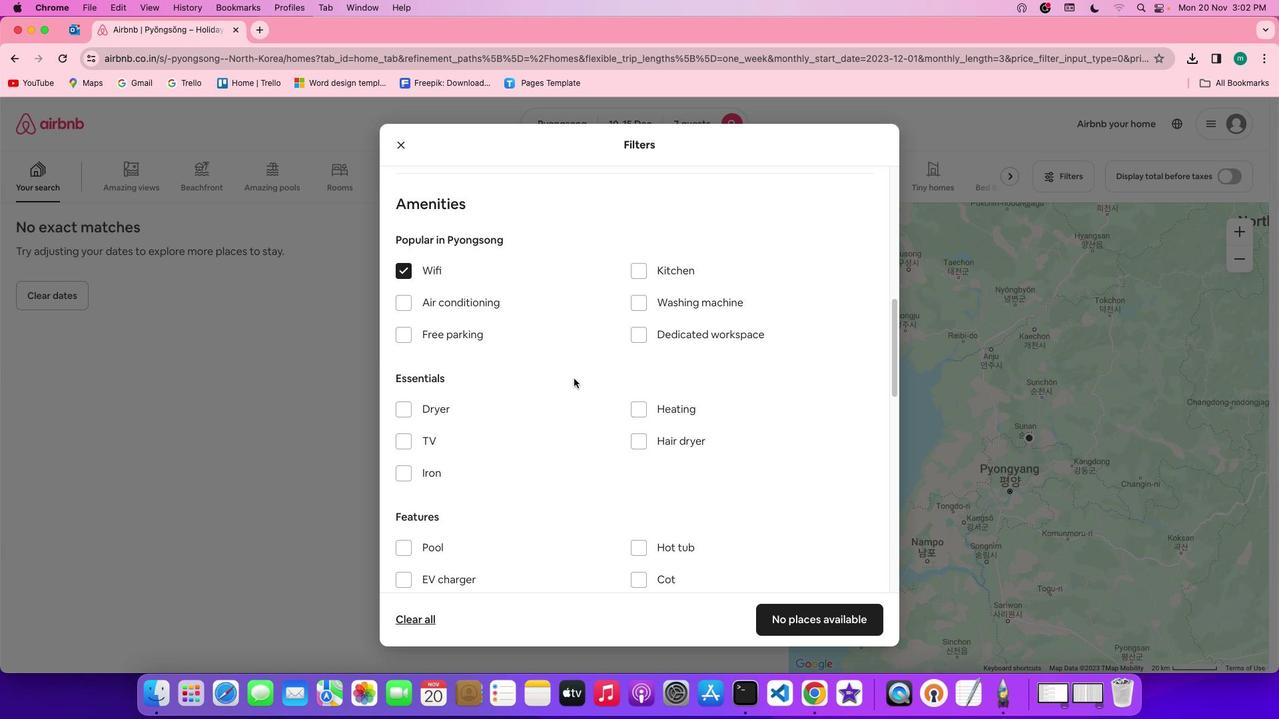 
Action: Mouse scrolled (576, 381) with delta (2, 1)
Screenshot: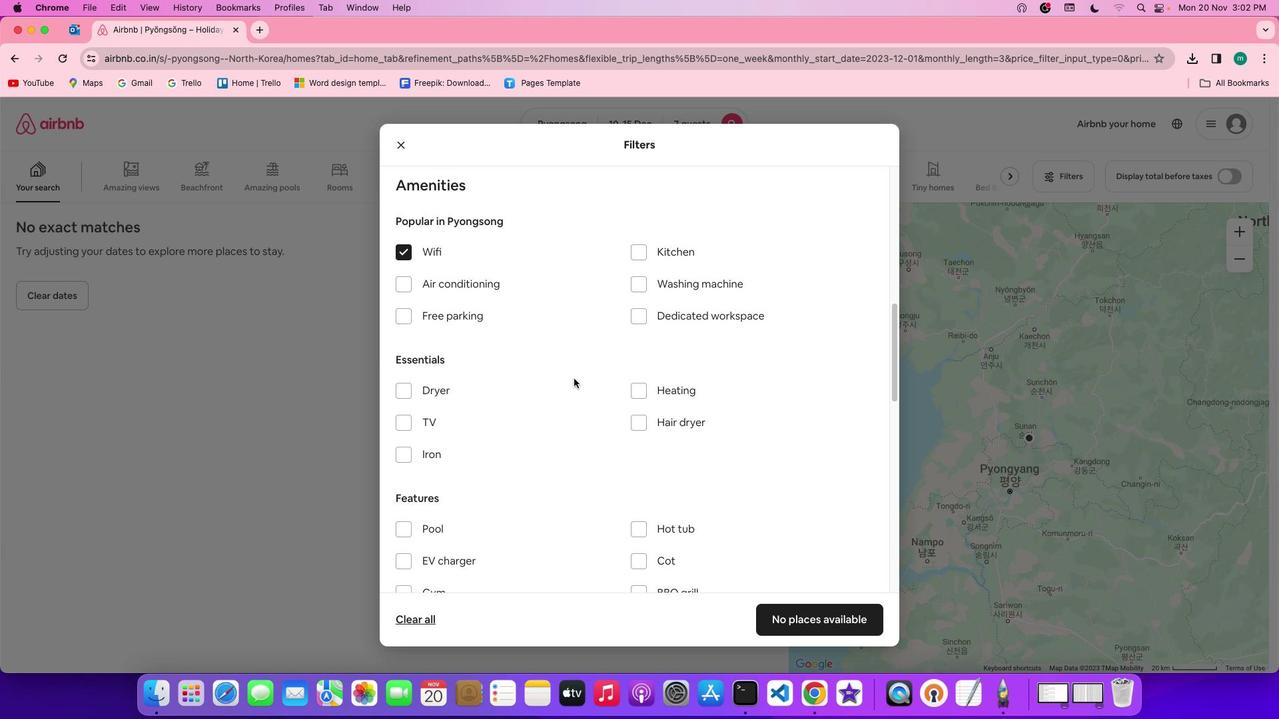 
Action: Mouse scrolled (576, 381) with delta (2, 1)
Screenshot: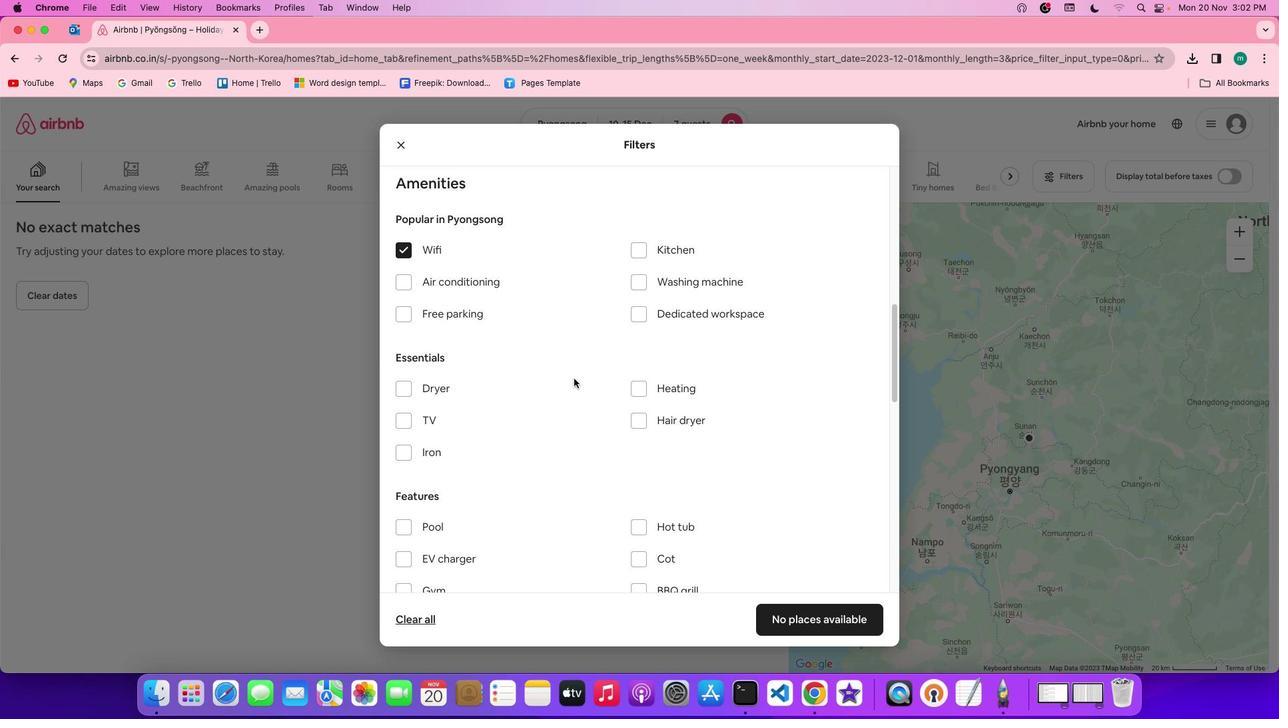 
Action: Mouse scrolled (576, 381) with delta (2, 1)
Screenshot: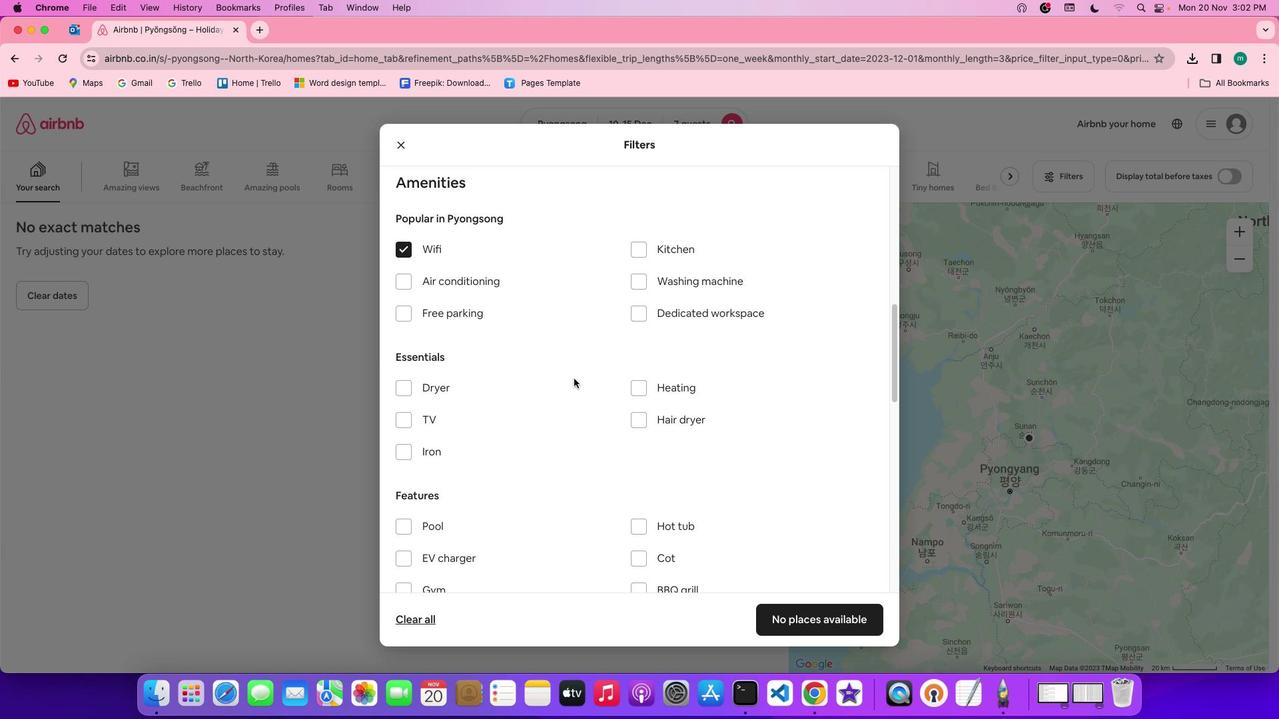 
Action: Mouse scrolled (576, 381) with delta (2, 1)
Screenshot: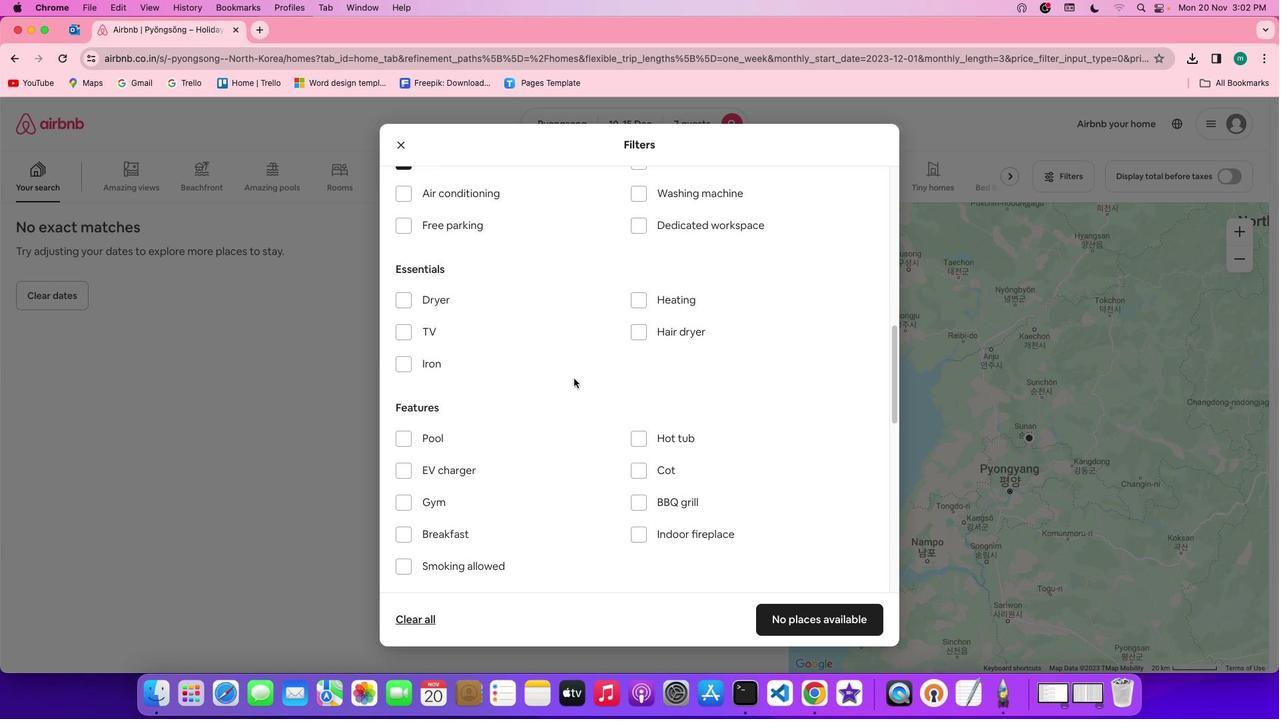 
Action: Mouse scrolled (576, 381) with delta (2, 1)
Screenshot: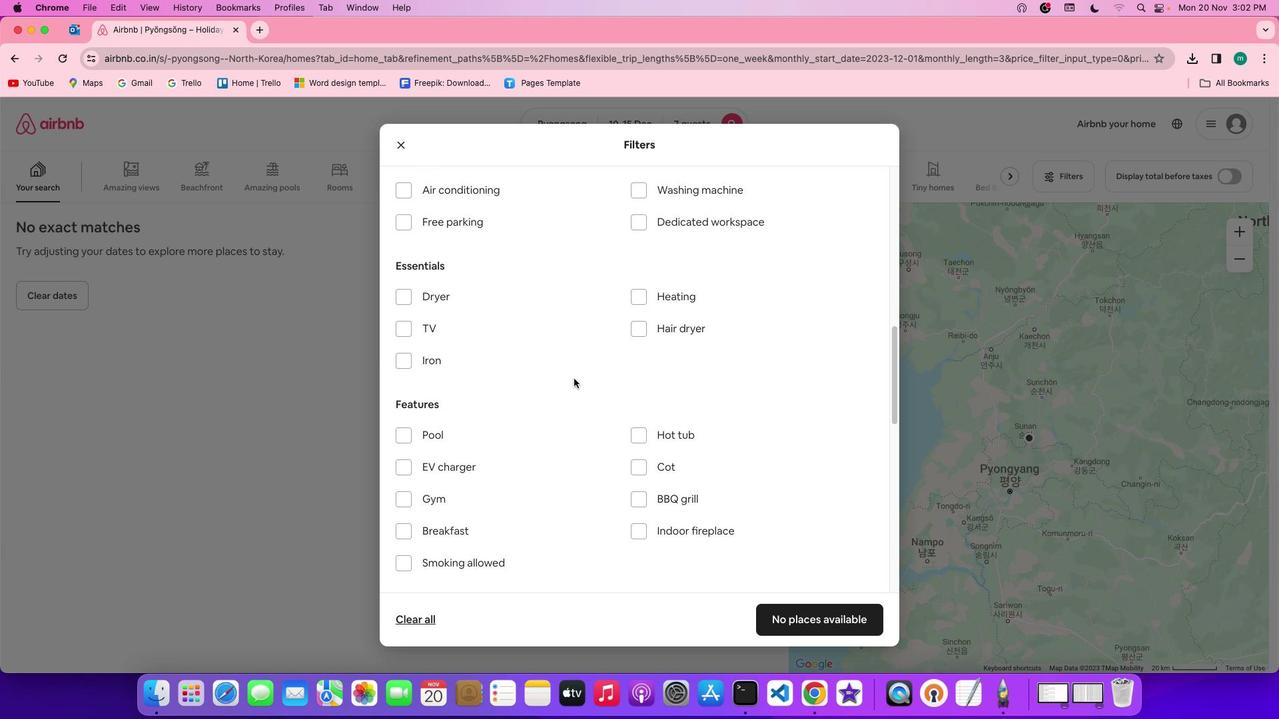 
Action: Mouse scrolled (576, 381) with delta (2, 1)
Screenshot: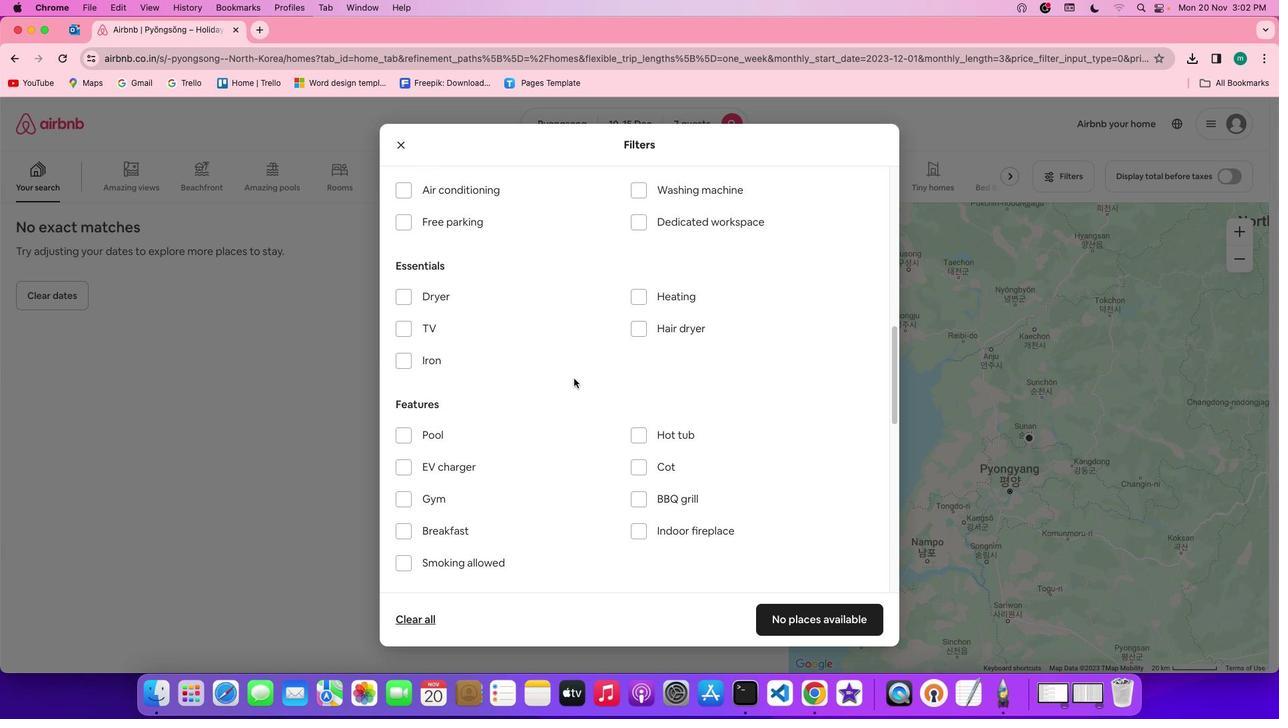 
Action: Mouse scrolled (576, 381) with delta (2, 1)
Screenshot: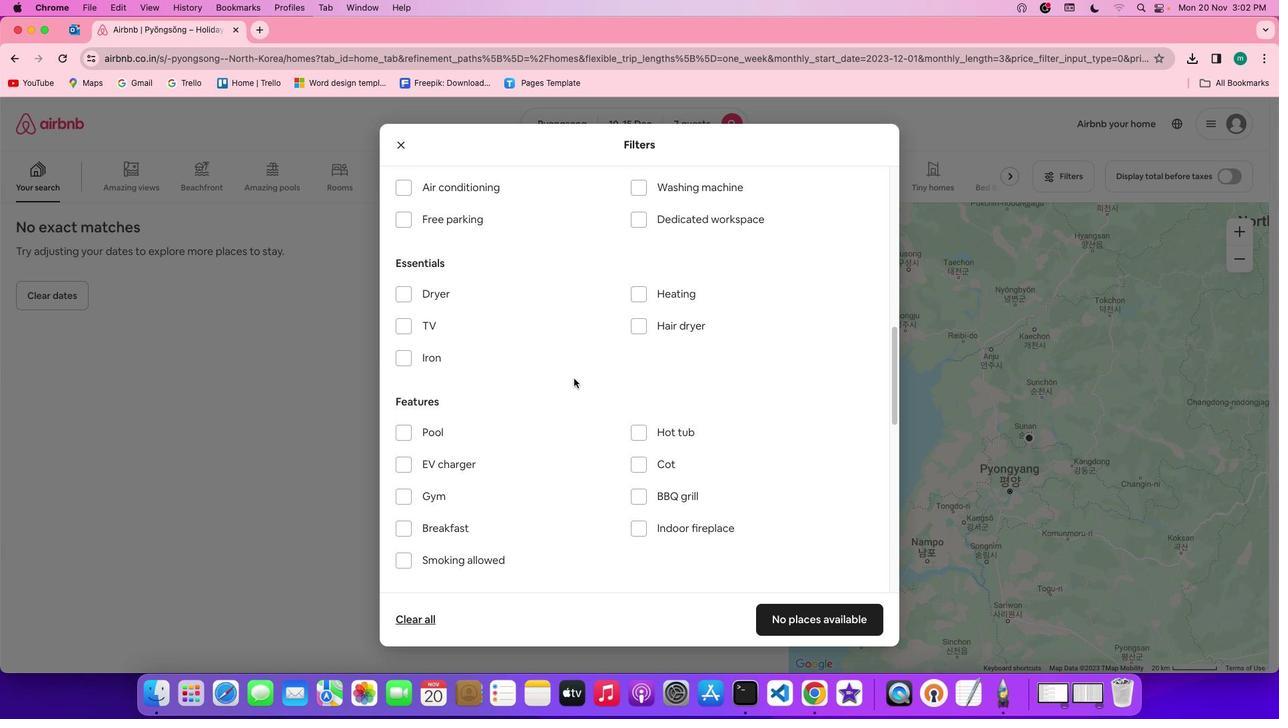 
Action: Mouse scrolled (576, 381) with delta (2, 1)
Screenshot: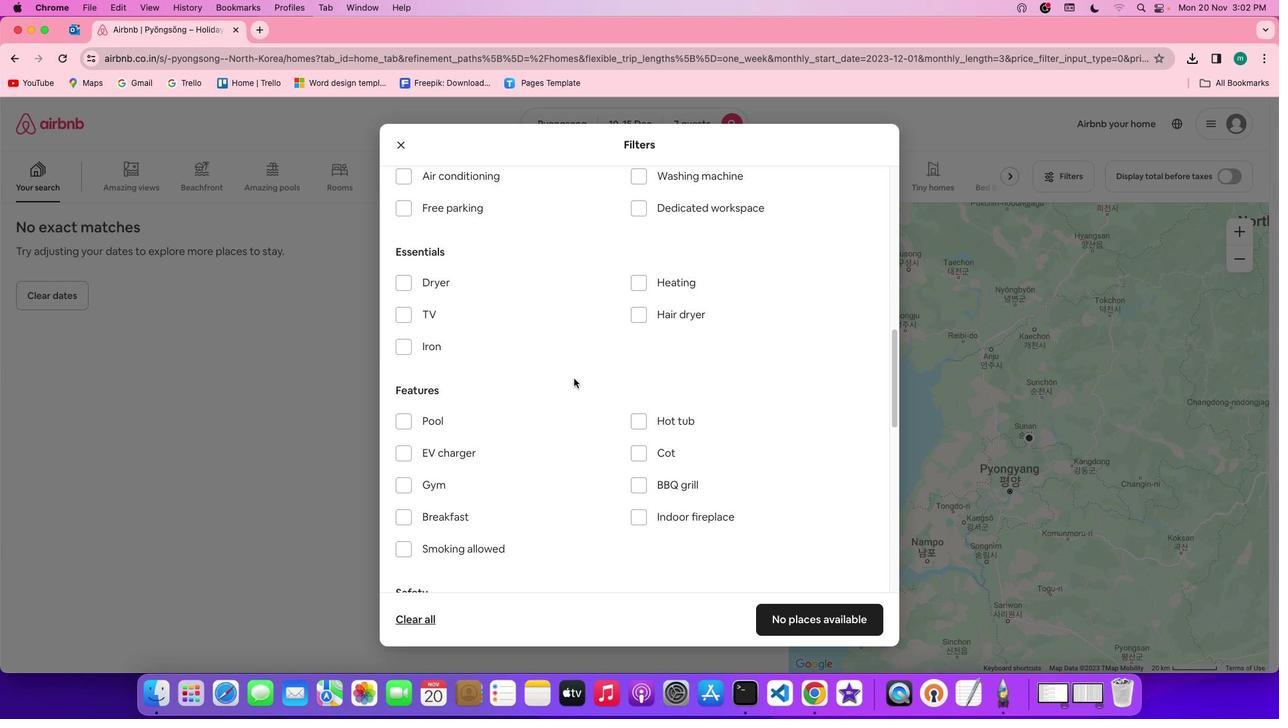 
Action: Mouse scrolled (576, 381) with delta (2, 1)
Screenshot: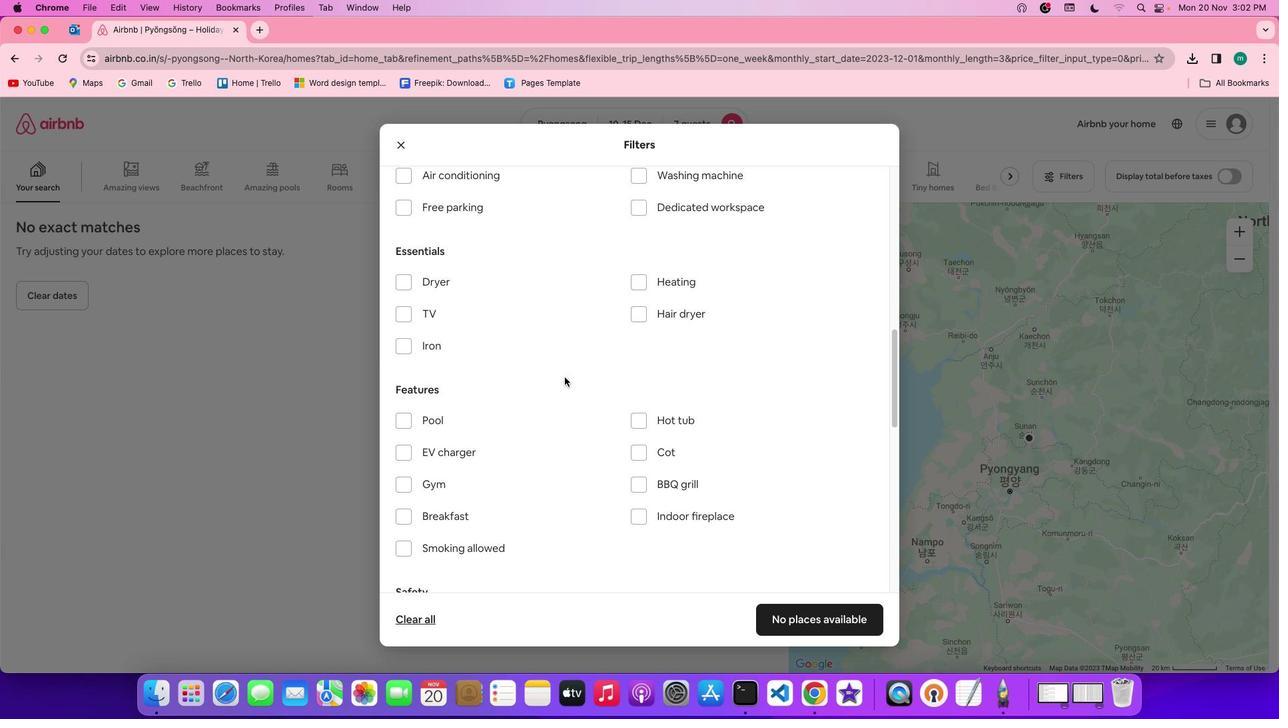 
Action: Mouse moved to (411, 322)
Screenshot: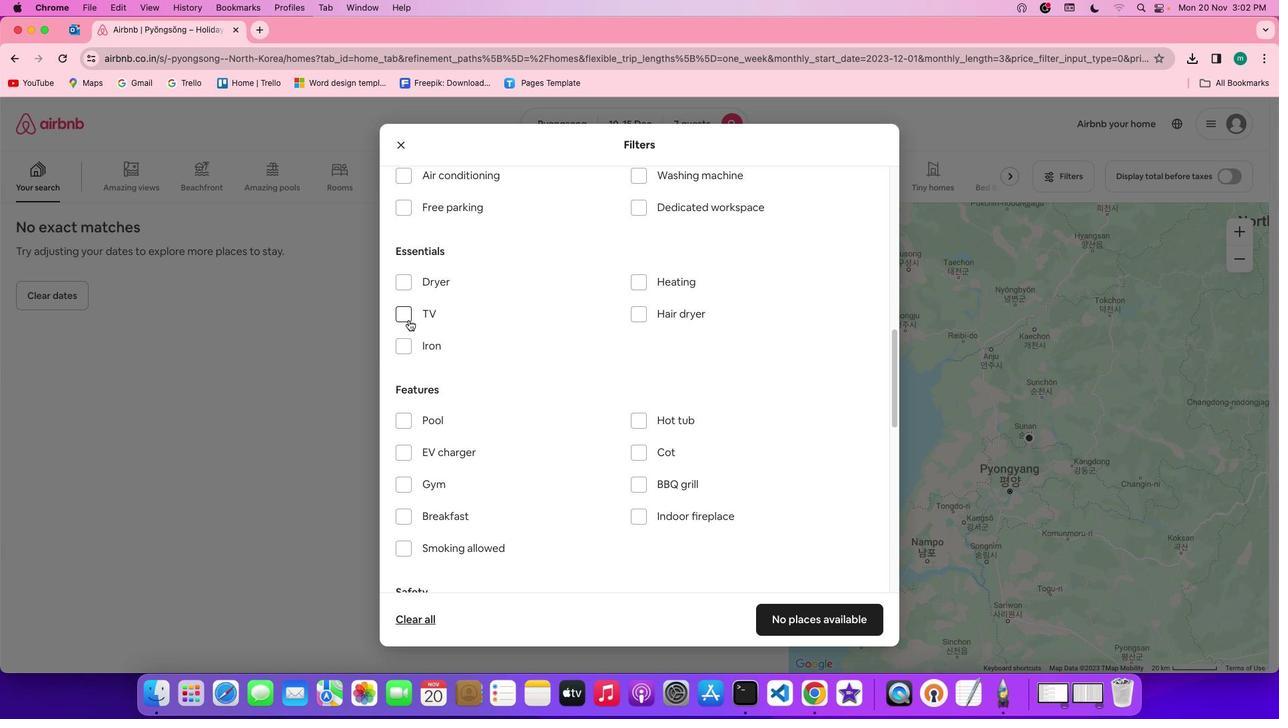 
Action: Mouse pressed left at (411, 322)
Screenshot: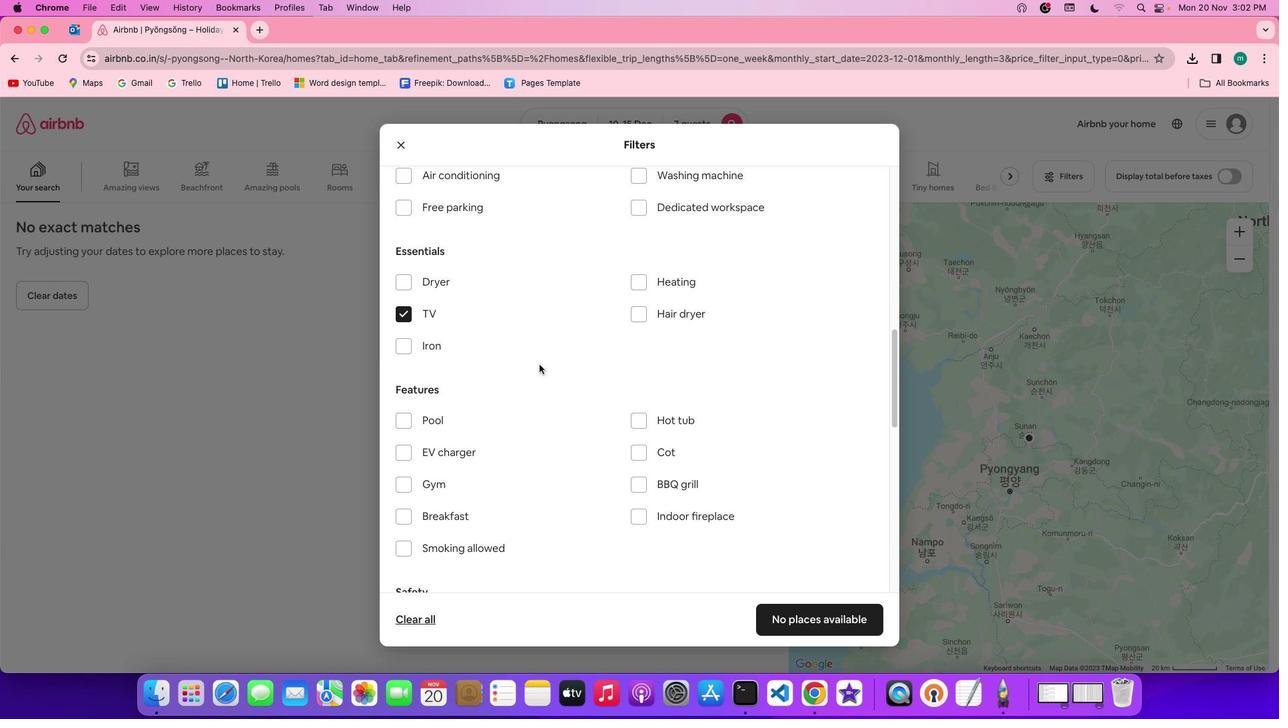 
Action: Mouse moved to (545, 369)
Screenshot: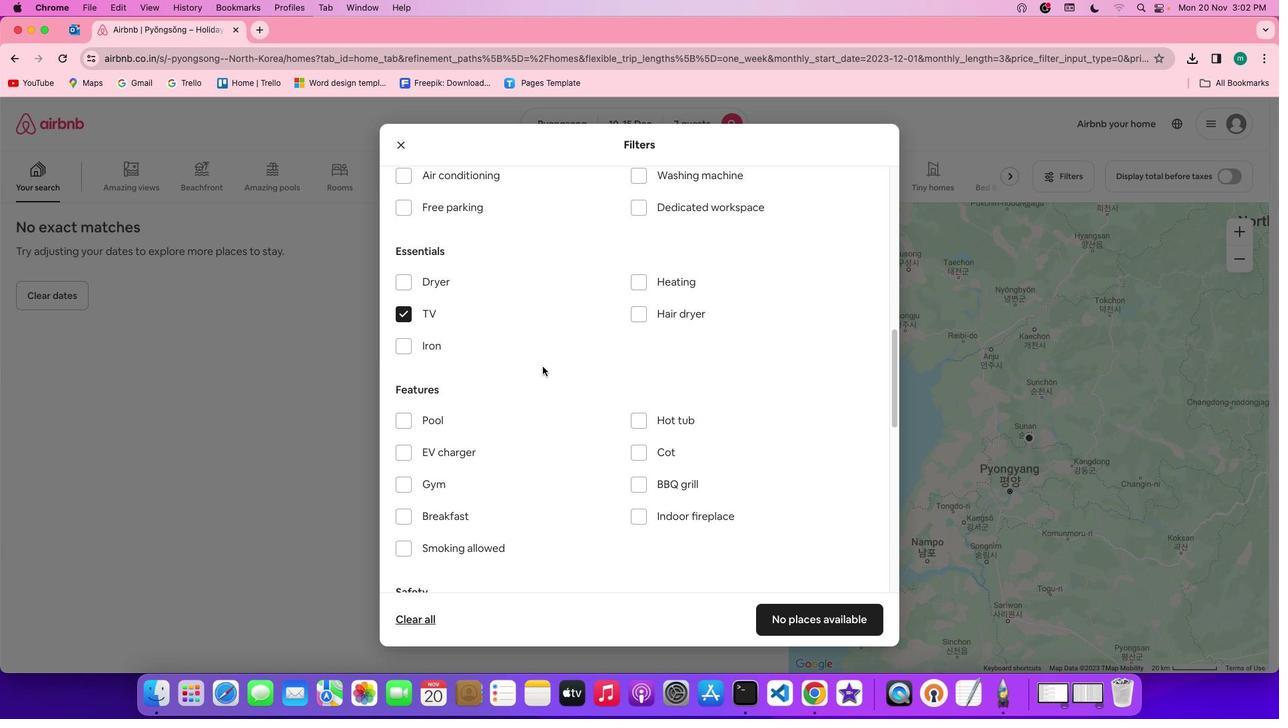 
Action: Mouse scrolled (545, 369) with delta (2, 1)
Screenshot: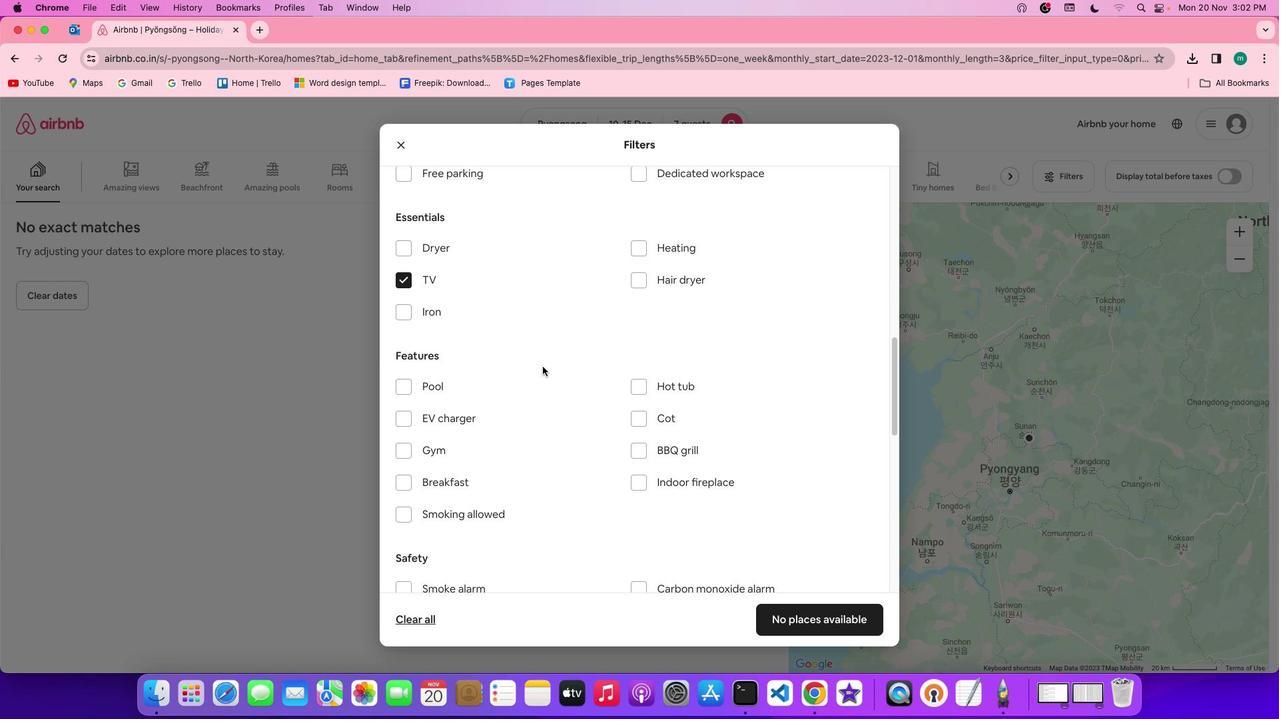 
Action: Mouse scrolled (545, 369) with delta (2, 1)
Screenshot: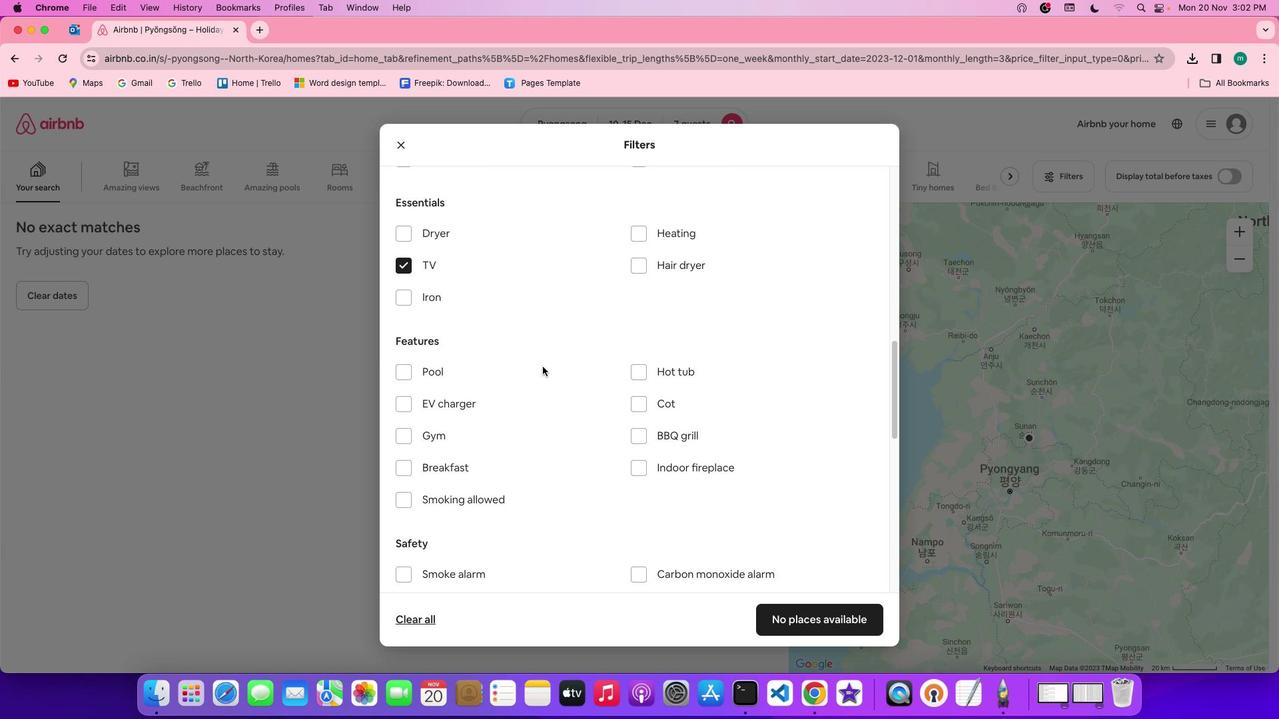 
Action: Mouse scrolled (545, 369) with delta (2, 1)
Screenshot: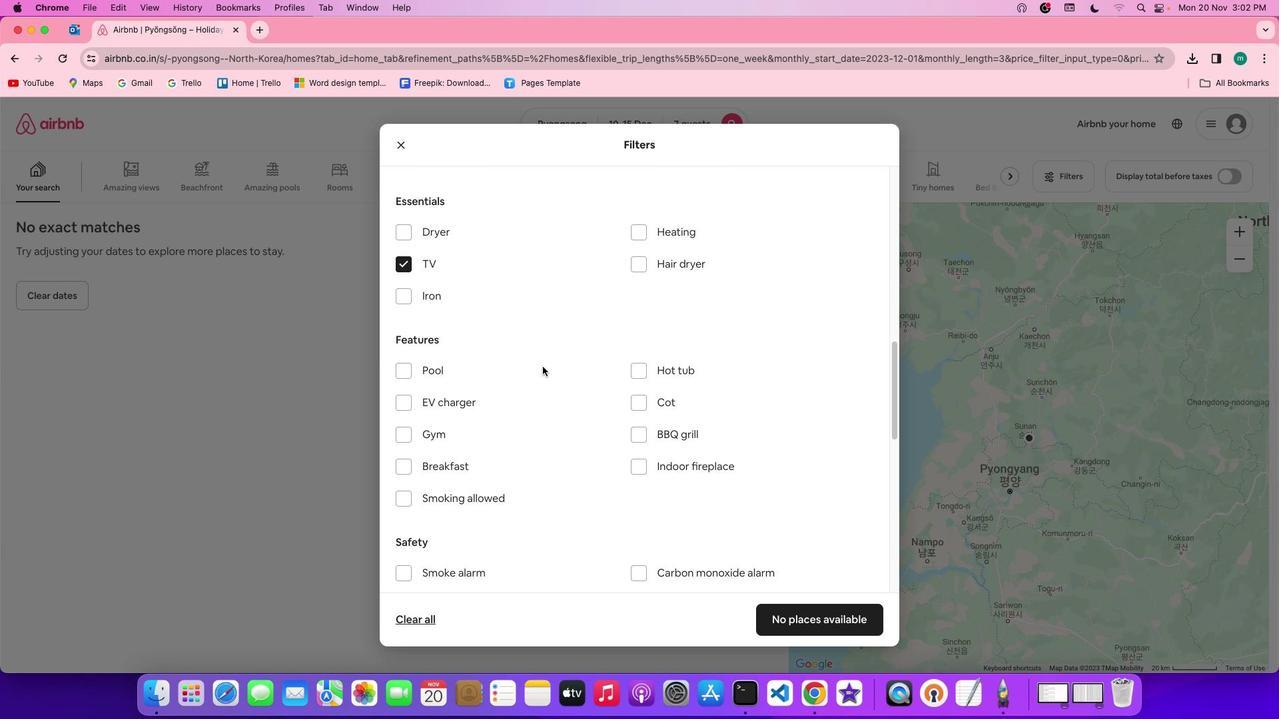 
Action: Mouse moved to (545, 369)
Screenshot: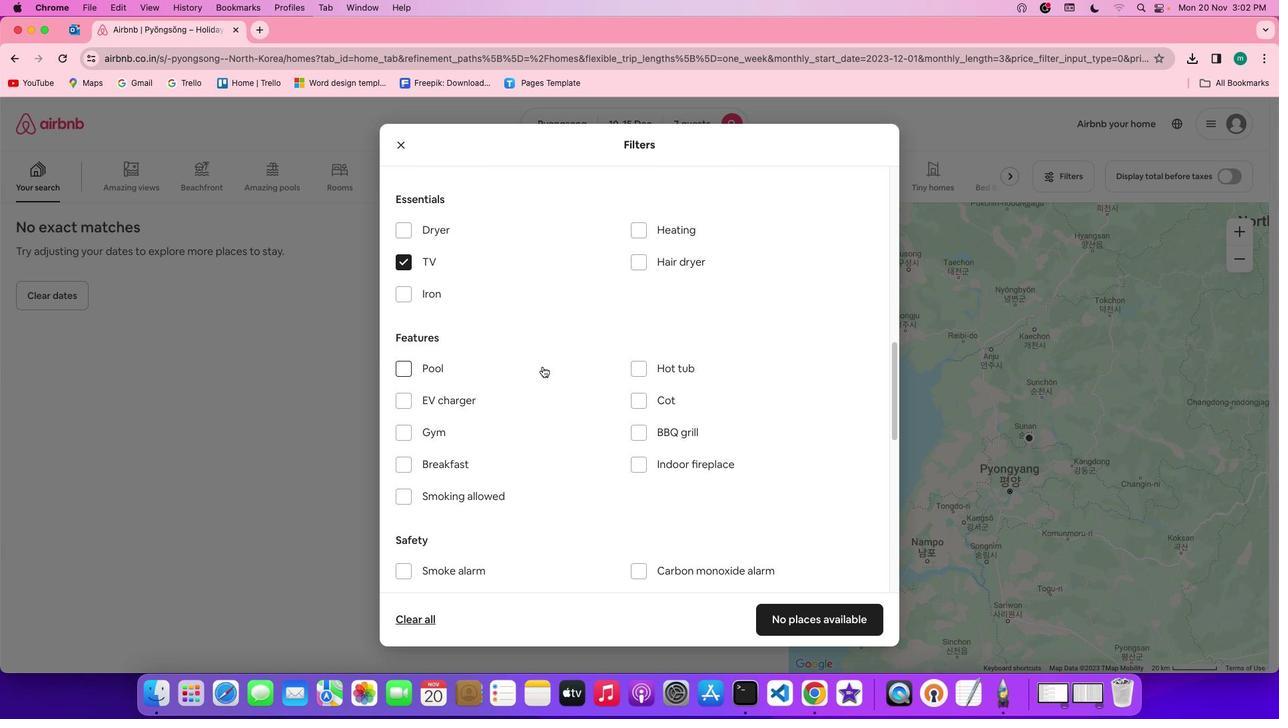 
Action: Mouse scrolled (545, 369) with delta (2, 1)
Screenshot: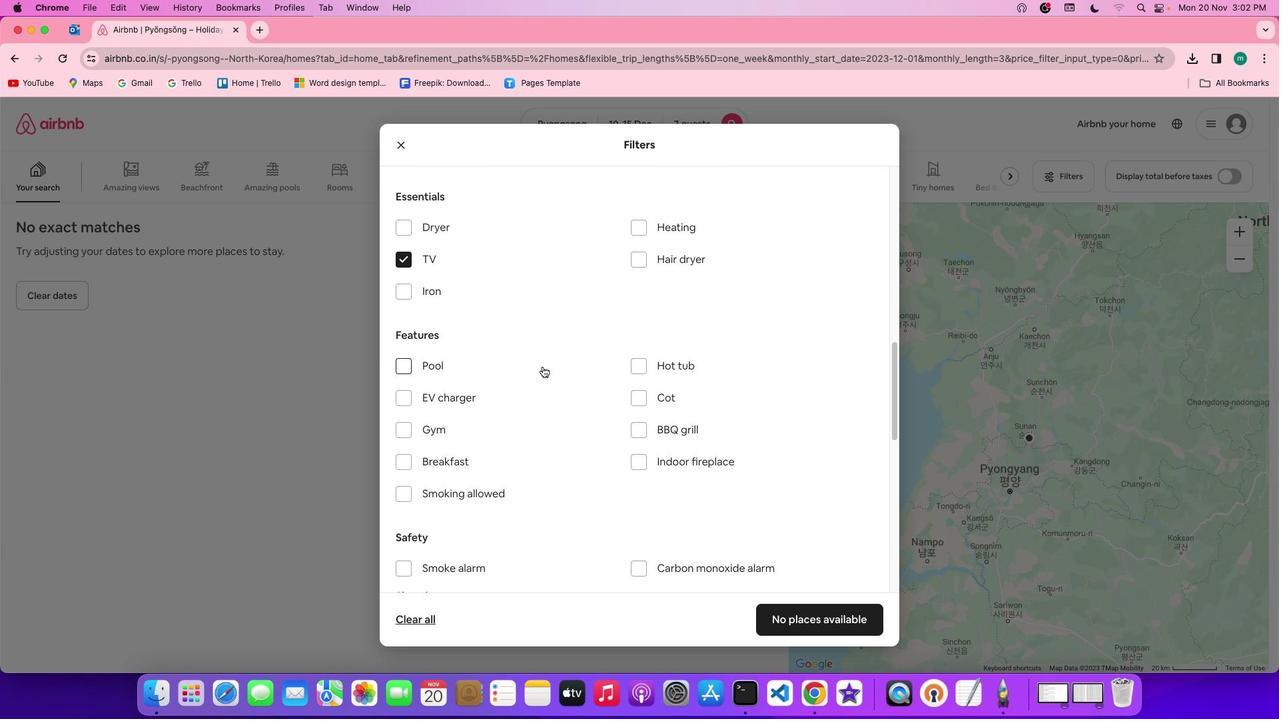 
Action: Mouse scrolled (545, 369) with delta (2, 1)
Screenshot: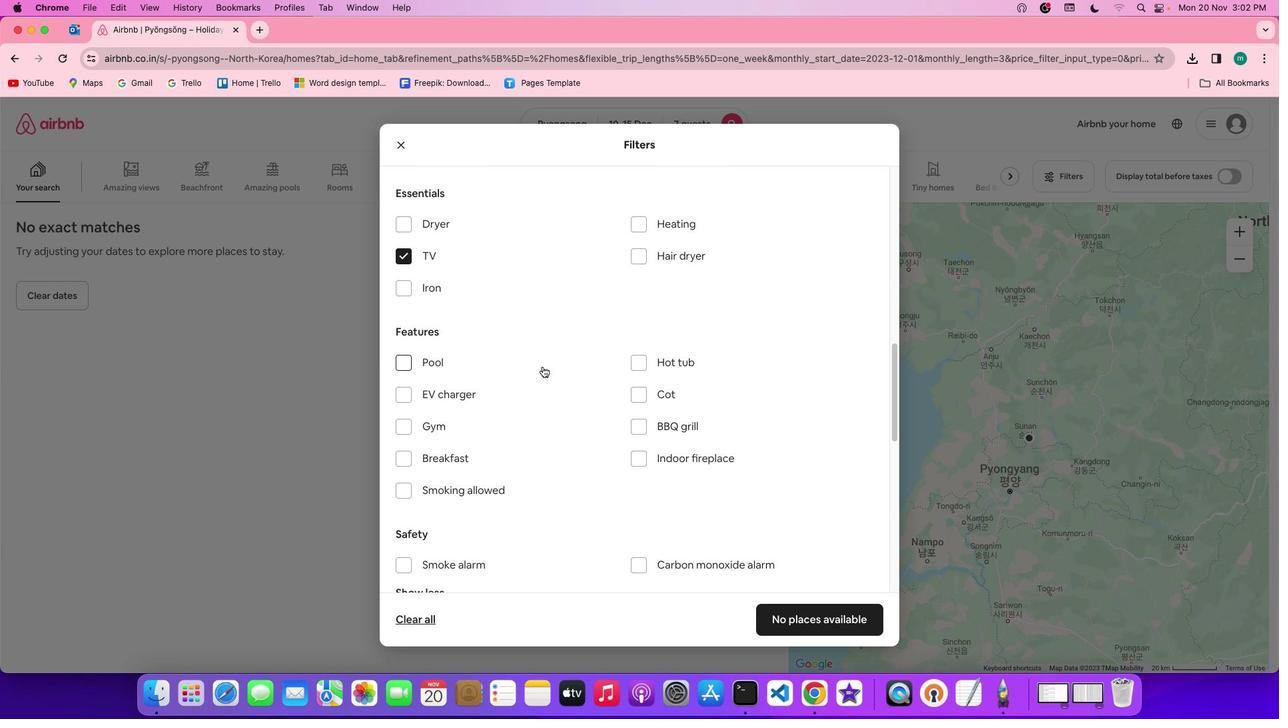 
Action: Mouse scrolled (545, 369) with delta (2, 1)
Screenshot: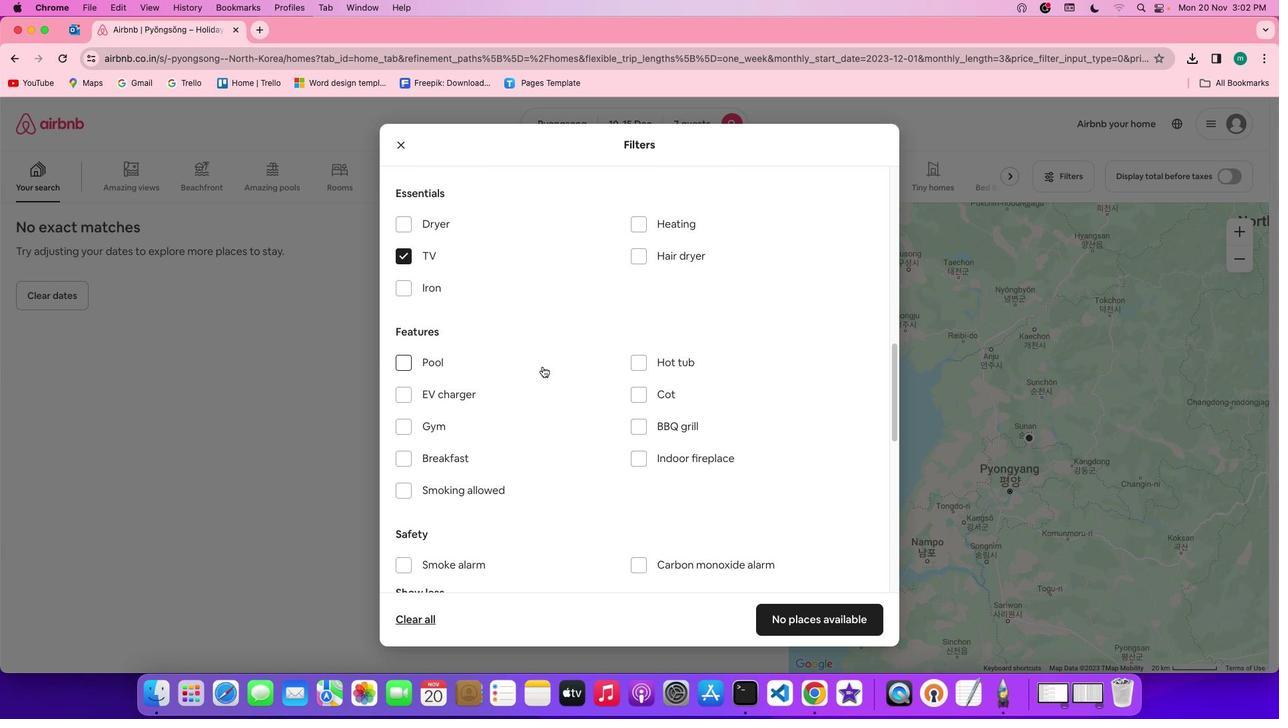 
Action: Mouse moved to (543, 383)
Screenshot: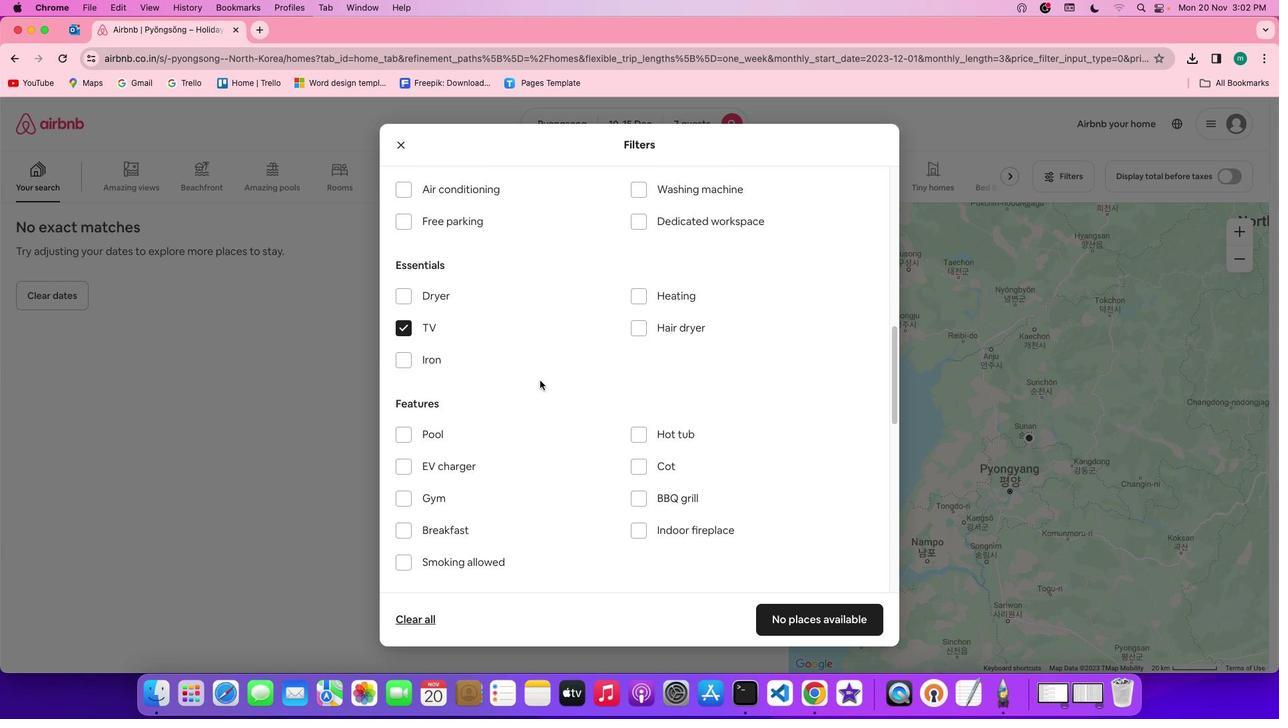 
Action: Mouse scrolled (543, 383) with delta (2, 3)
Screenshot: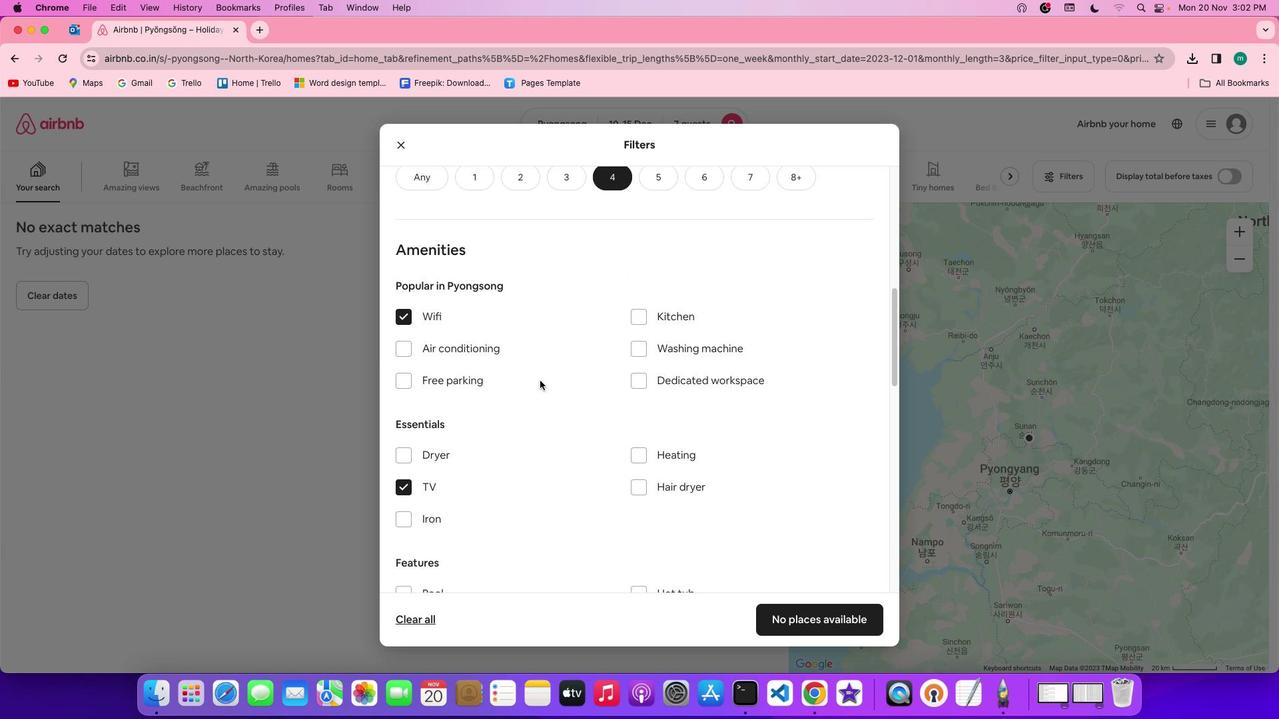 
Action: Mouse scrolled (543, 383) with delta (2, 3)
Screenshot: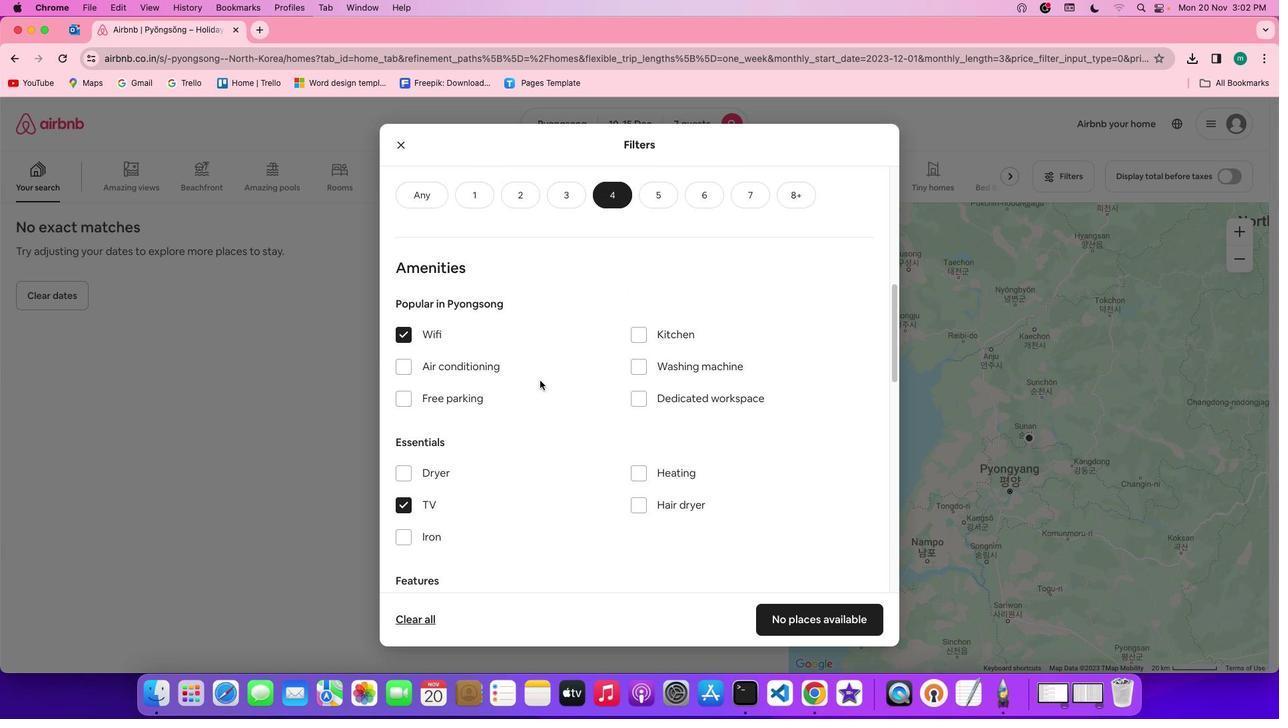 
Action: Mouse scrolled (543, 383) with delta (2, 4)
Screenshot: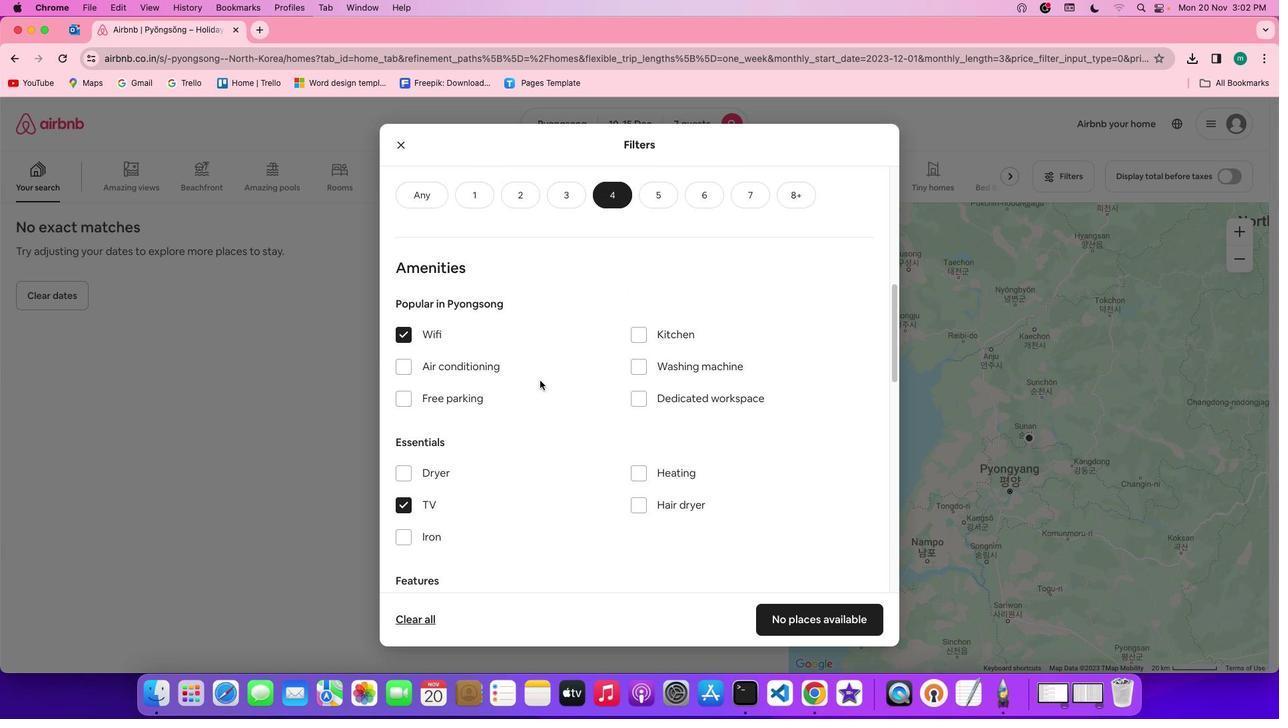
Action: Mouse scrolled (543, 383) with delta (2, 5)
Screenshot: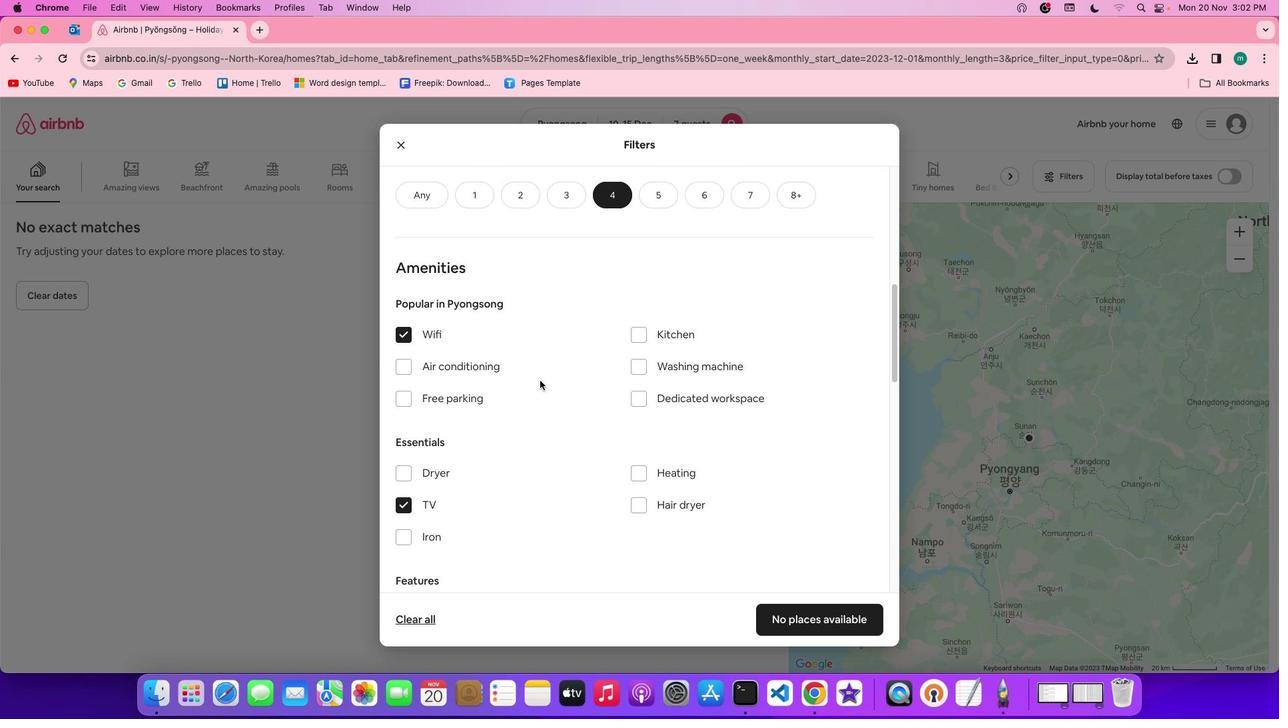 
Action: Mouse moved to (451, 397)
Screenshot: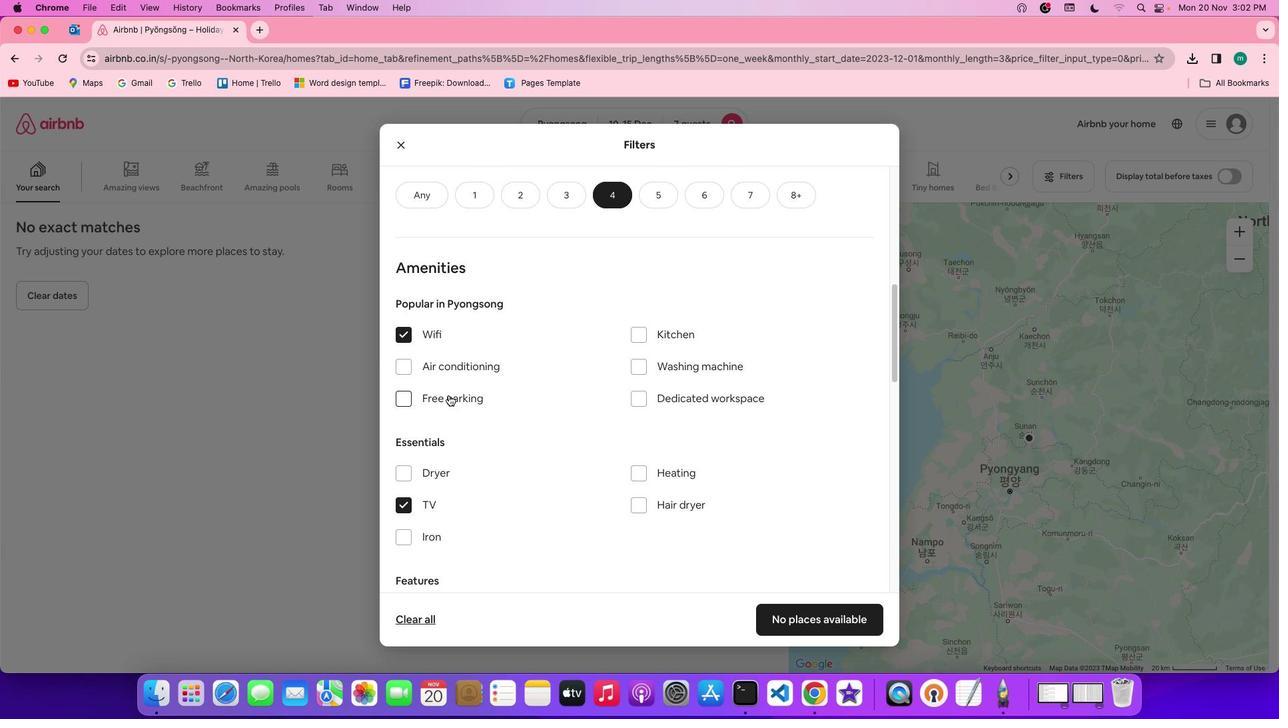 
Action: Mouse pressed left at (451, 397)
Screenshot: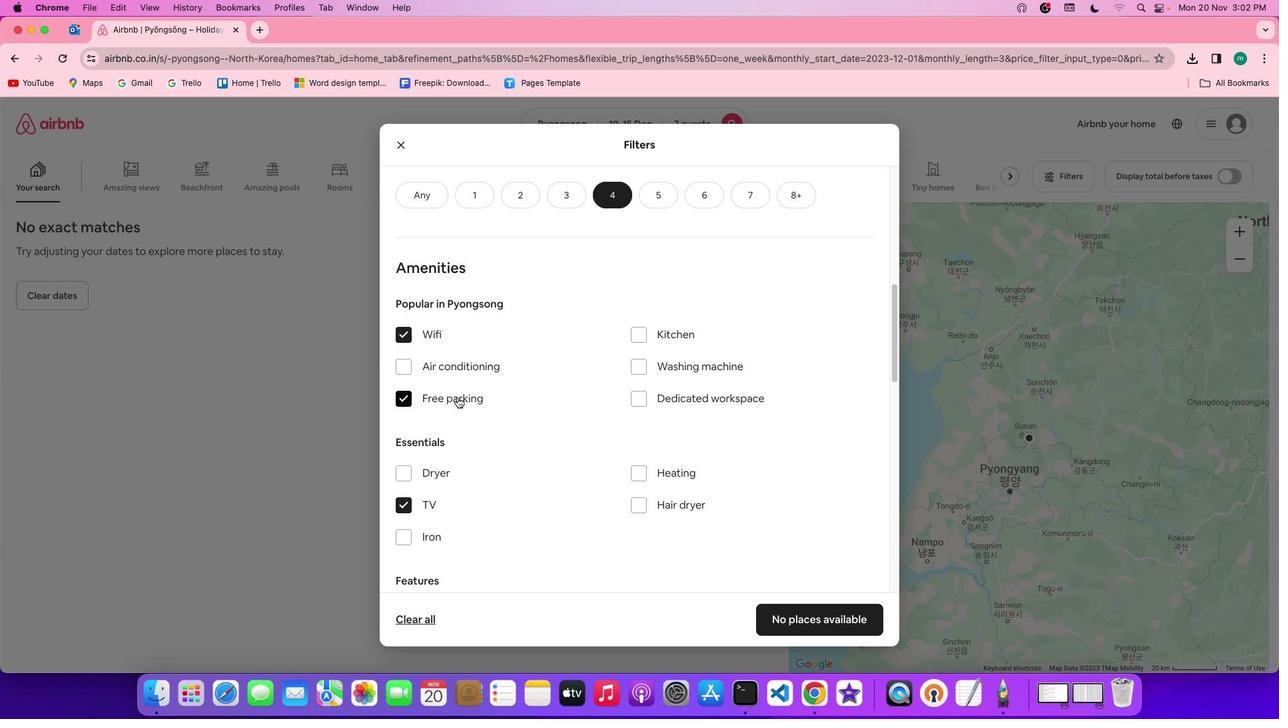 
Action: Mouse moved to (551, 431)
Screenshot: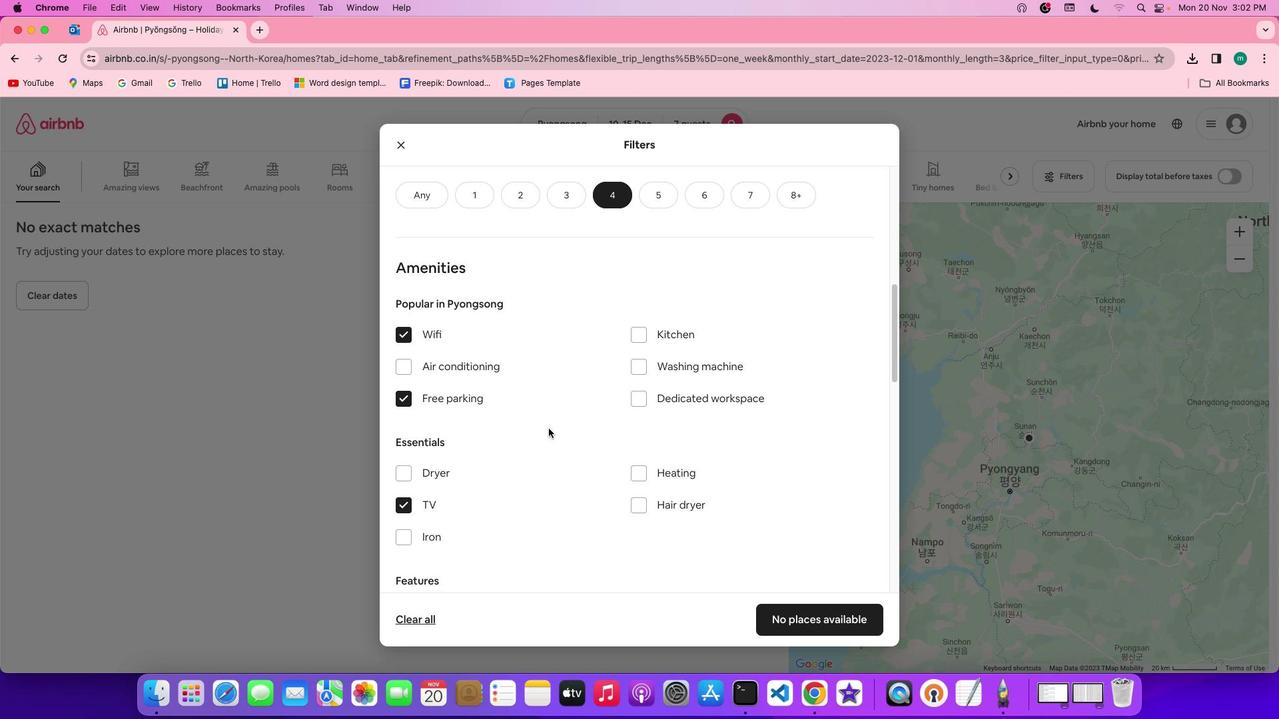 
Action: Mouse scrolled (551, 431) with delta (2, 1)
Screenshot: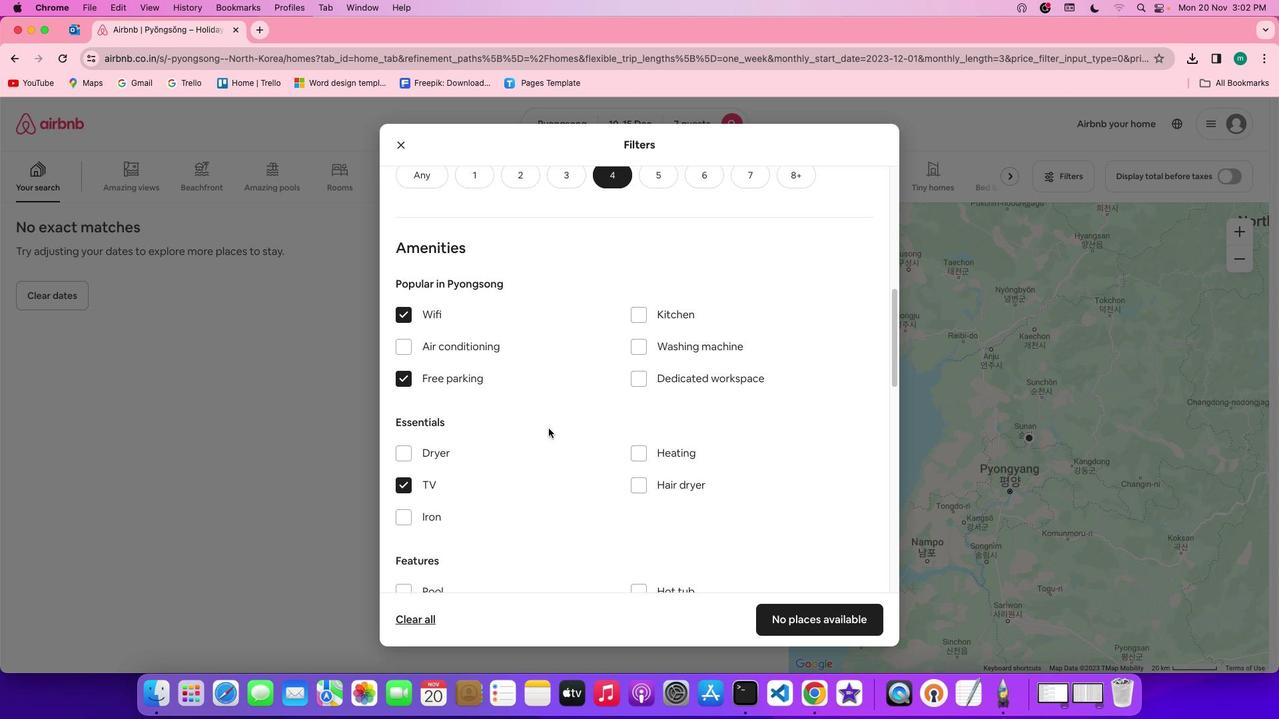 
Action: Mouse scrolled (551, 431) with delta (2, 1)
Screenshot: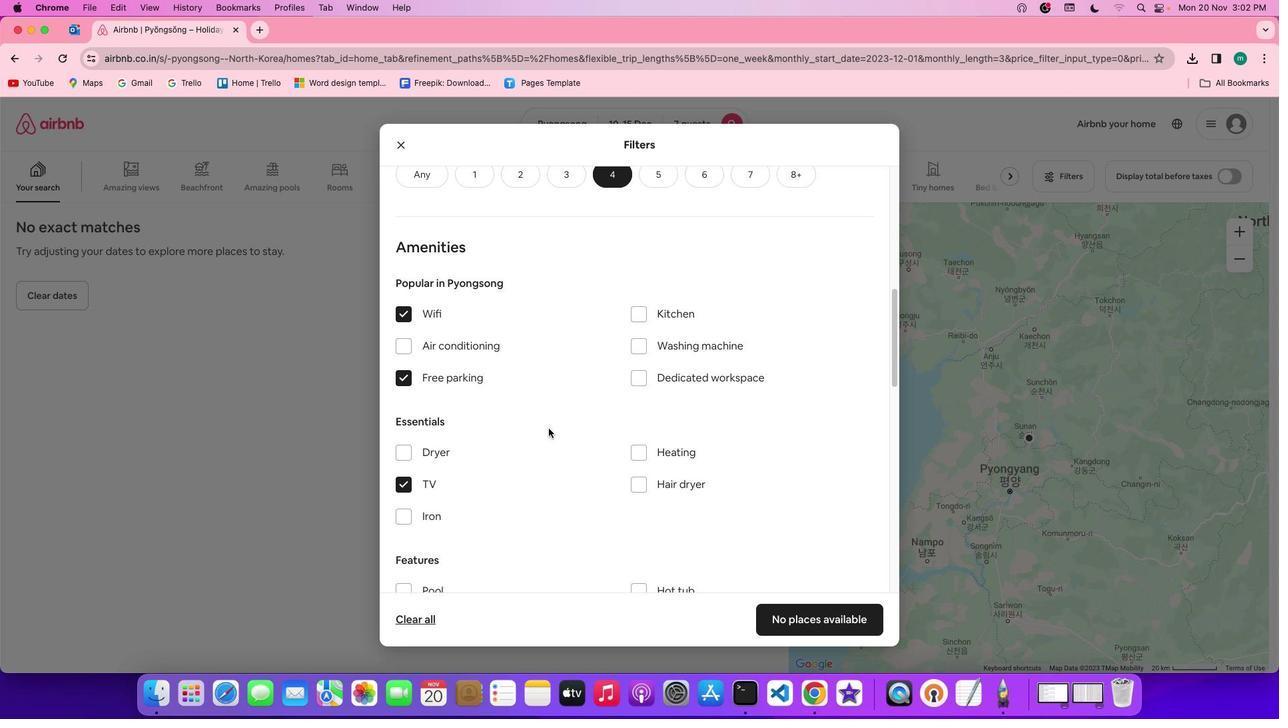 
Action: Mouse scrolled (551, 431) with delta (2, 1)
Screenshot: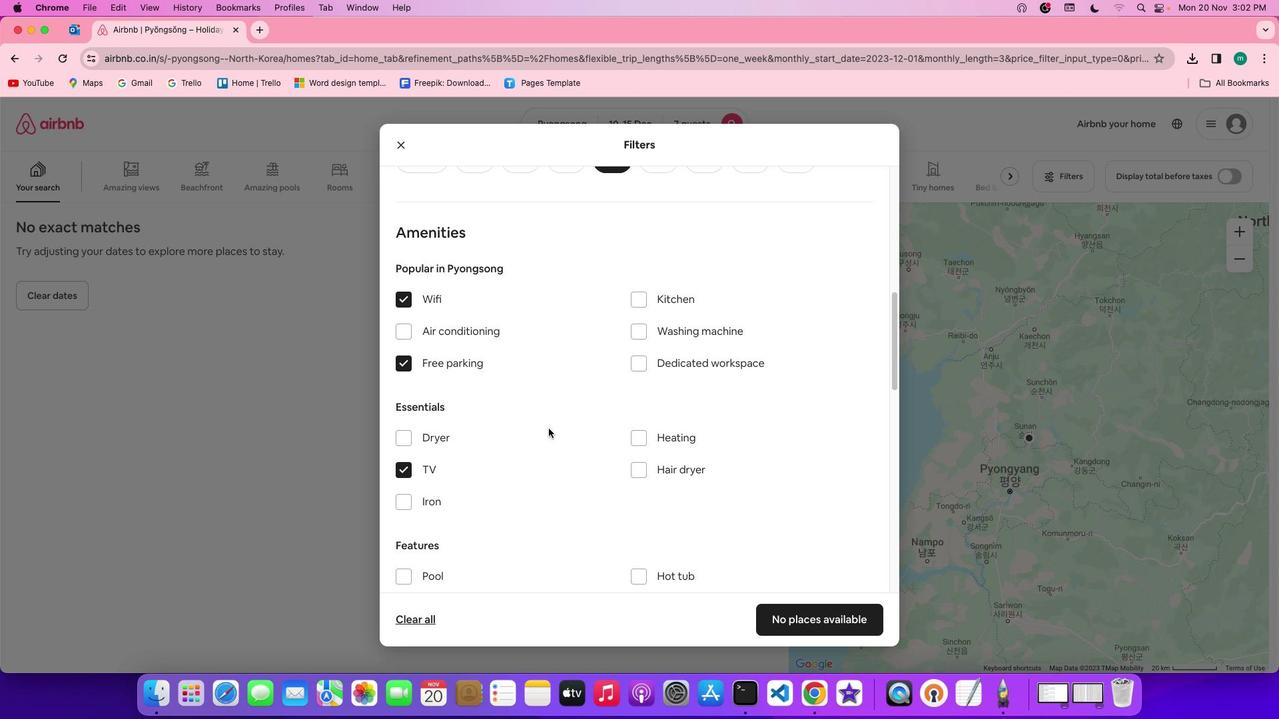 
Action: Mouse scrolled (551, 431) with delta (2, 1)
Screenshot: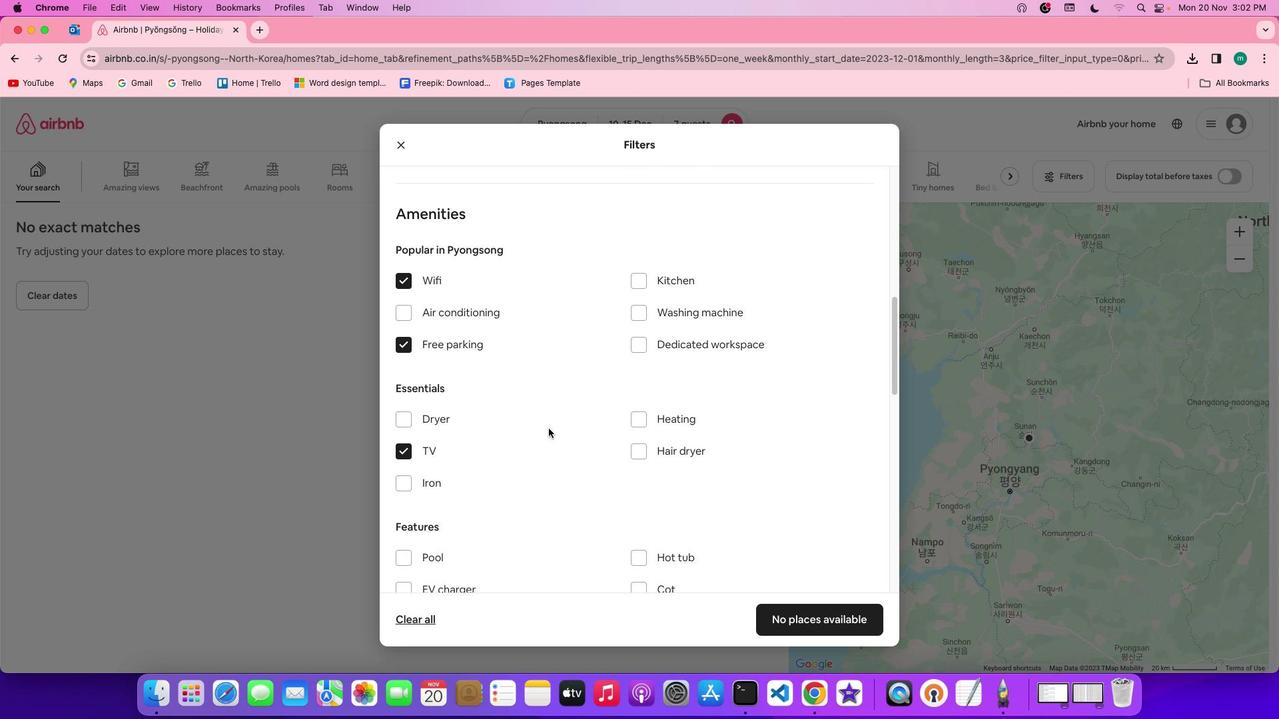 
Action: Mouse scrolled (551, 431) with delta (2, 1)
Screenshot: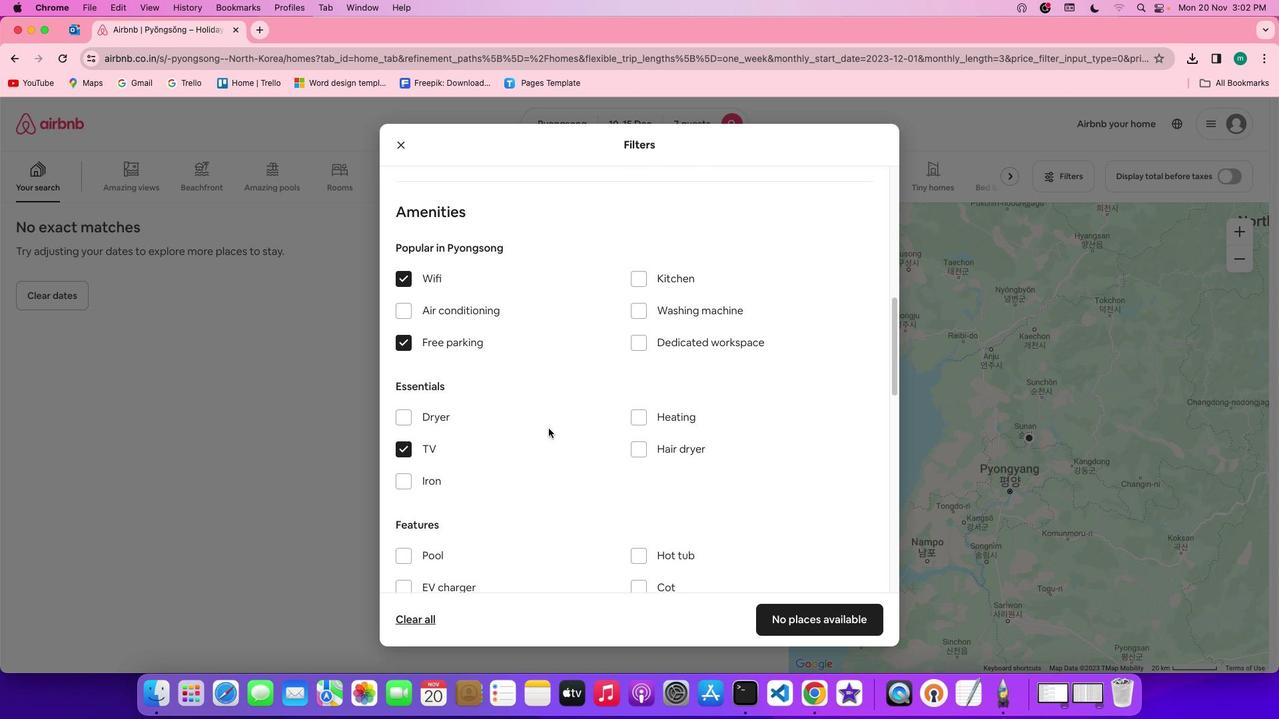
Action: Mouse scrolled (551, 431) with delta (2, 1)
Screenshot: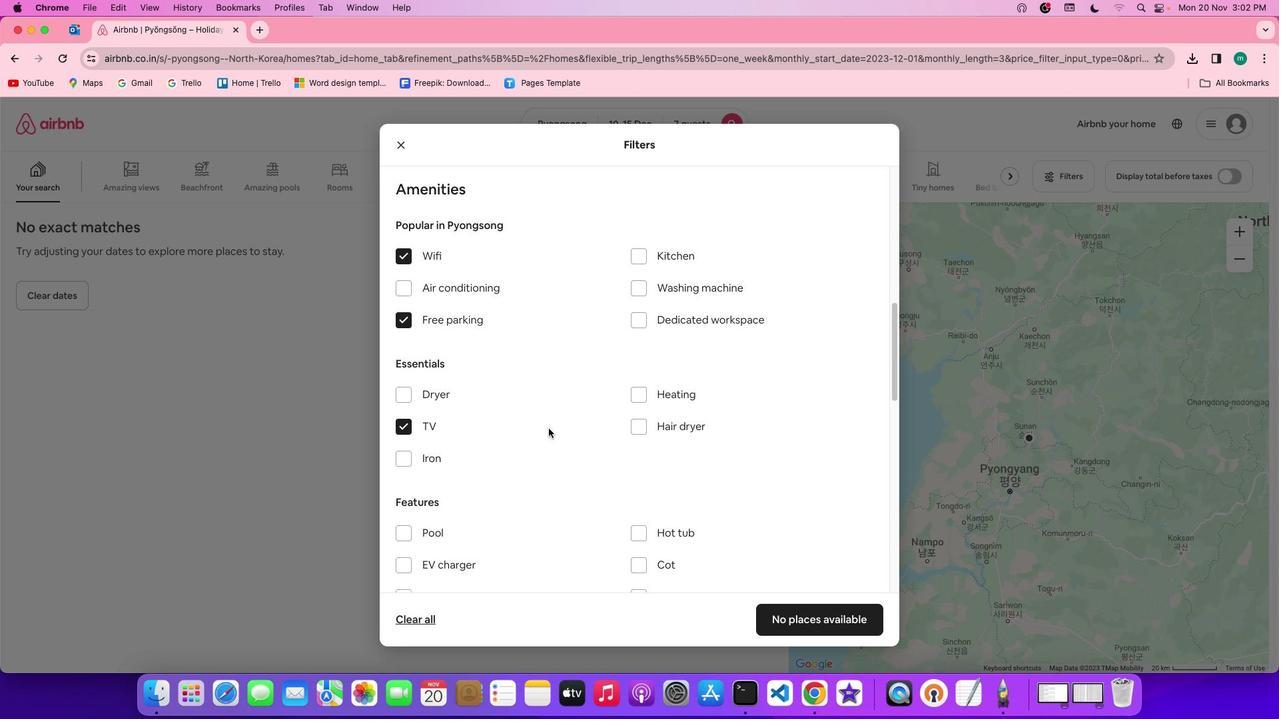 
Action: Mouse scrolled (551, 431) with delta (2, 1)
Screenshot: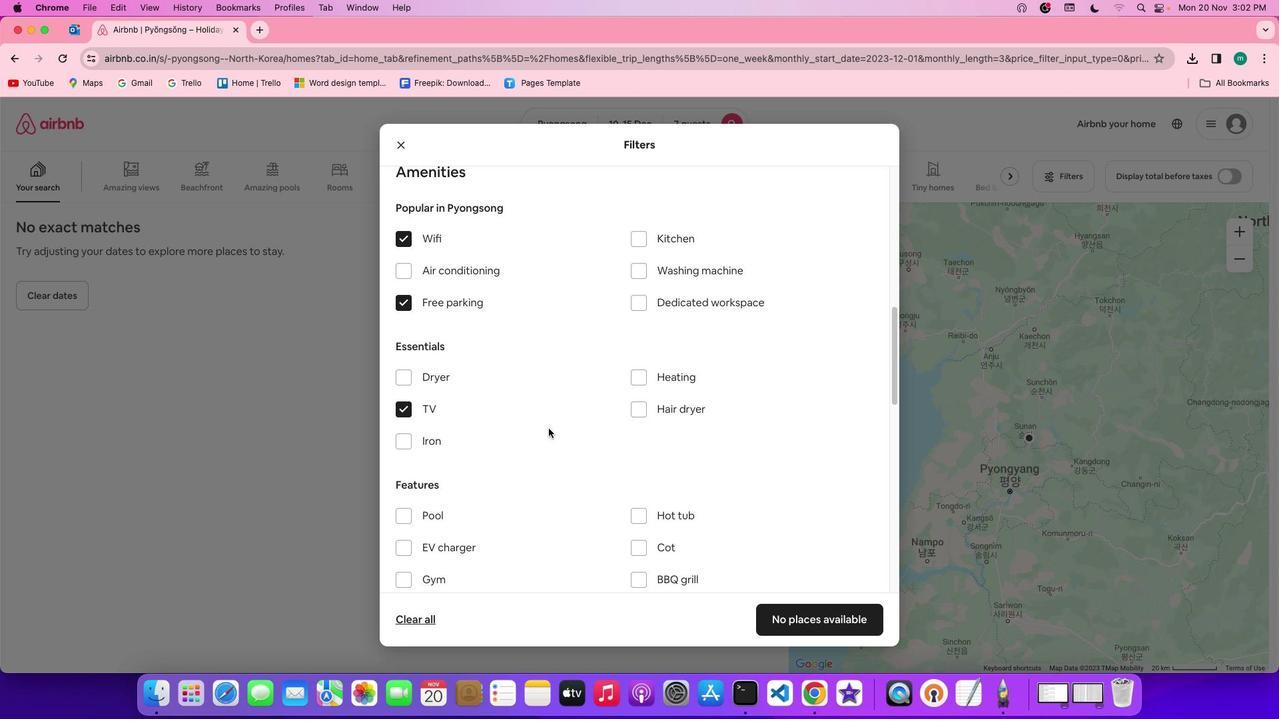 
Action: Mouse scrolled (551, 431) with delta (2, 1)
Screenshot: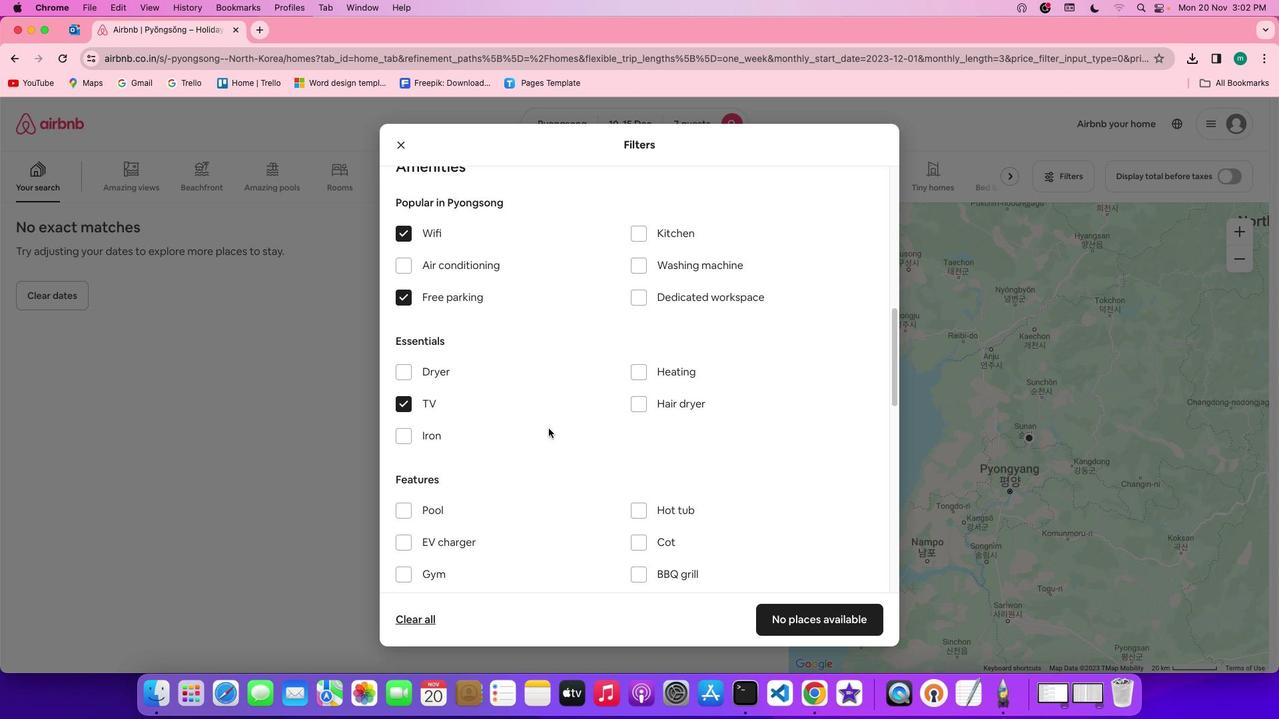 
Action: Mouse scrolled (551, 431) with delta (2, 1)
Screenshot: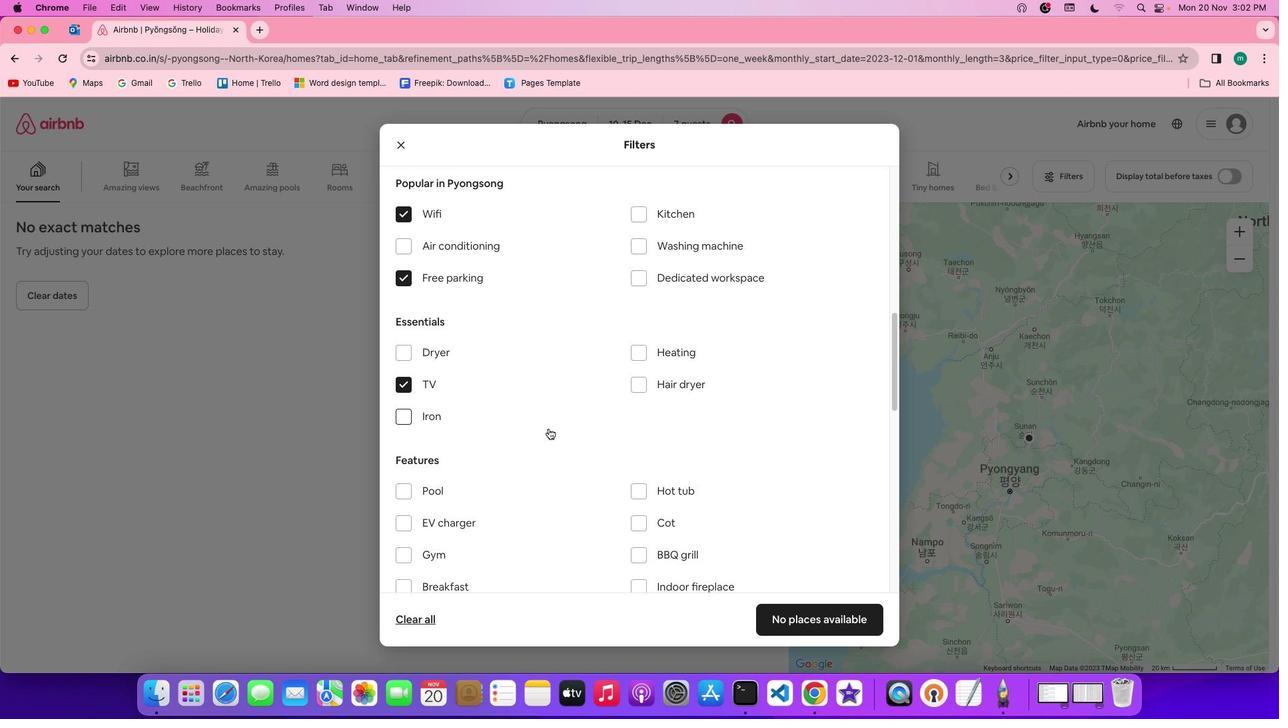 
Action: Mouse scrolled (551, 431) with delta (2, 1)
Screenshot: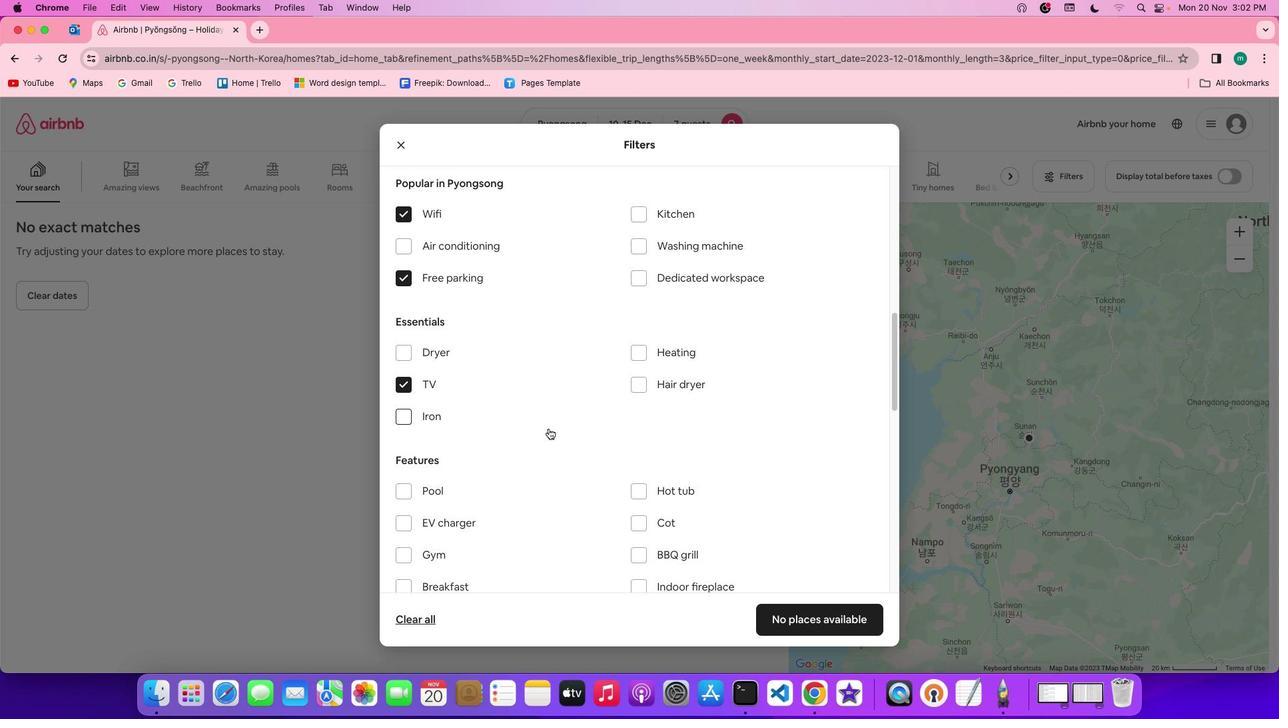 
Action: Mouse scrolled (551, 431) with delta (2, 1)
Screenshot: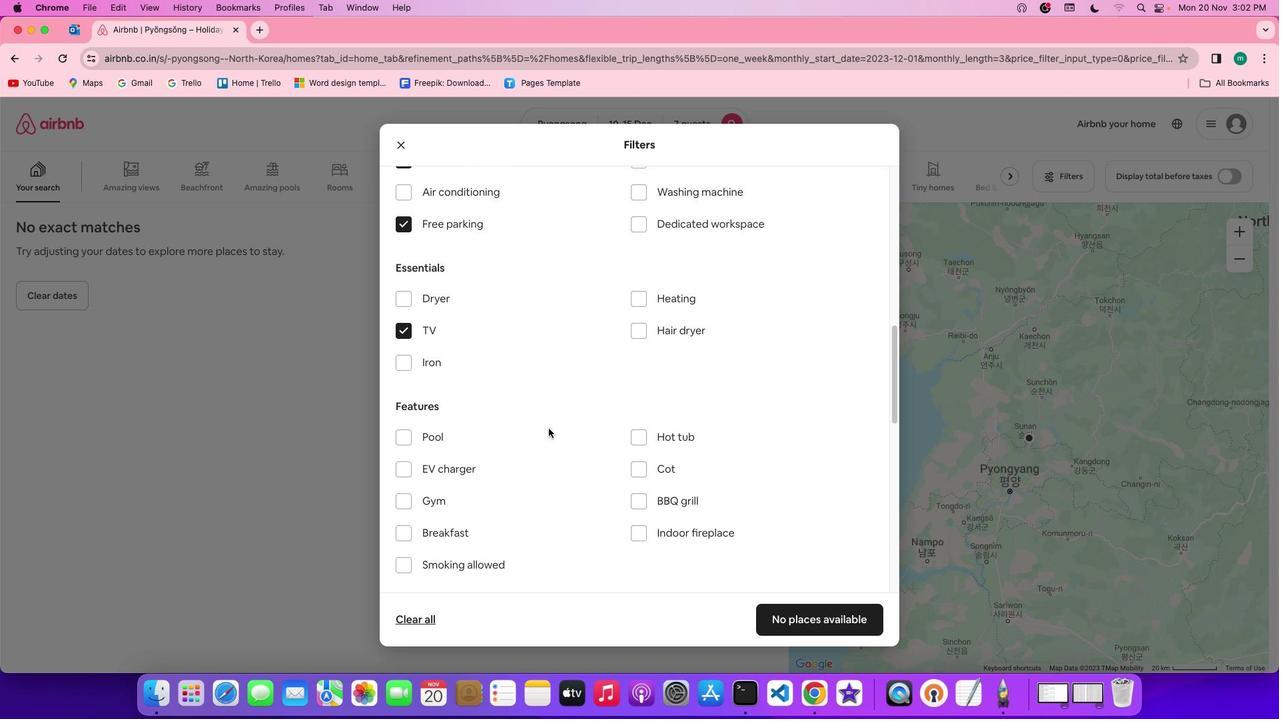 
Action: Mouse scrolled (551, 431) with delta (2, 1)
Screenshot: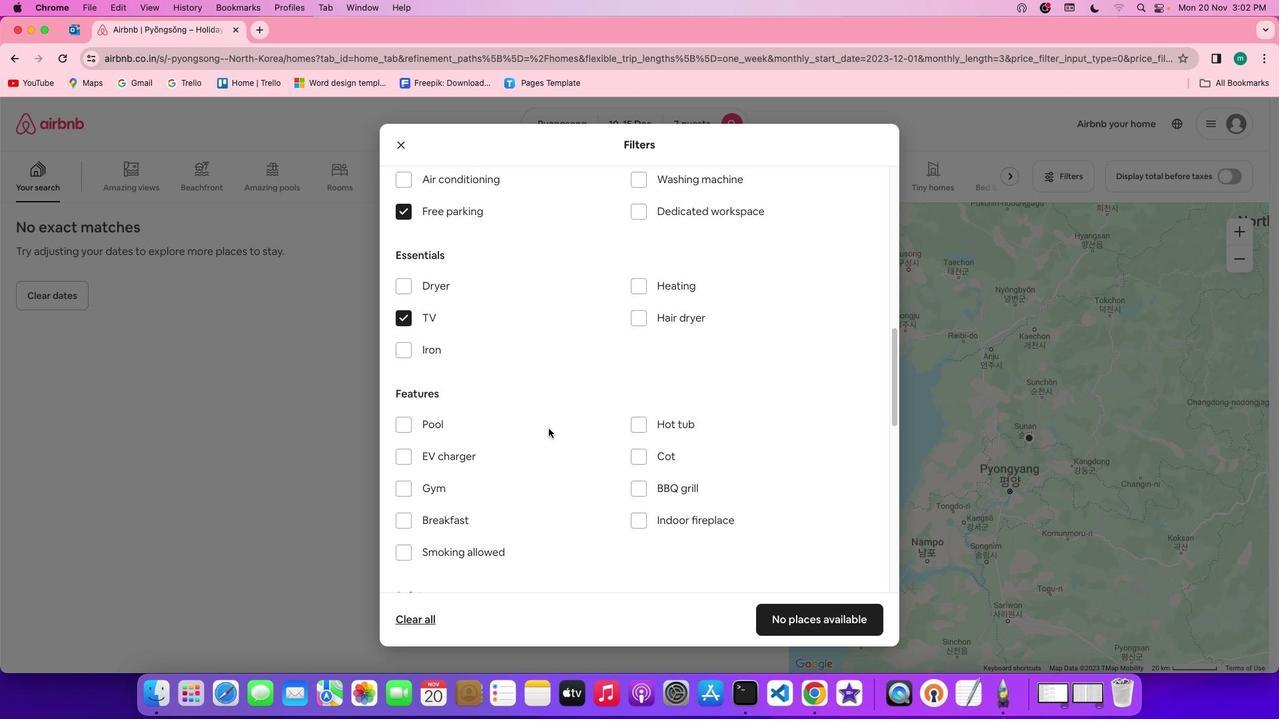 
Action: Mouse scrolled (551, 431) with delta (2, 1)
Screenshot: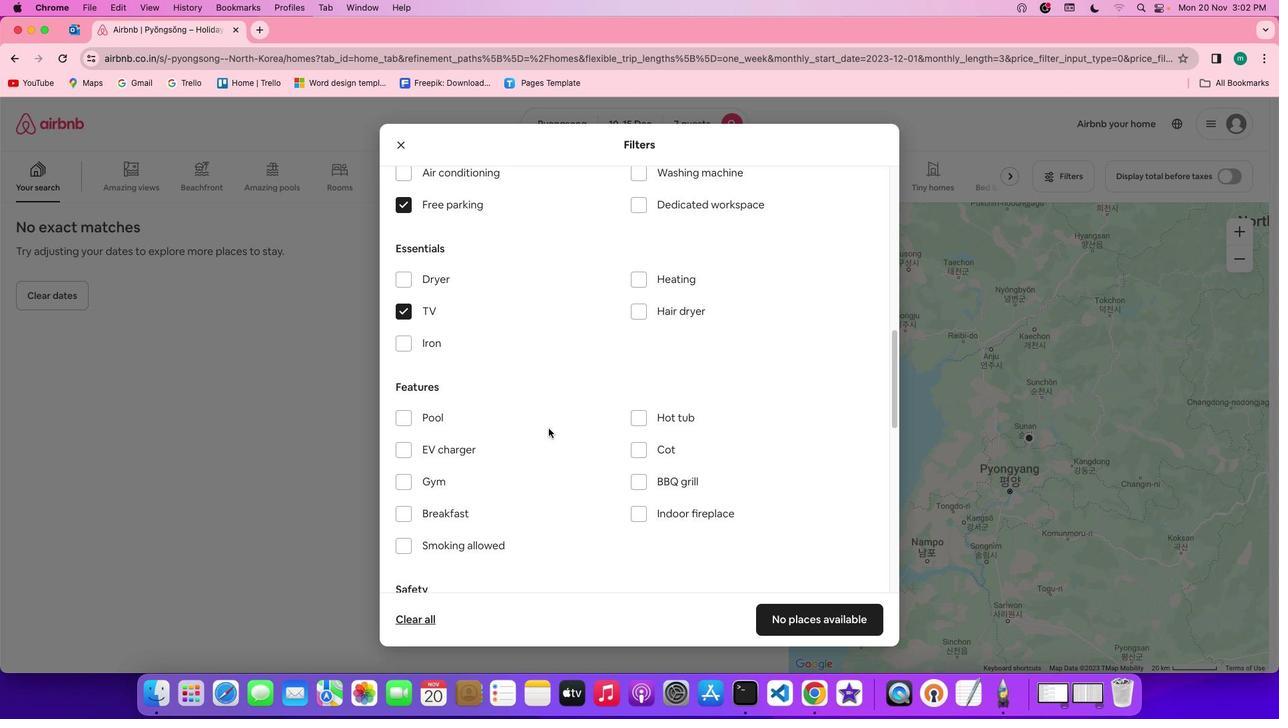
Action: Mouse scrolled (551, 431) with delta (2, 1)
Screenshot: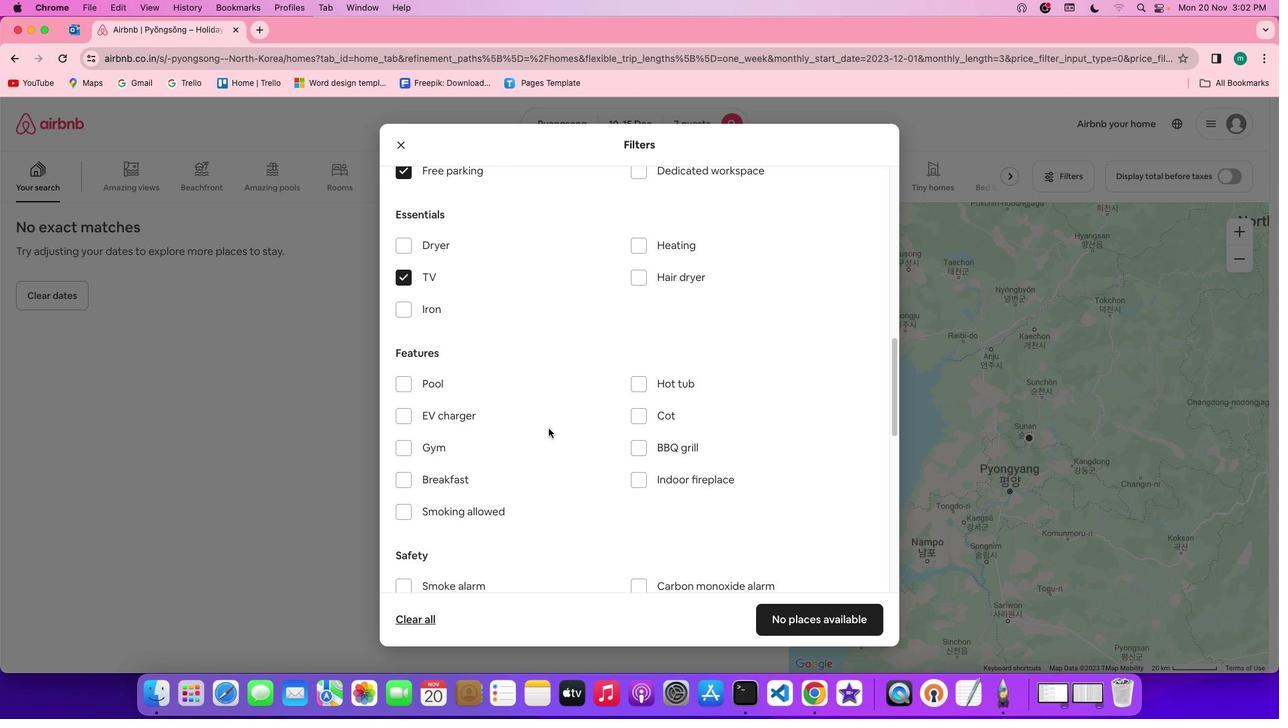 
Action: Mouse scrolled (551, 431) with delta (2, 1)
Screenshot: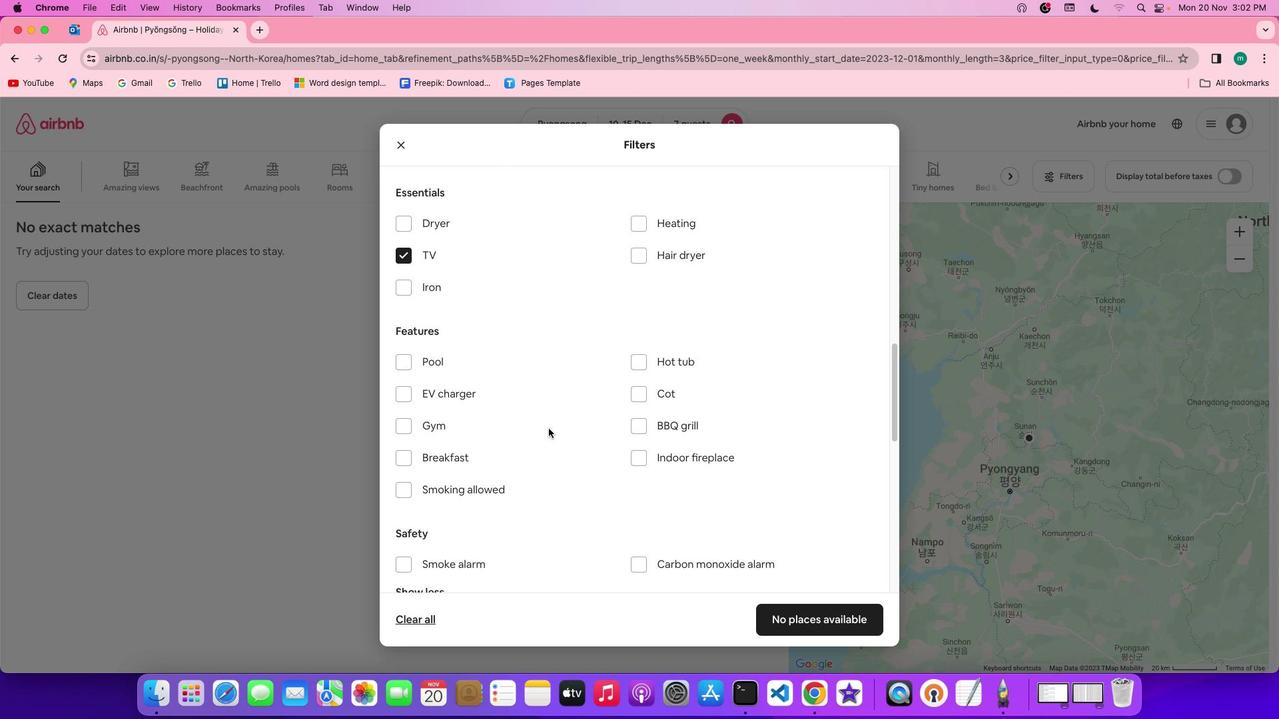
Action: Mouse scrolled (551, 431) with delta (2, 1)
Screenshot: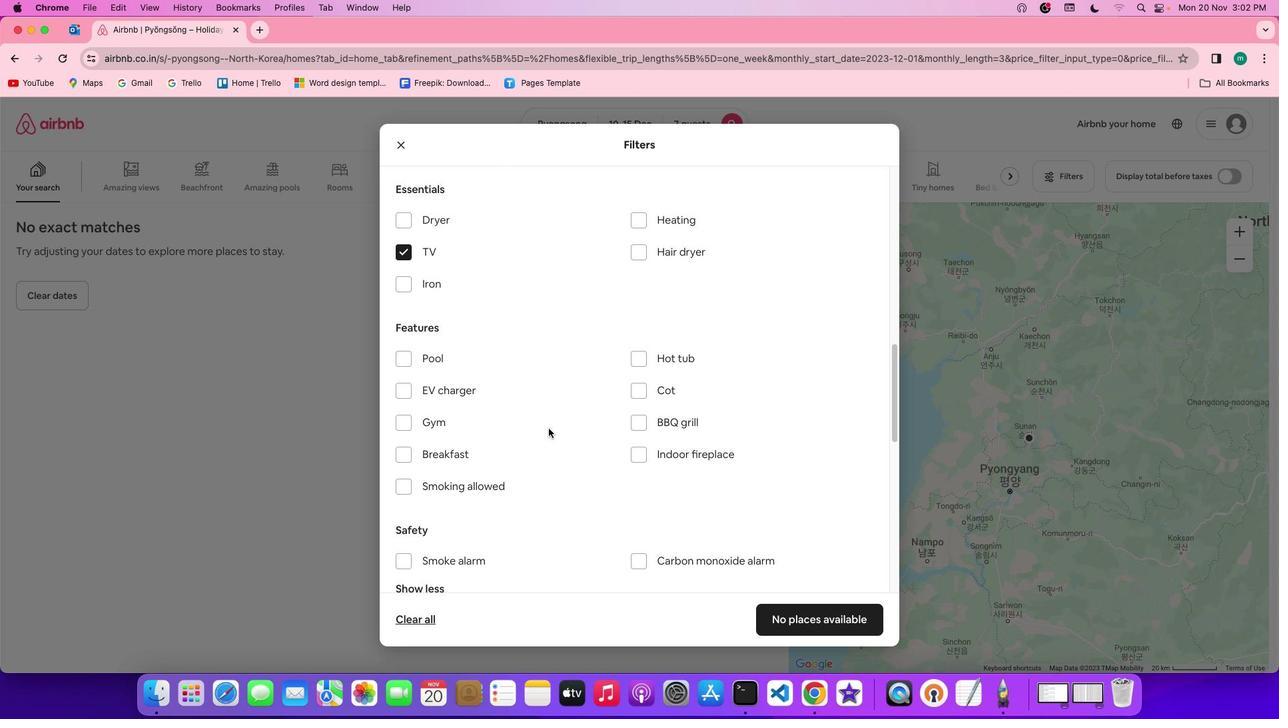 
Action: Mouse moved to (425, 423)
Screenshot: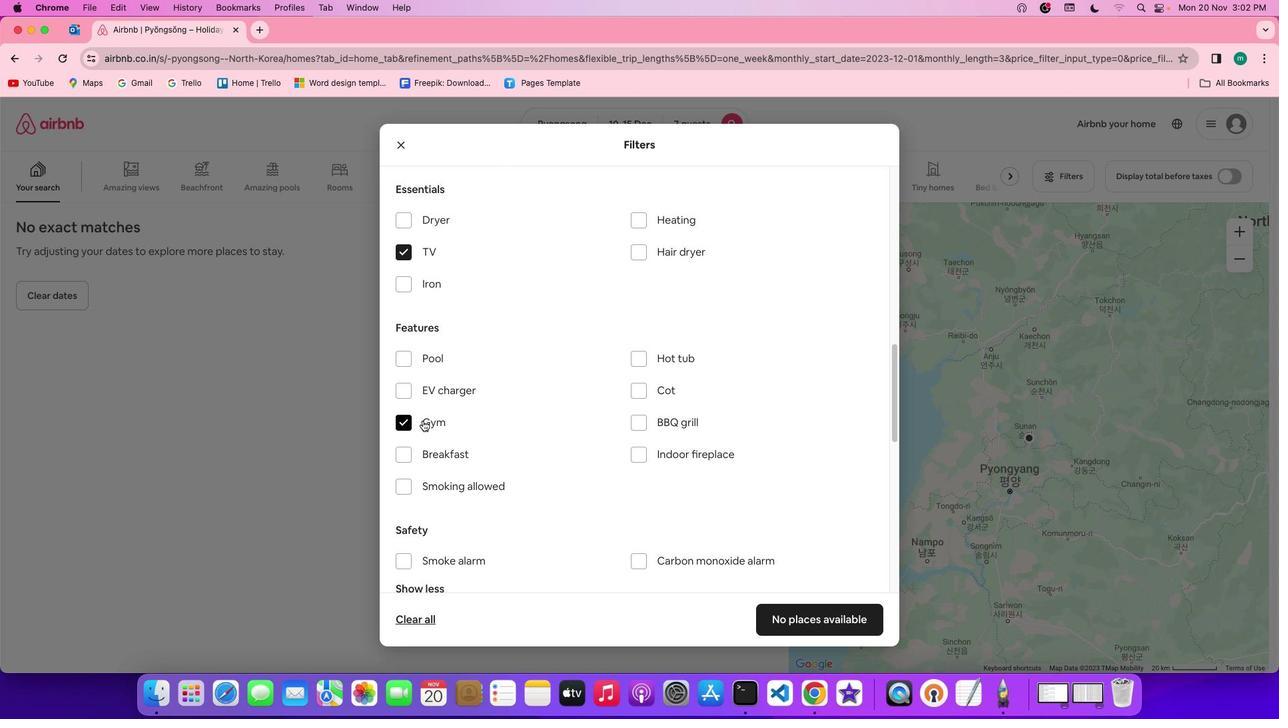 
Action: Mouse pressed left at (425, 423)
Screenshot: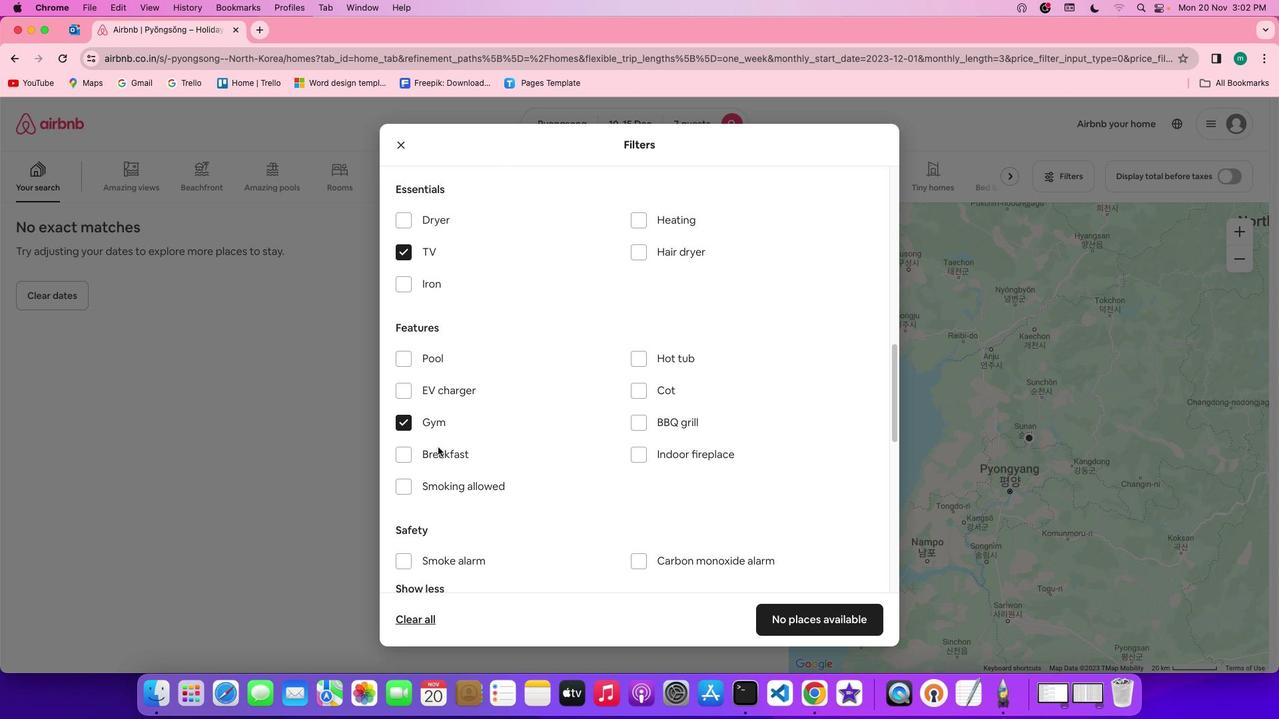 
Action: Mouse moved to (442, 451)
Screenshot: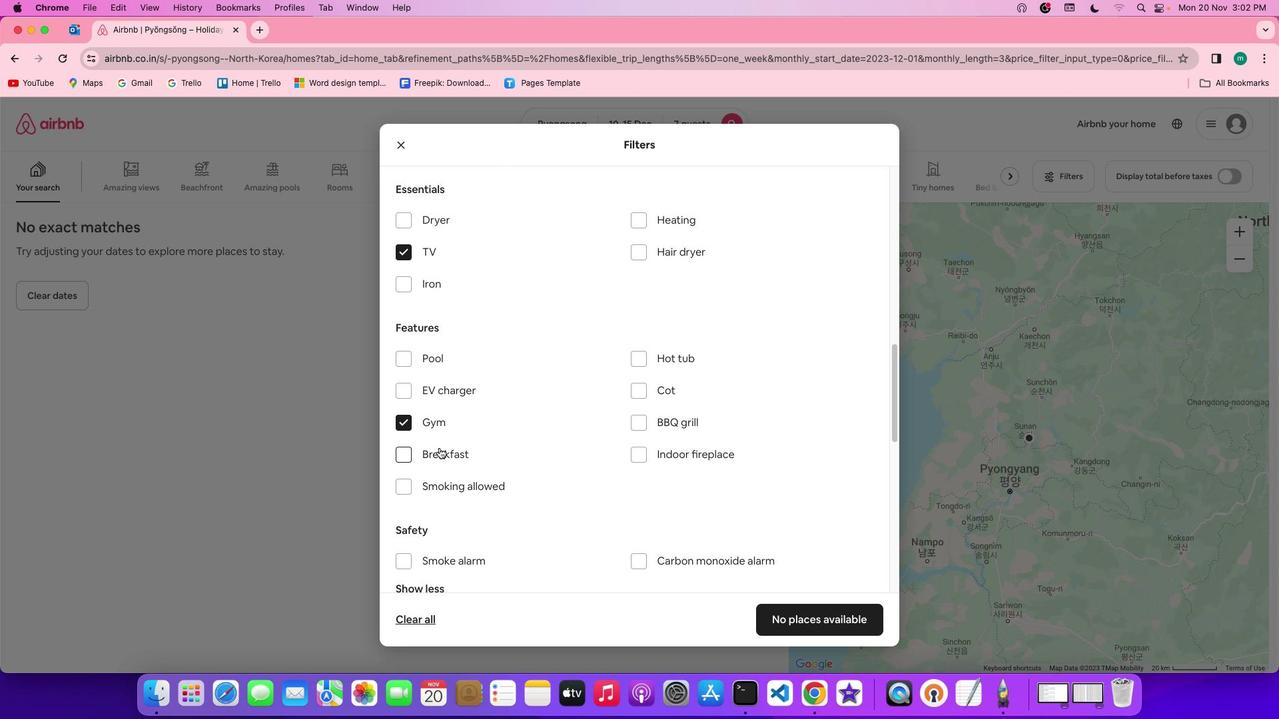 
Action: Mouse pressed left at (442, 451)
Screenshot: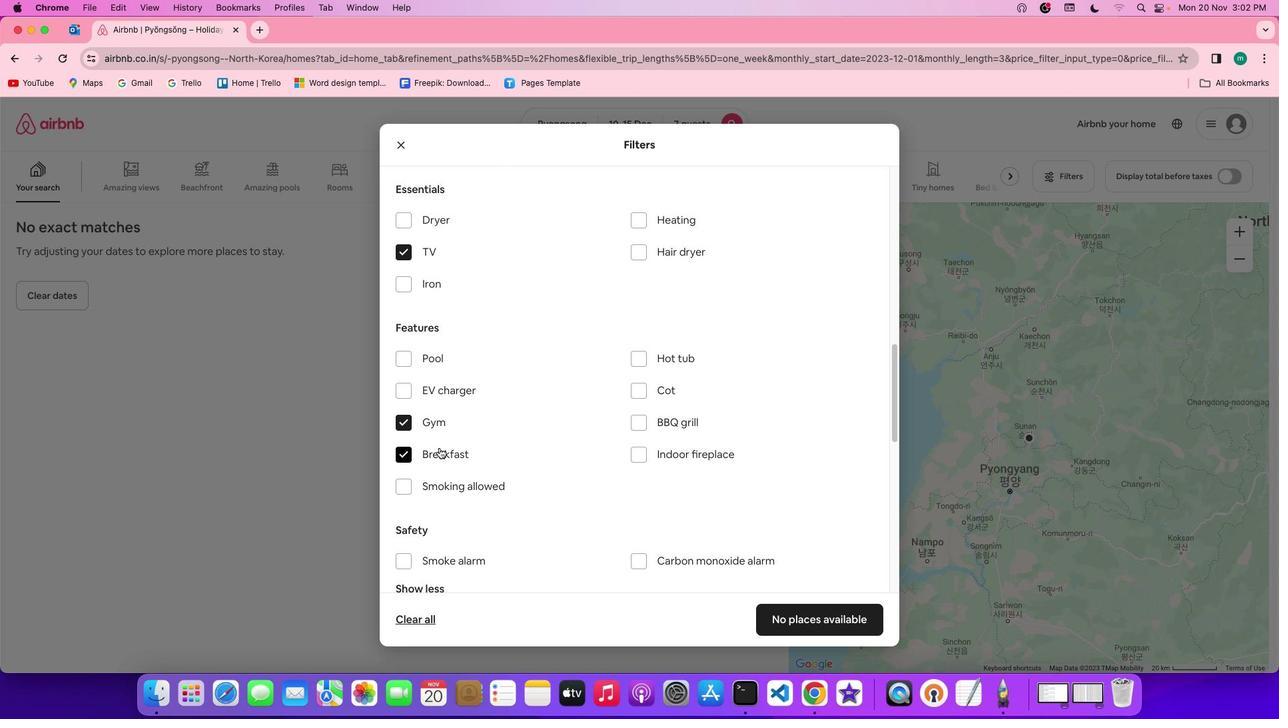 
Action: Mouse moved to (578, 471)
Screenshot: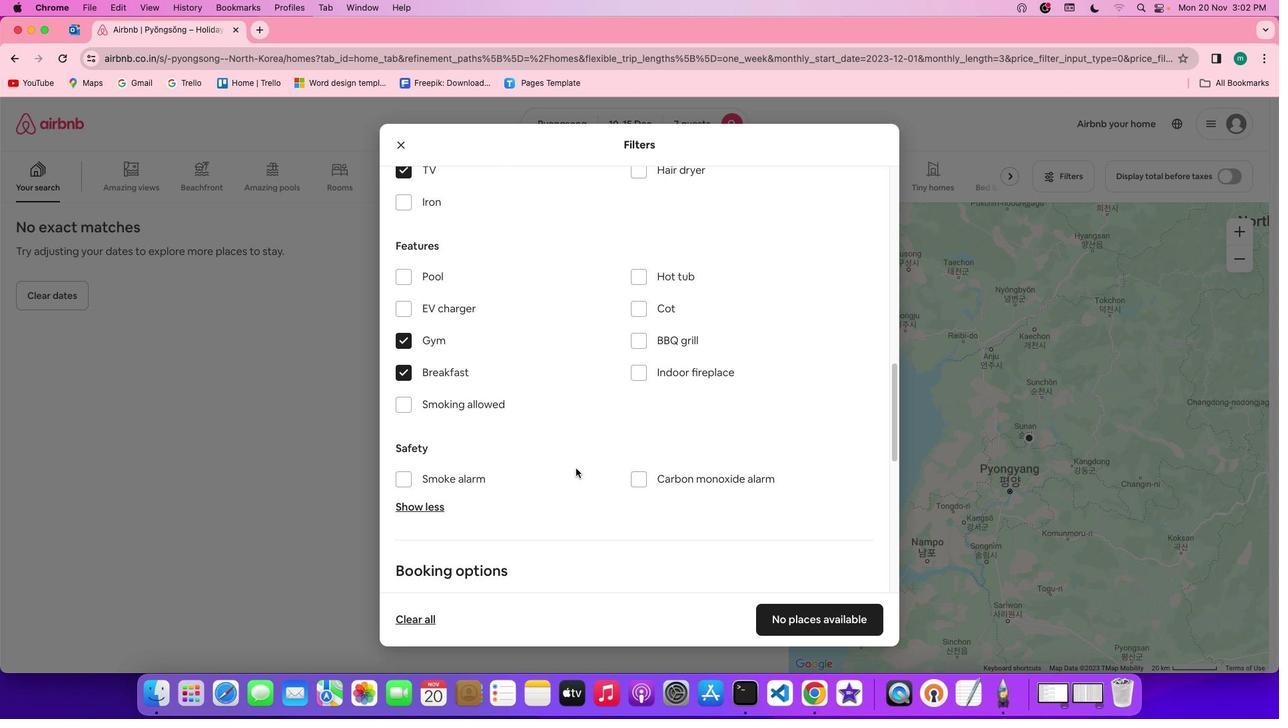 
Action: Mouse scrolled (578, 471) with delta (2, 1)
Screenshot: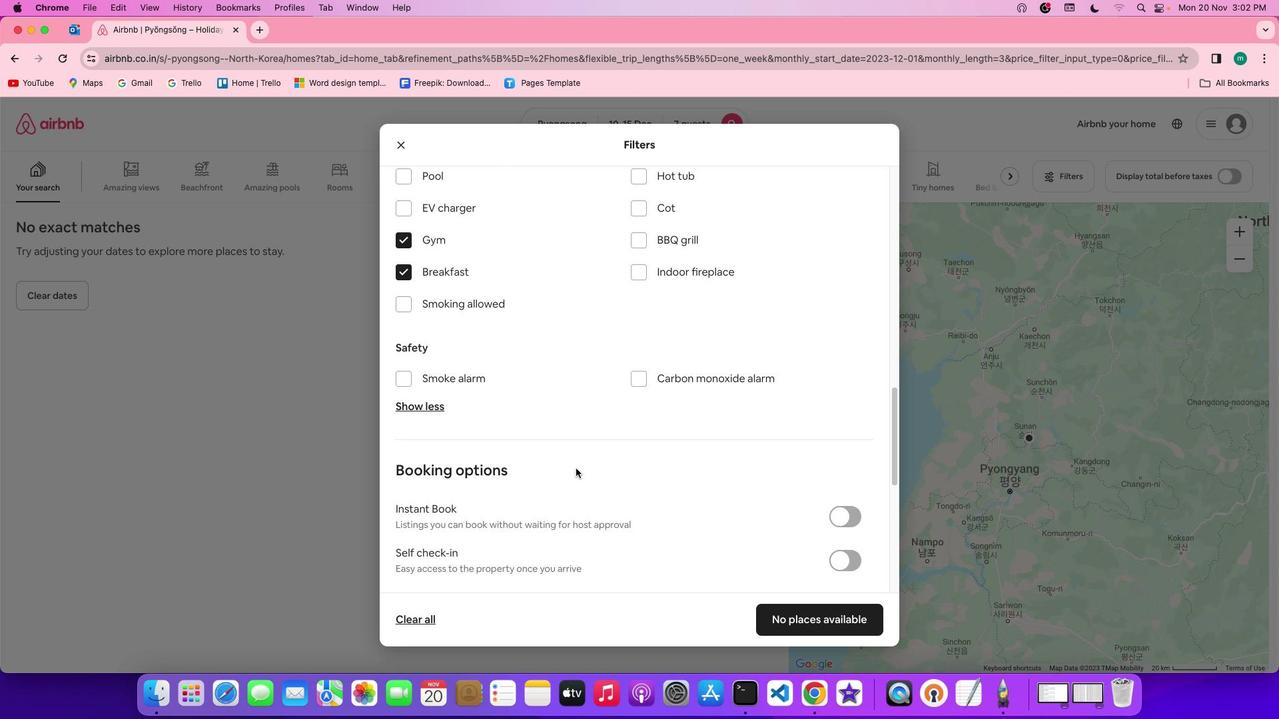 
Action: Mouse scrolled (578, 471) with delta (2, 1)
Screenshot: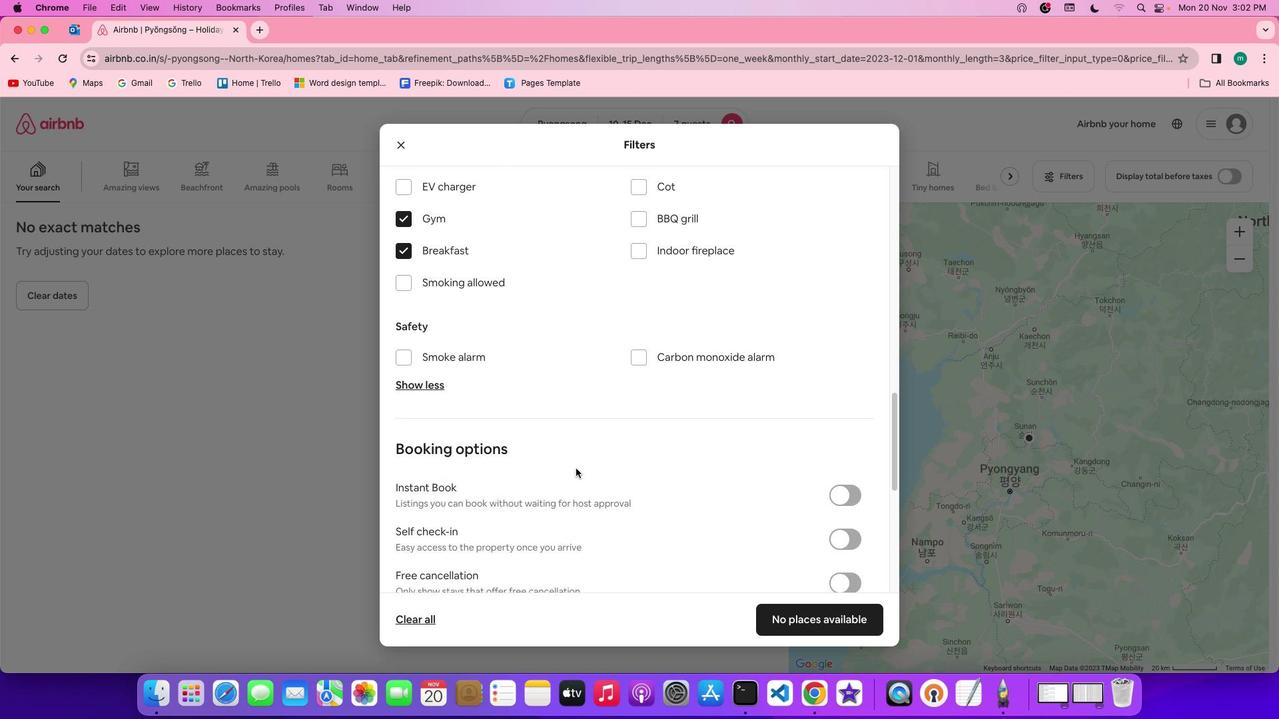 
Action: Mouse scrolled (578, 471) with delta (2, 1)
Screenshot: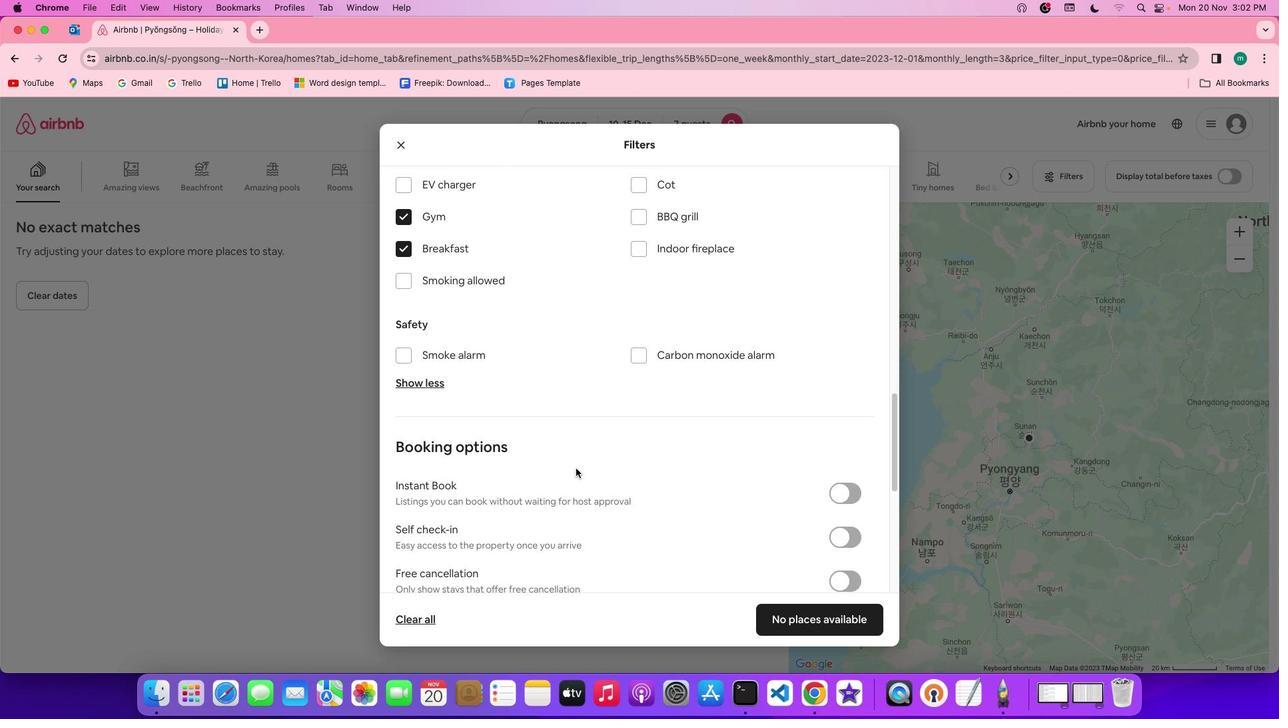 
Action: Mouse scrolled (578, 471) with delta (2, 0)
Screenshot: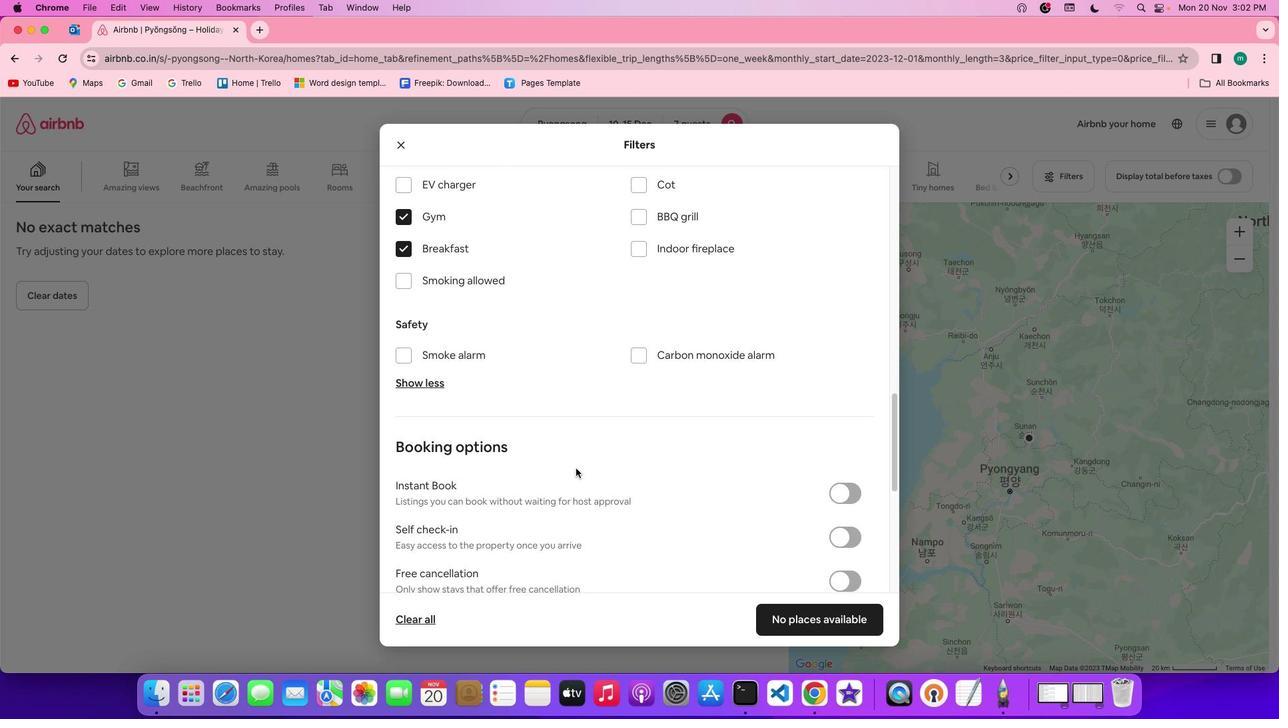 
Action: Mouse scrolled (578, 471) with delta (2, 1)
Screenshot: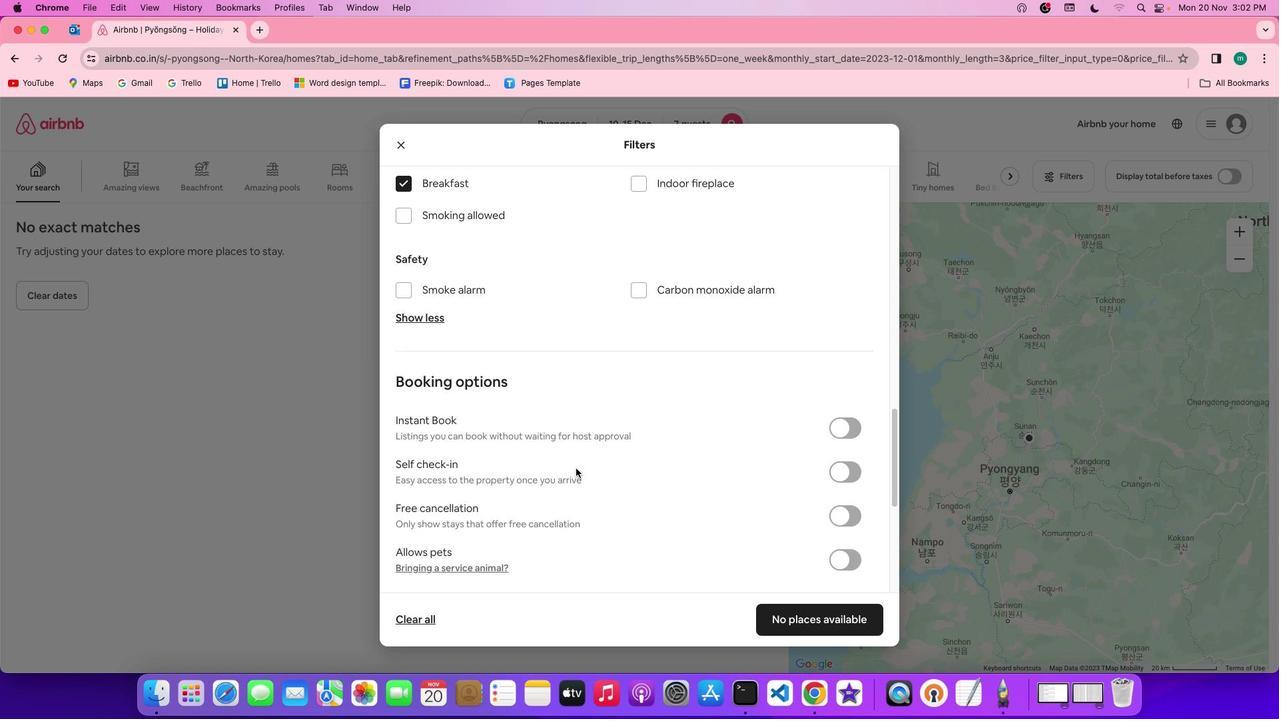 
Action: Mouse scrolled (578, 471) with delta (2, 1)
Screenshot: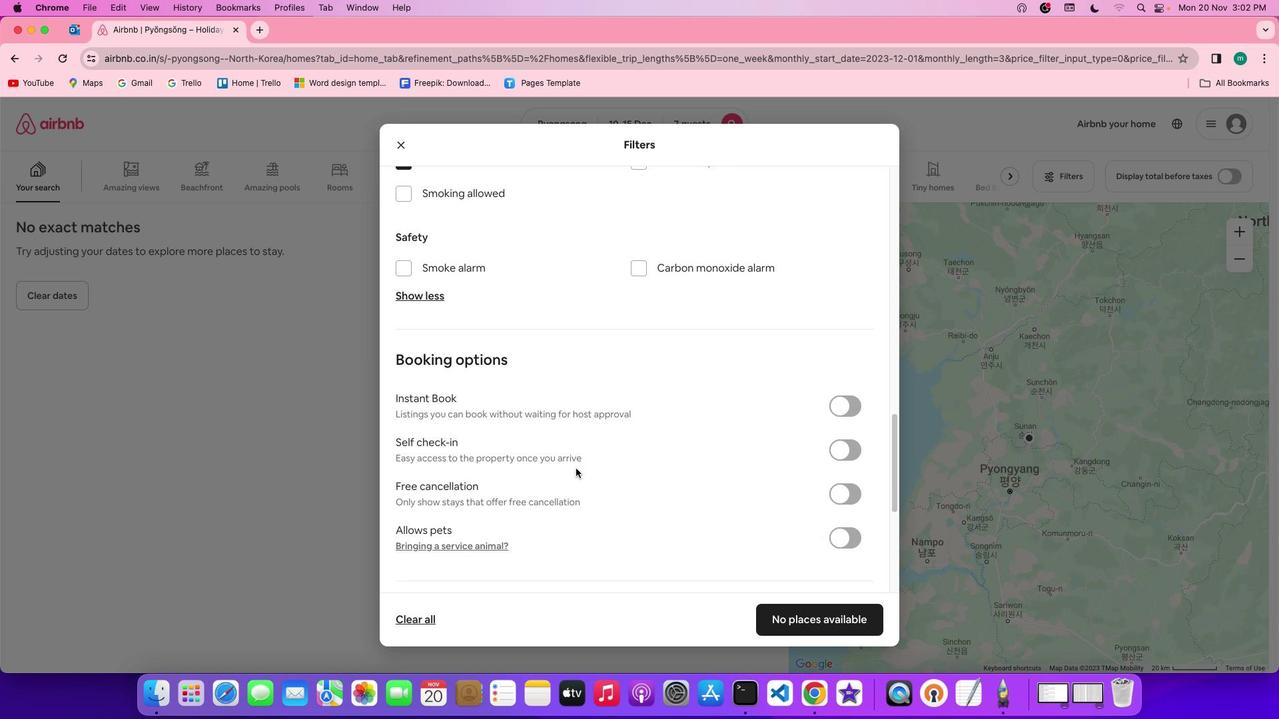 
Action: Mouse scrolled (578, 471) with delta (2, 1)
Screenshot: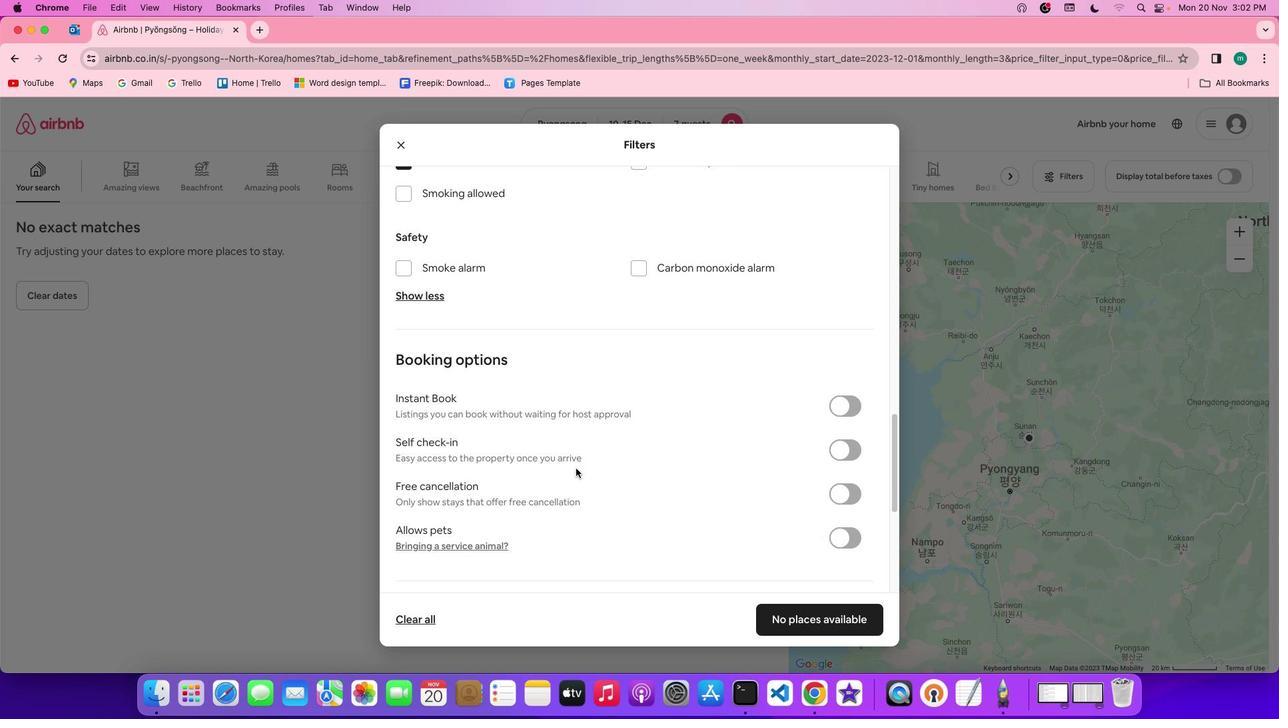 
Action: Mouse moved to (579, 471)
Screenshot: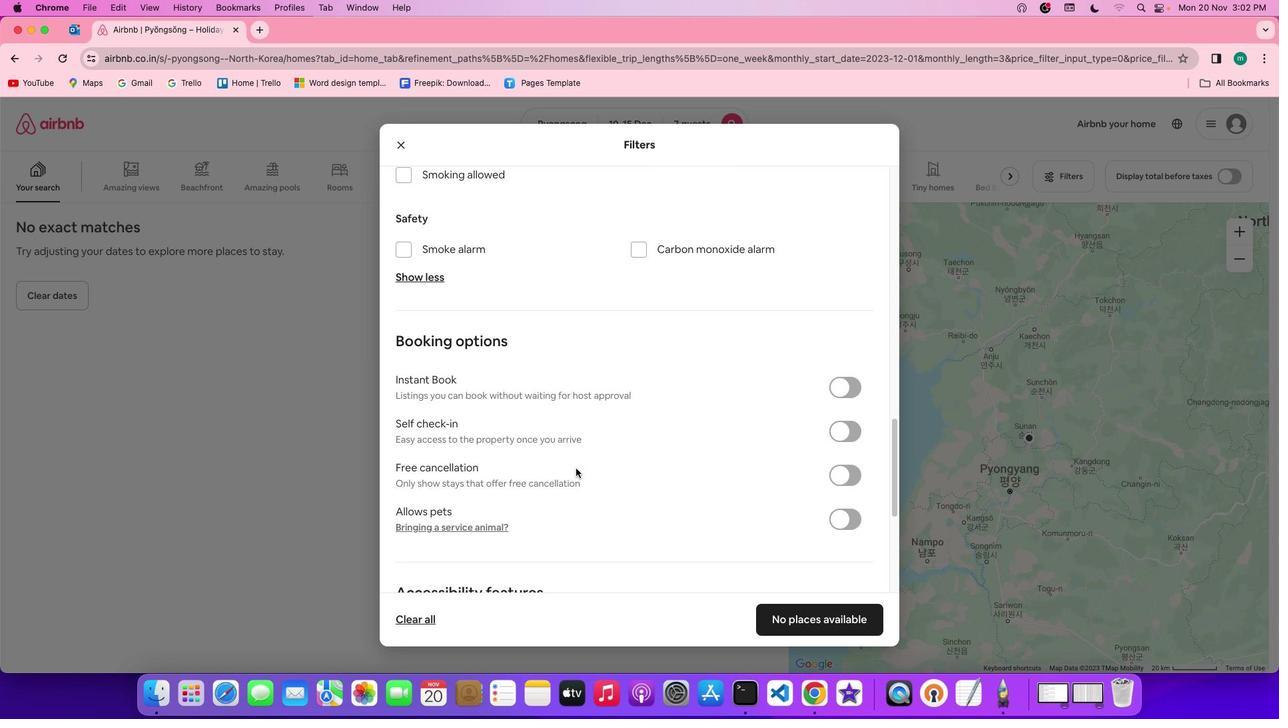 
Action: Mouse scrolled (579, 471) with delta (2, 1)
Screenshot: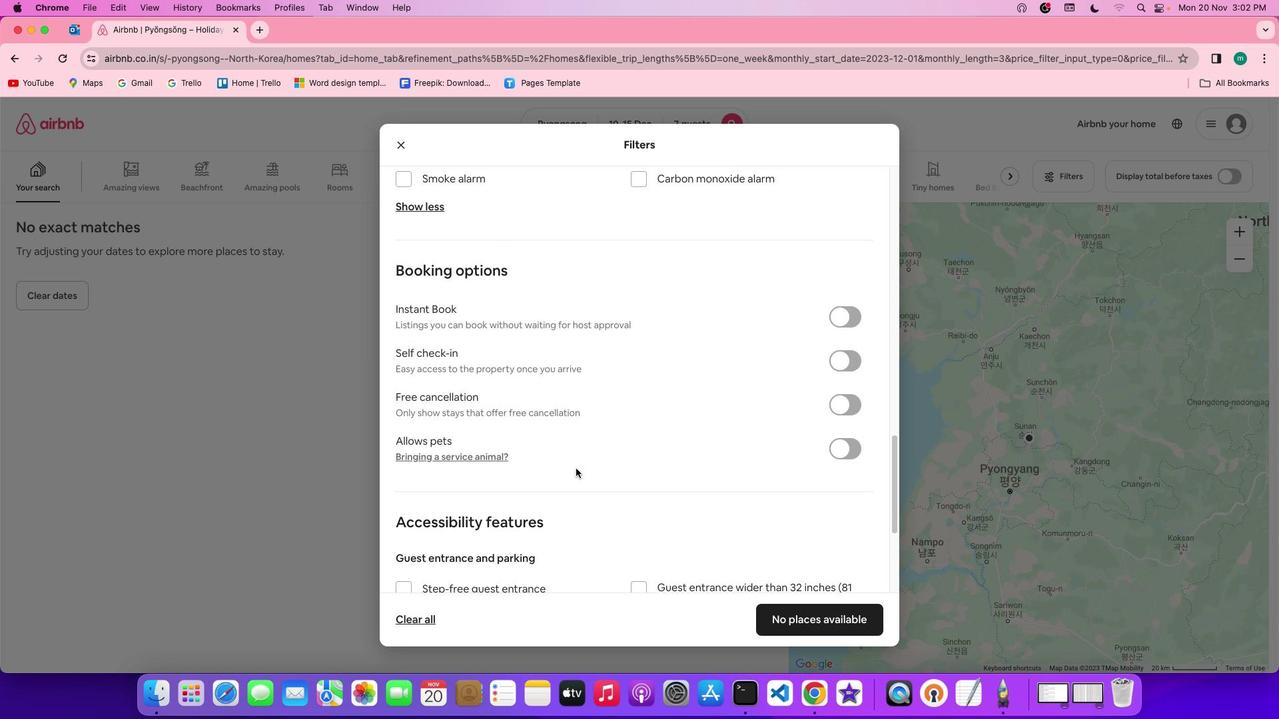 
Action: Mouse scrolled (579, 471) with delta (2, 1)
Screenshot: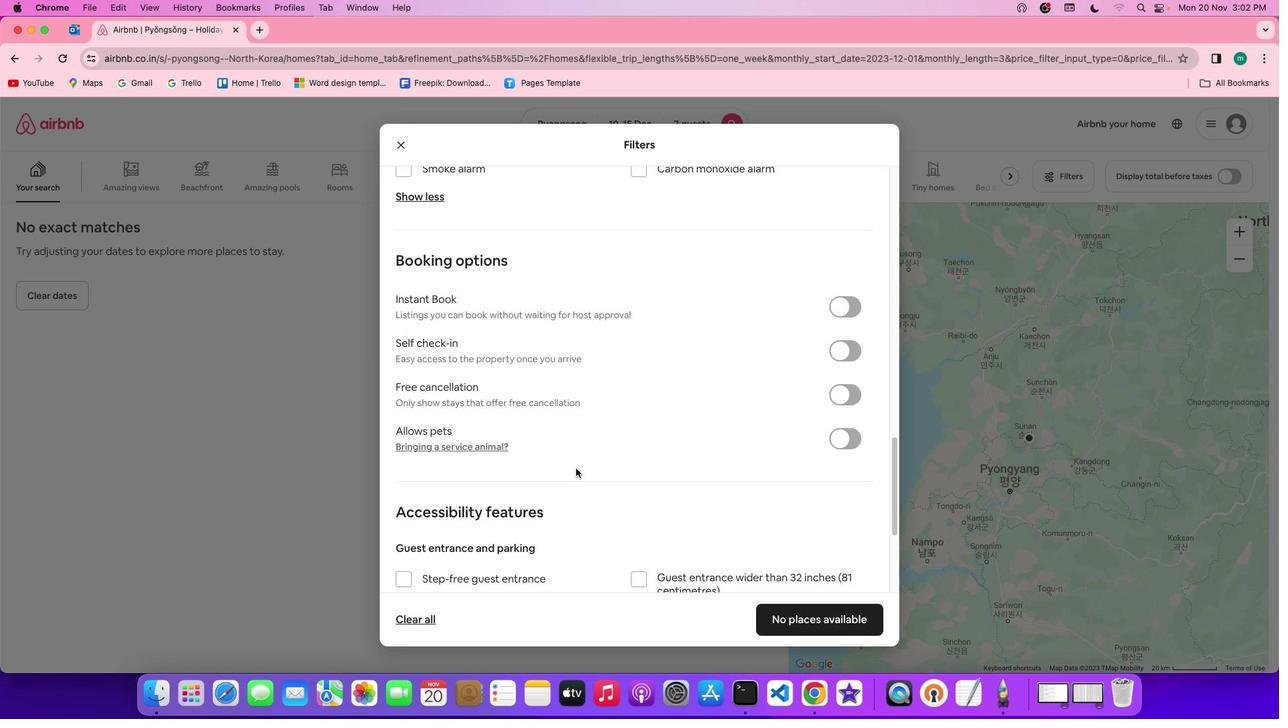
Action: Mouse scrolled (579, 471) with delta (2, 1)
Screenshot: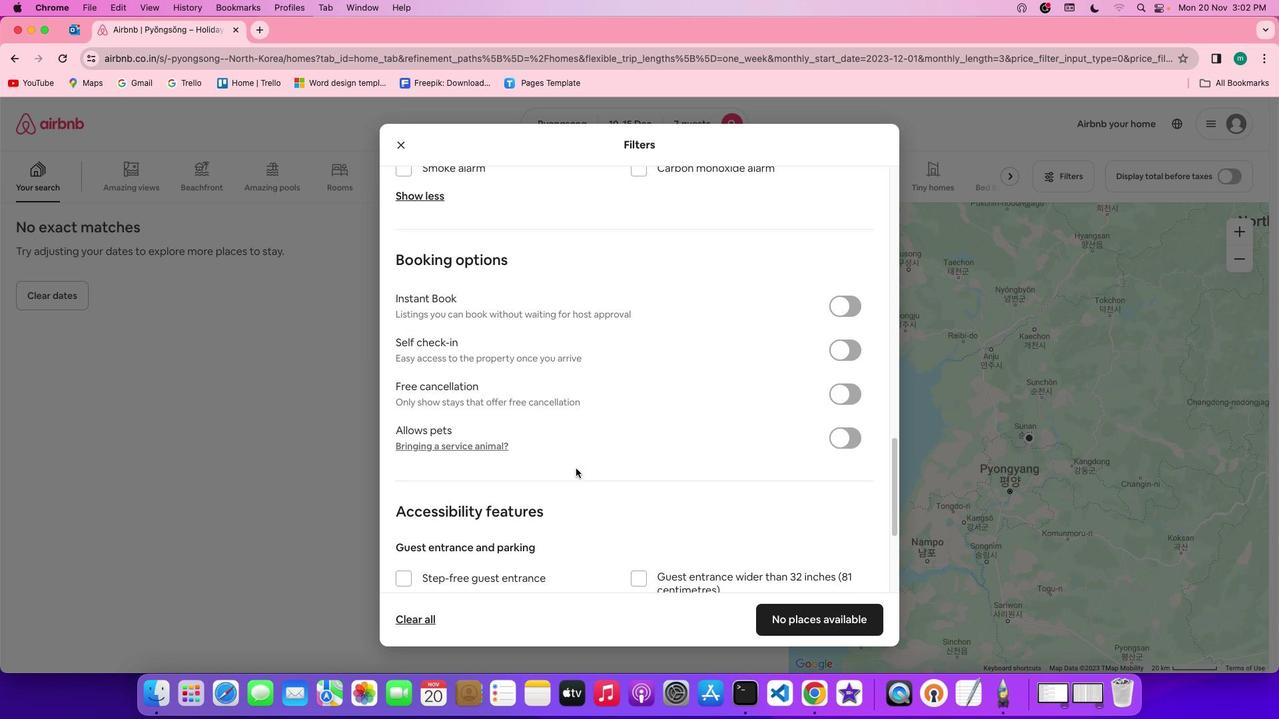 
Action: Mouse moved to (582, 473)
Screenshot: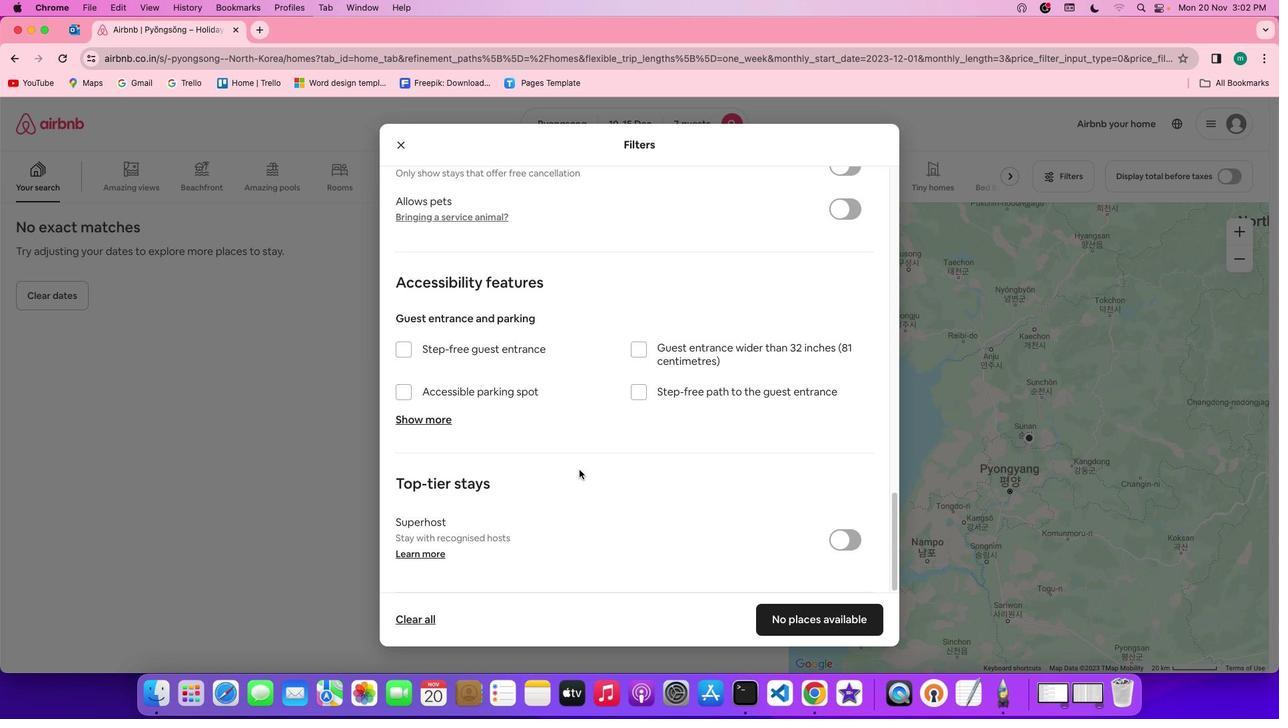 
Action: Mouse scrolled (582, 473) with delta (2, 1)
Screenshot: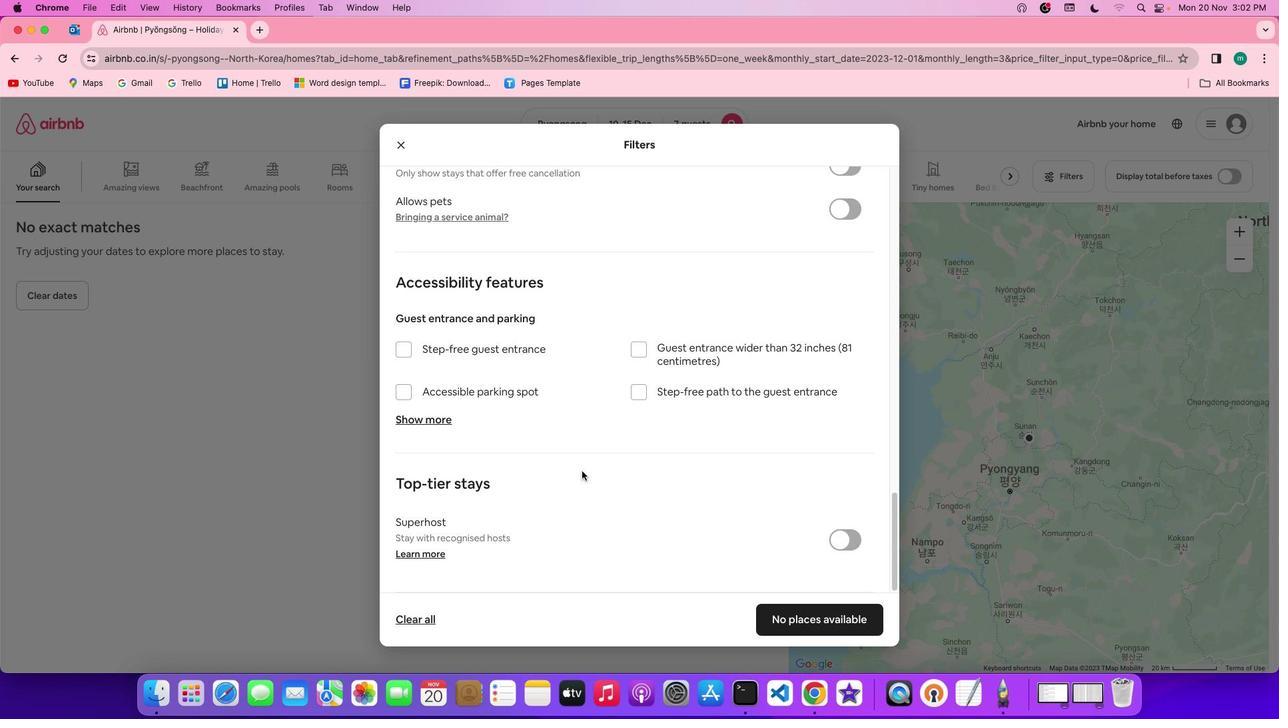 
Action: Mouse scrolled (582, 473) with delta (2, 1)
Screenshot: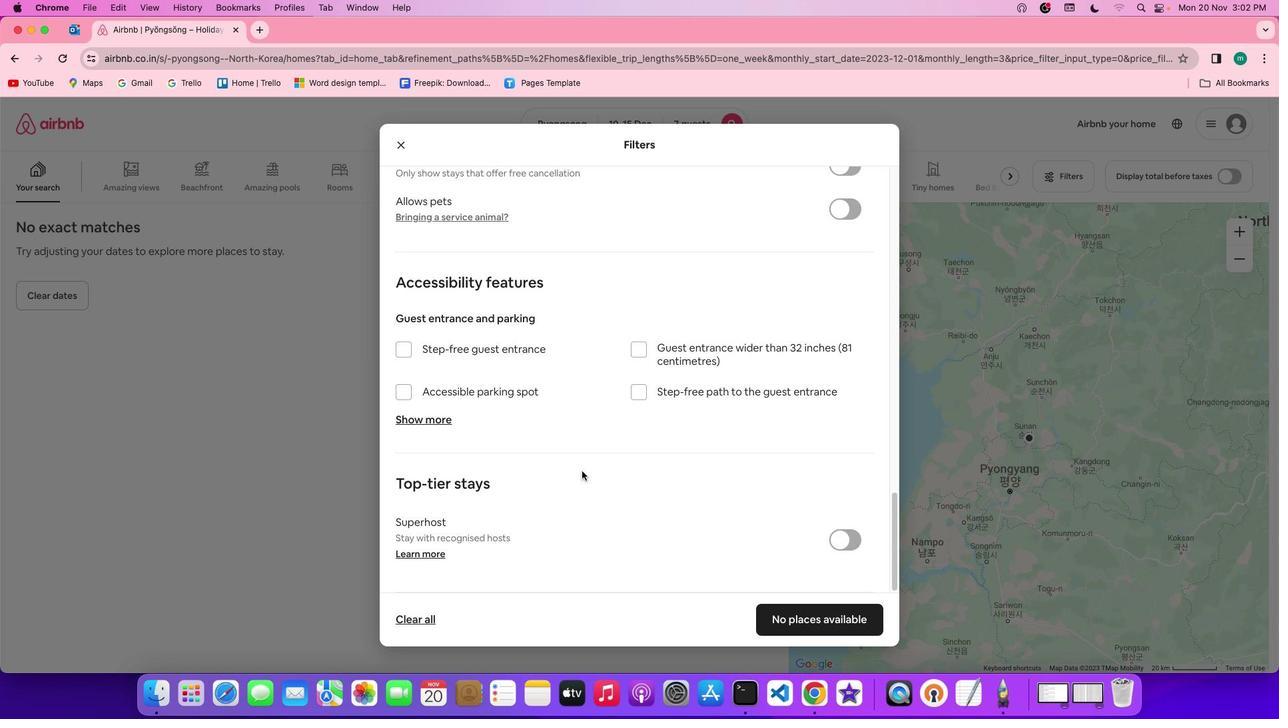 
Action: Mouse scrolled (582, 473) with delta (2, 0)
Screenshot: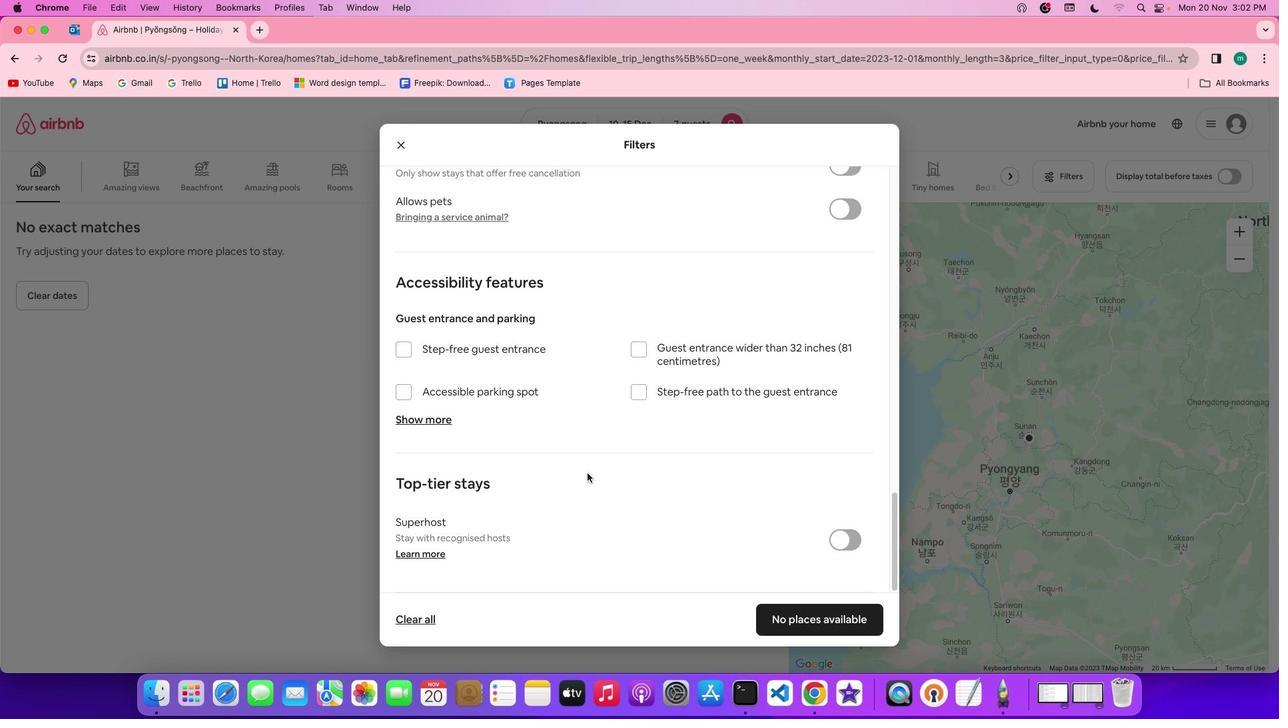 
Action: Mouse scrolled (582, 473) with delta (2, 0)
Screenshot: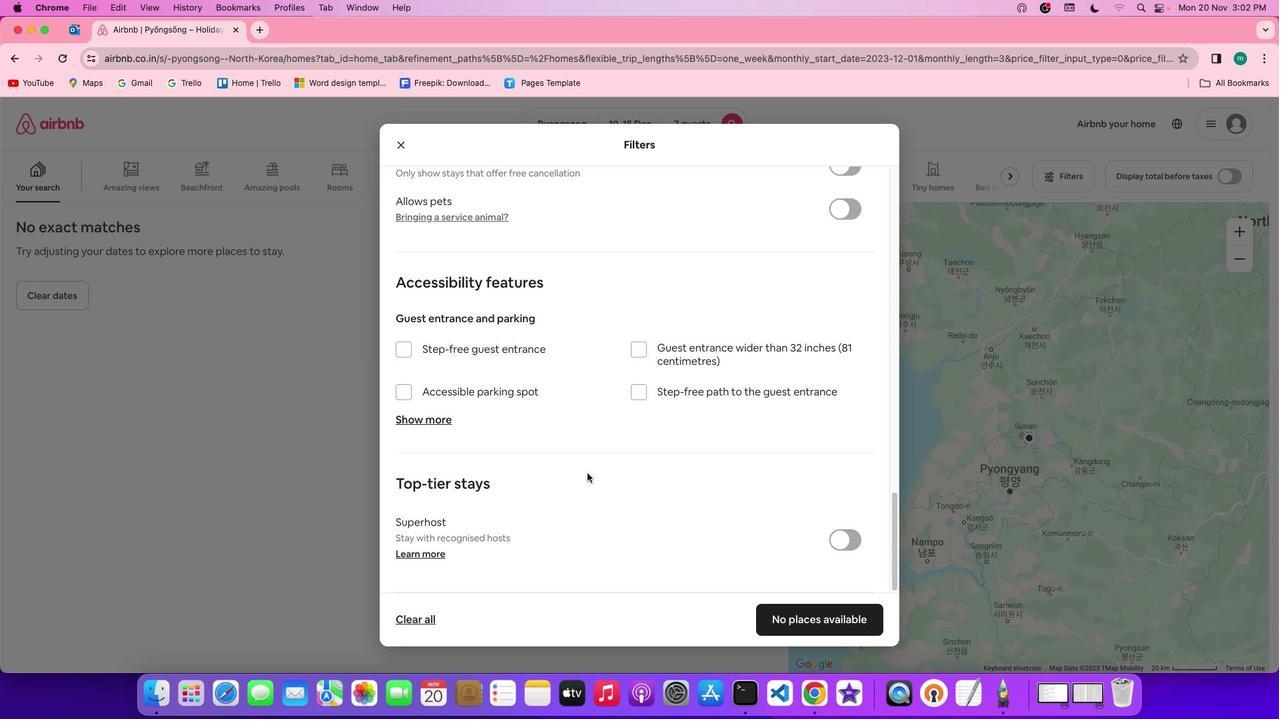 
Action: Mouse scrolled (582, 473) with delta (2, 0)
Screenshot: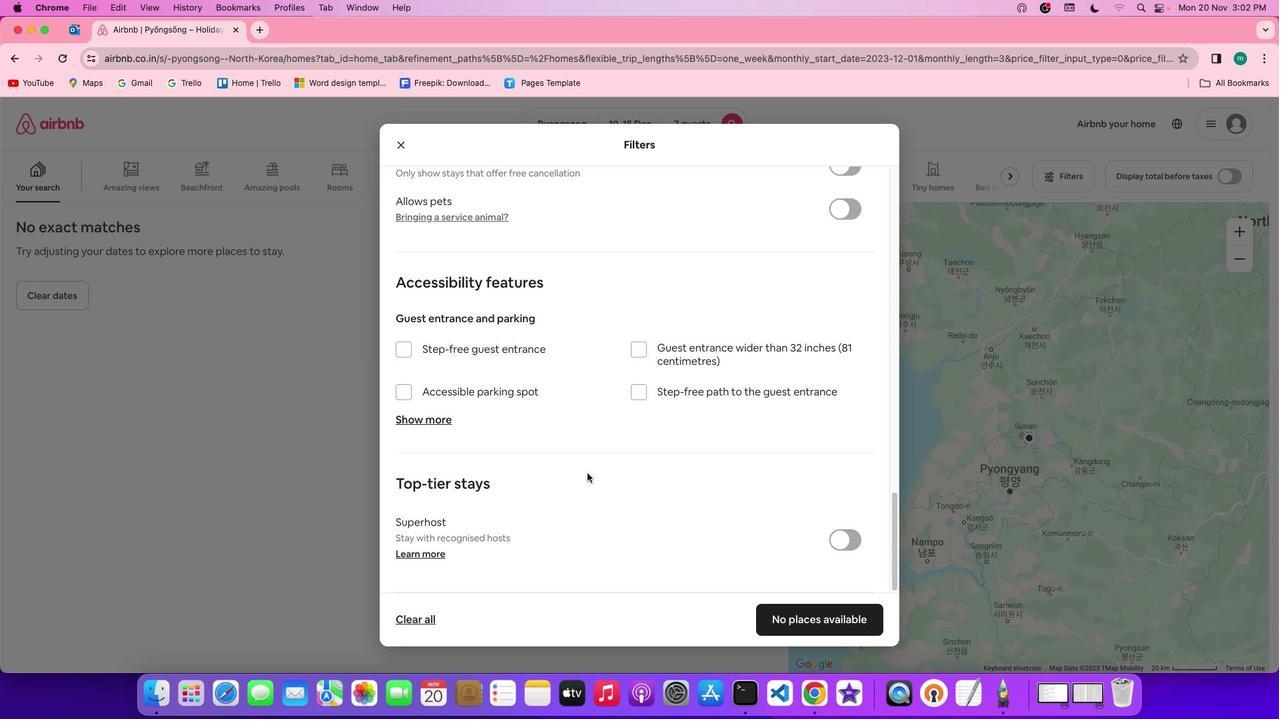 
Action: Mouse moved to (589, 476)
Screenshot: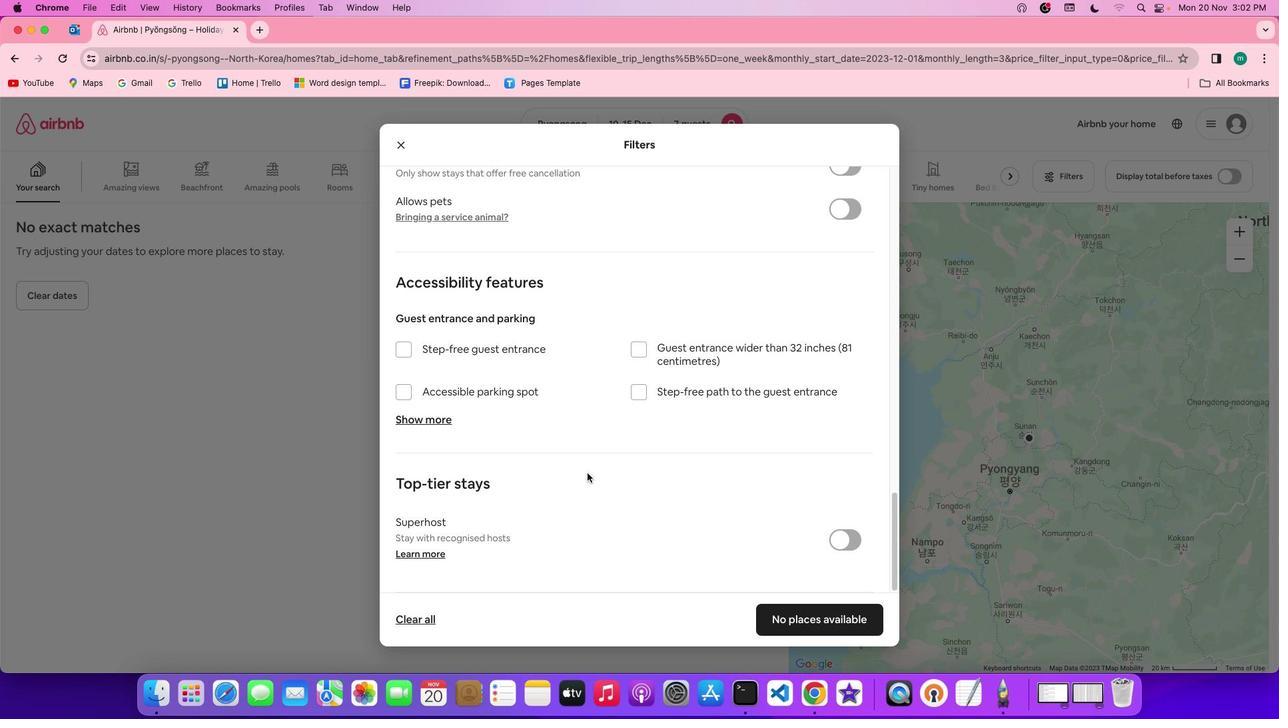 
Action: Mouse scrolled (589, 476) with delta (2, 1)
Screenshot: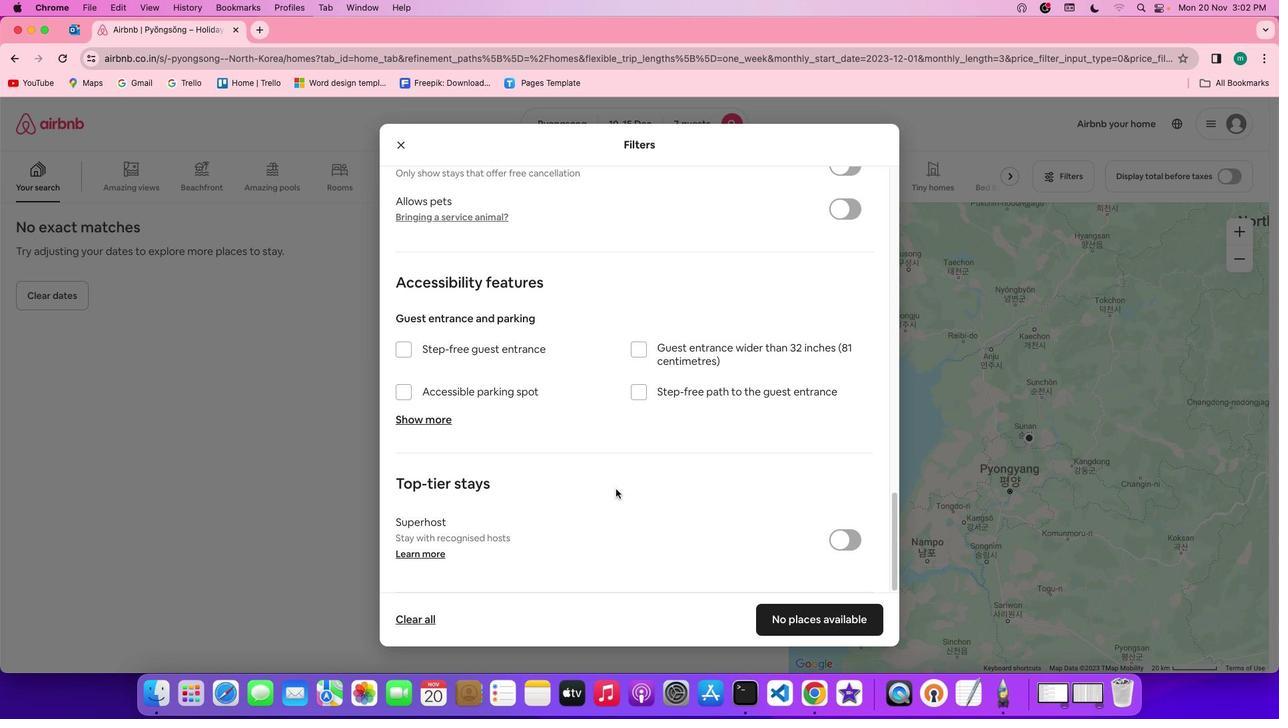 
Action: Mouse scrolled (589, 476) with delta (2, 1)
Screenshot: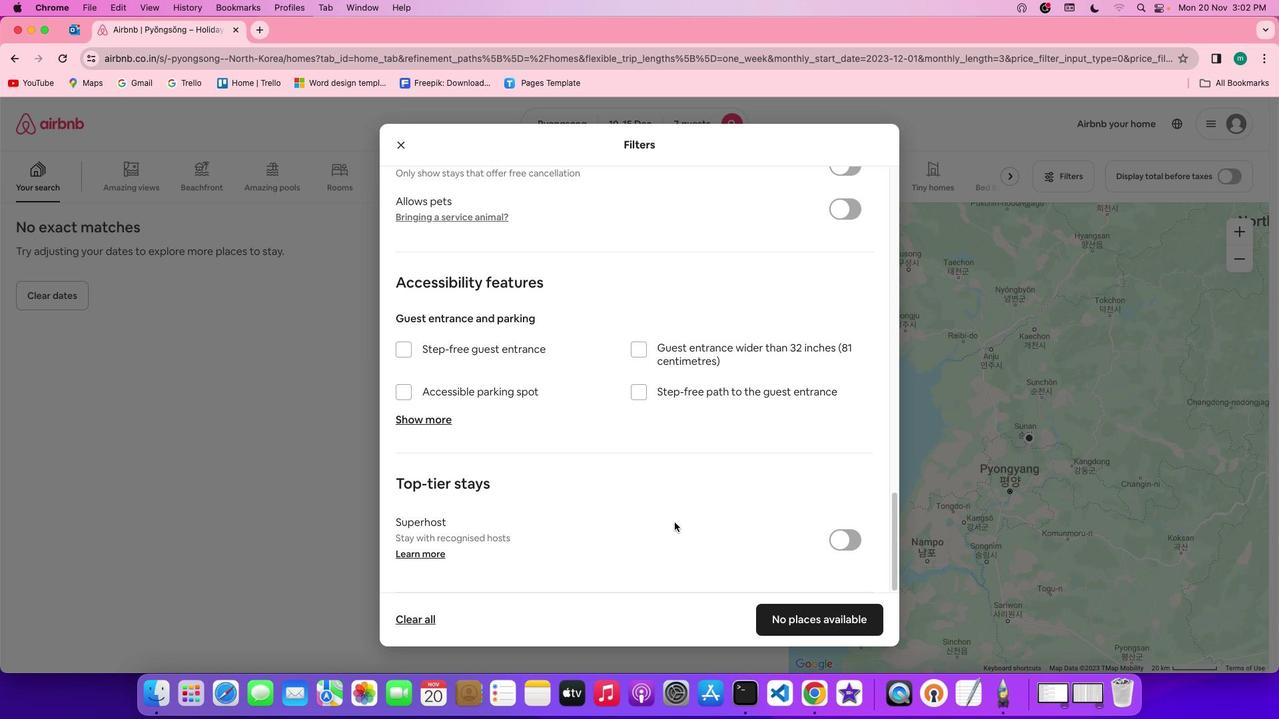 
Action: Mouse moved to (590, 476)
Screenshot: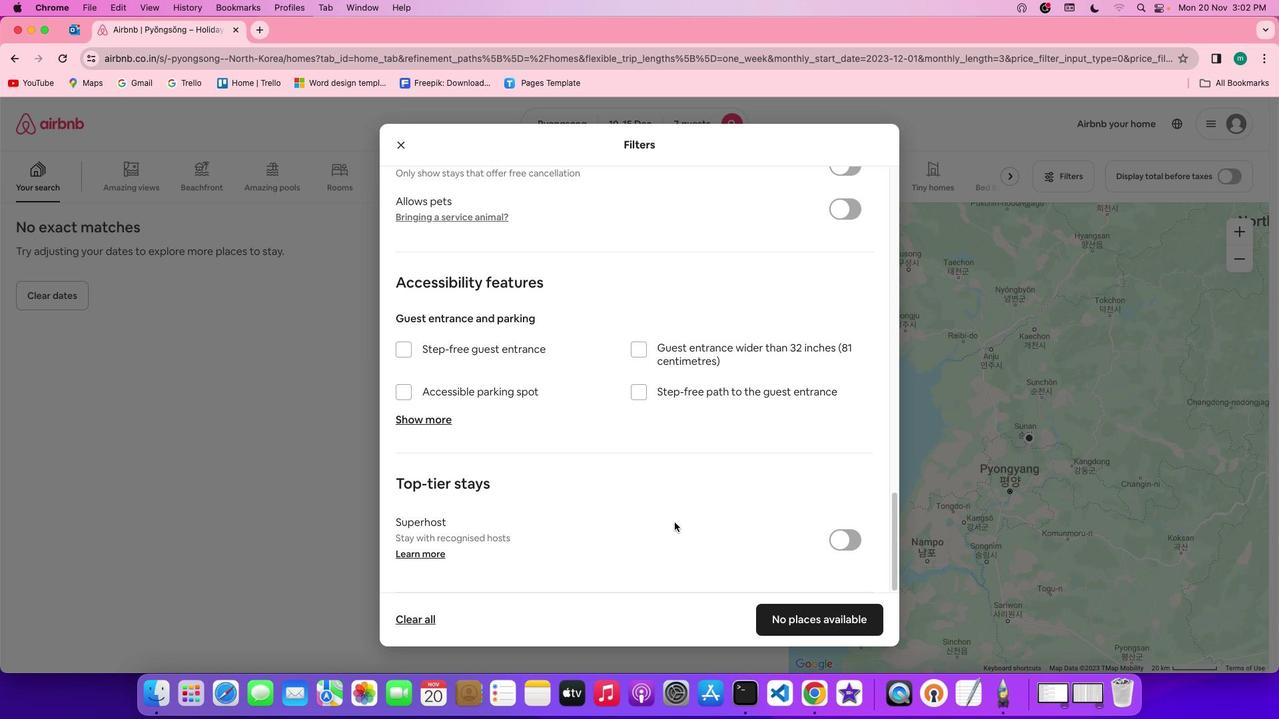 
Action: Mouse scrolled (590, 476) with delta (2, 0)
Screenshot: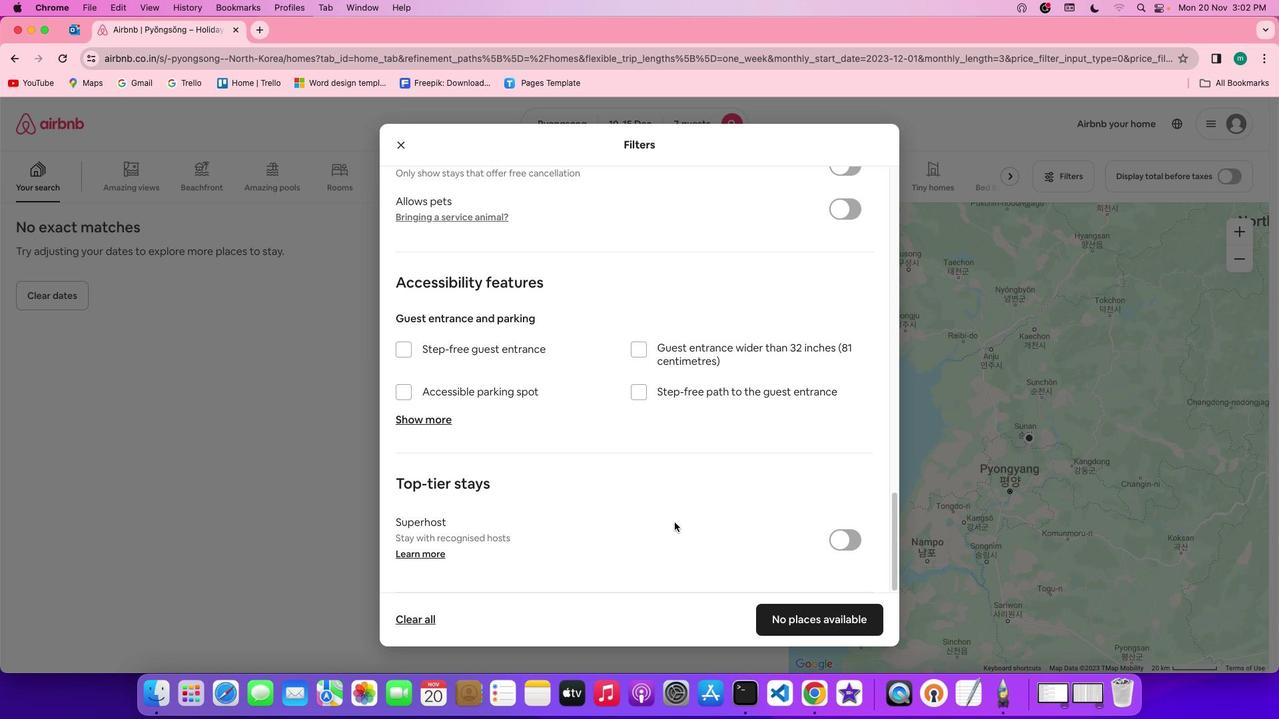 
Action: Mouse scrolled (590, 476) with delta (2, 0)
Screenshot: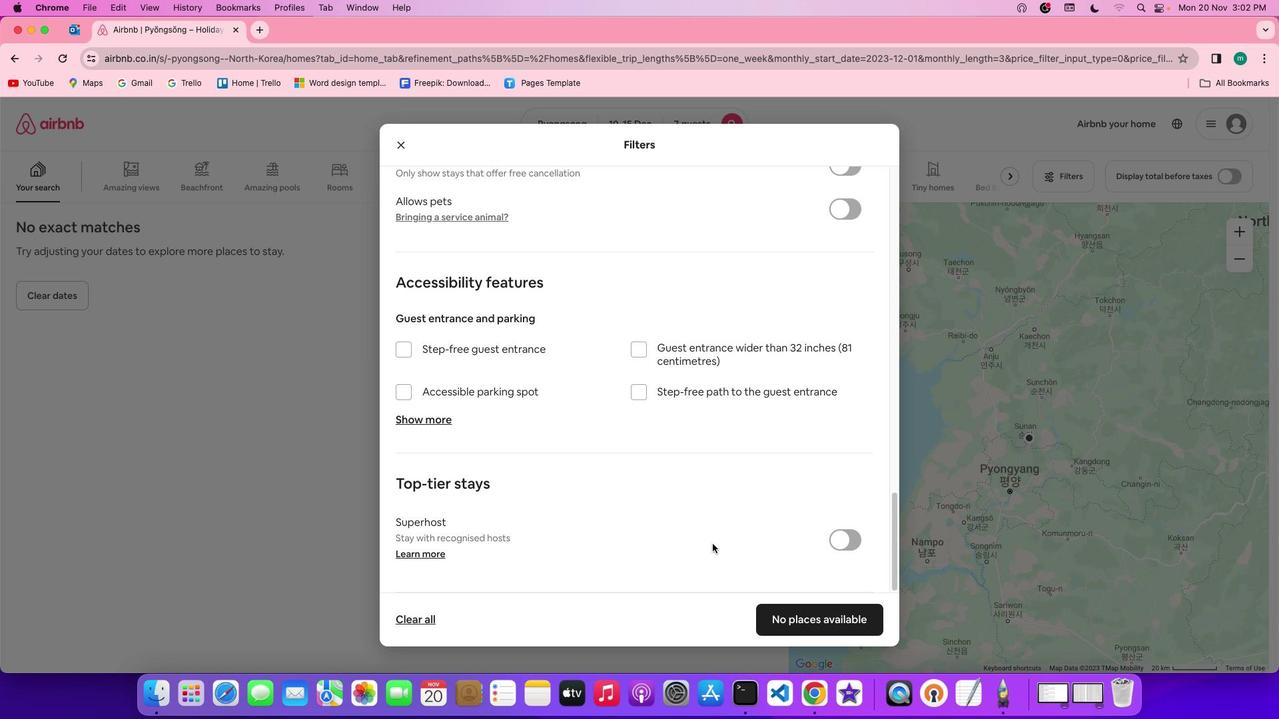 
Action: Mouse scrolled (590, 476) with delta (2, 0)
Screenshot: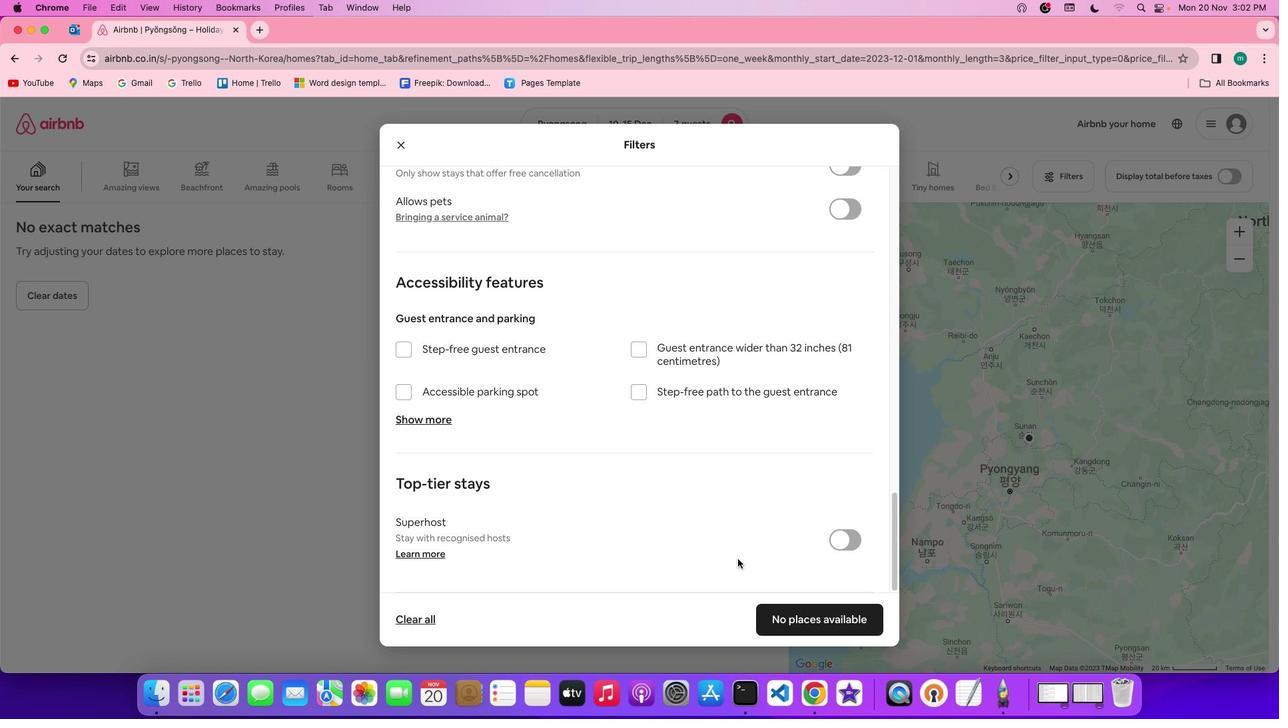 
Action: Mouse scrolled (590, 476) with delta (2, 0)
Screenshot: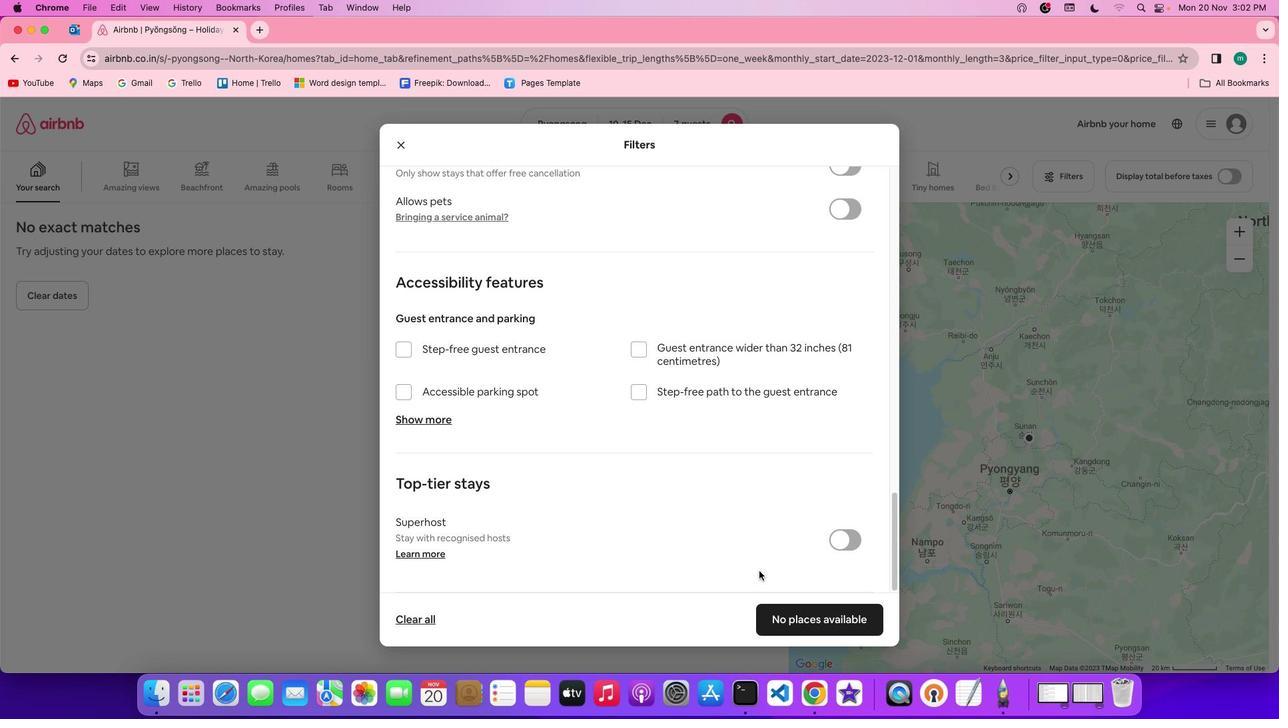 
Action: Mouse moved to (839, 617)
Screenshot: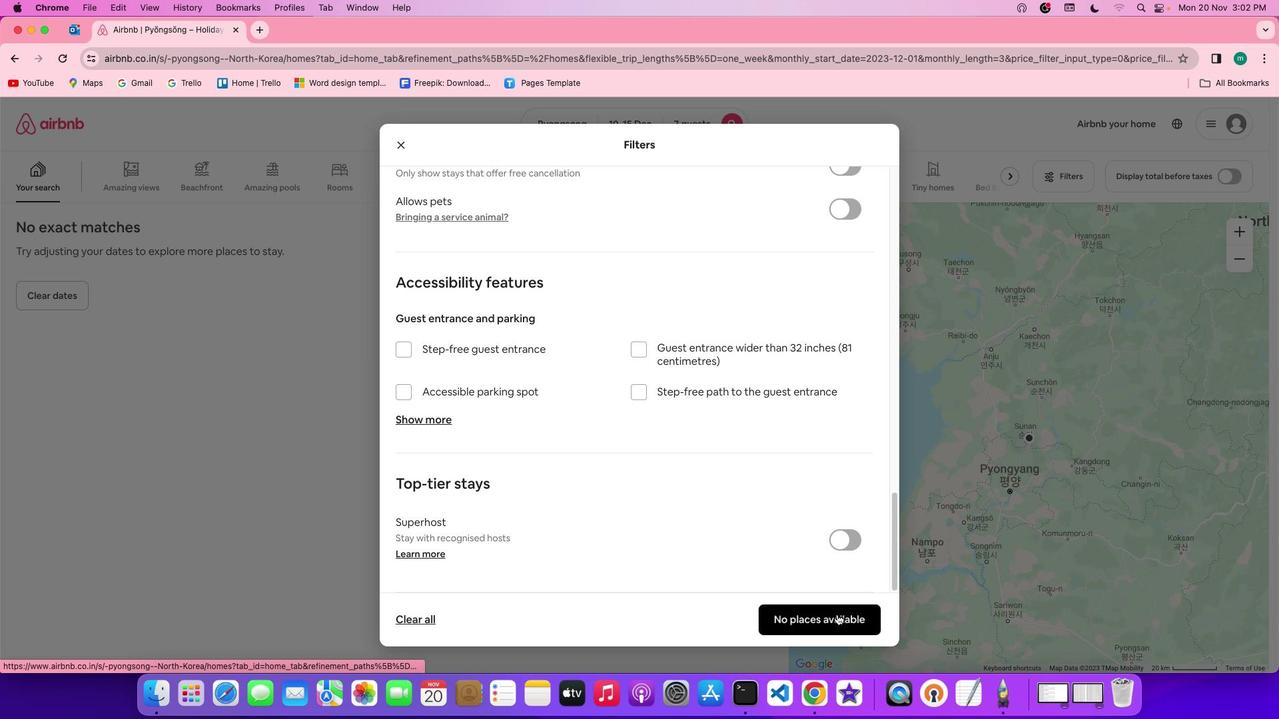 
Action: Mouse pressed left at (839, 617)
Screenshot: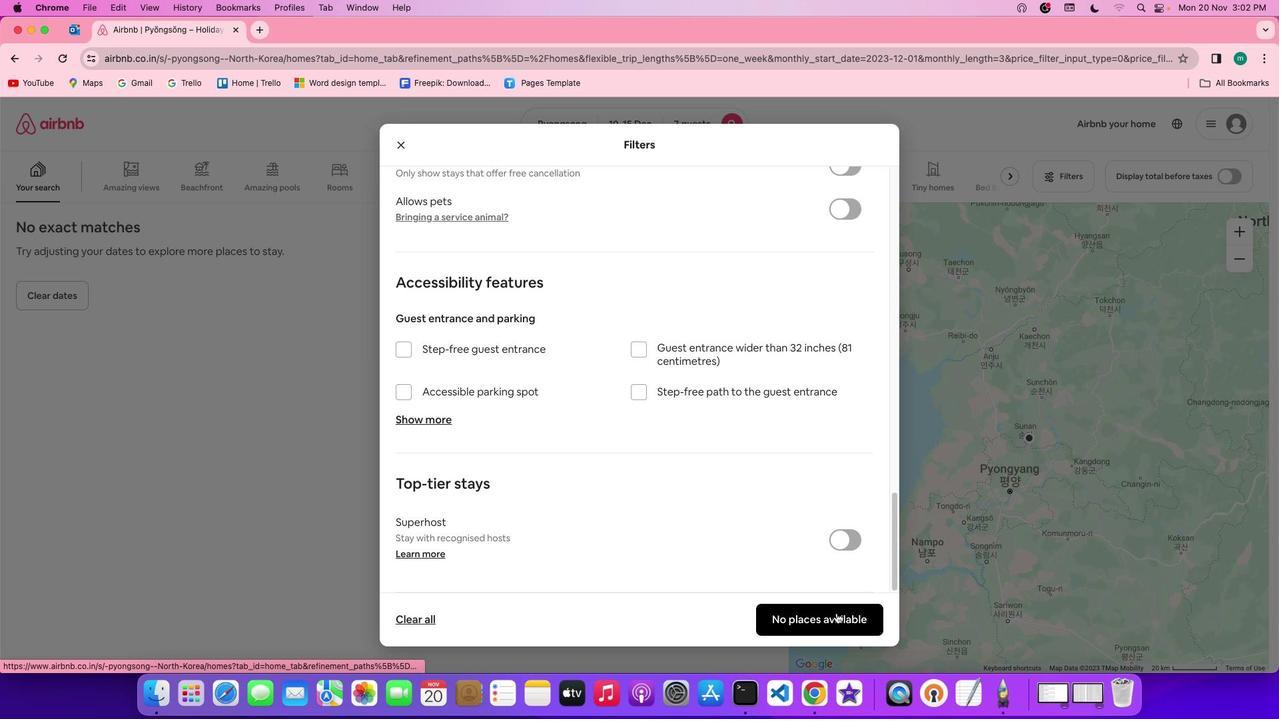 
Action: Mouse moved to (357, 351)
Screenshot: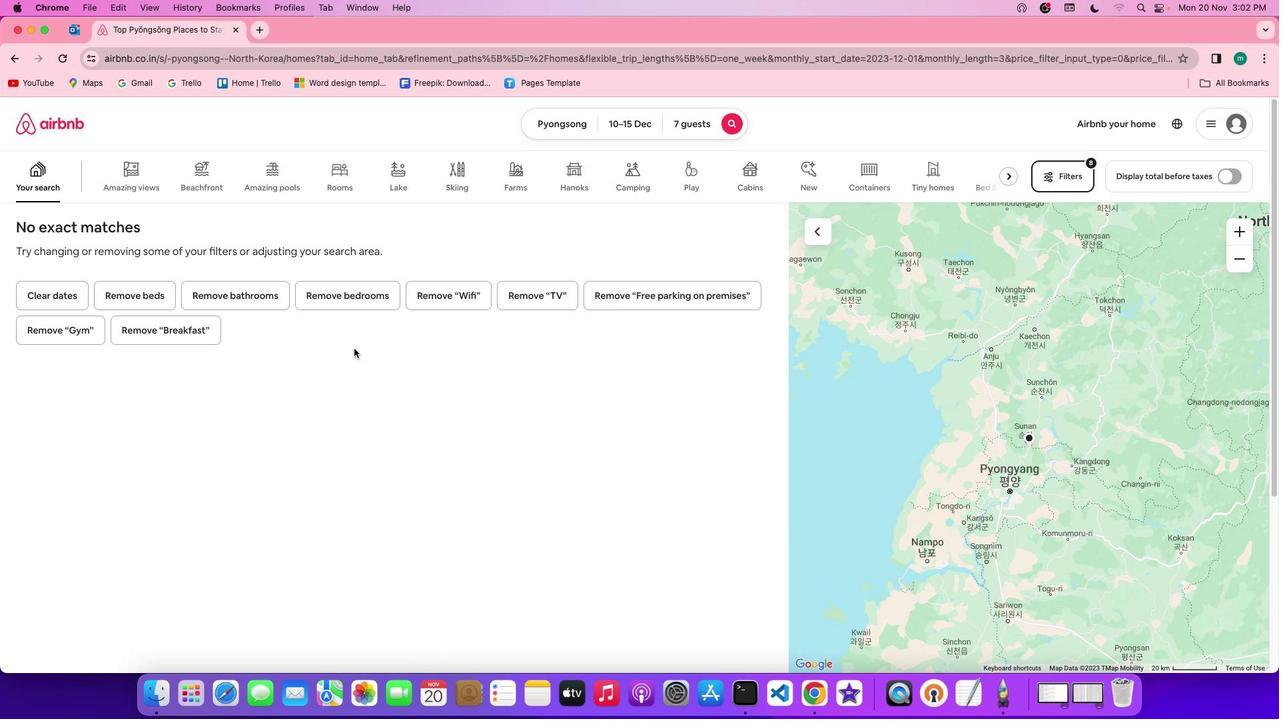 
